 Task: Find connections with filter location Widnes with filter topic #Managerwith filter profile language English with filter current company Grow Your Staff with filter school Gauhati University with filter industry Wholesale Import and Export with filter service category User Experience Writing with filter keywords title Chief Information Officer (CIO)
Action: Mouse moved to (694, 92)
Screenshot: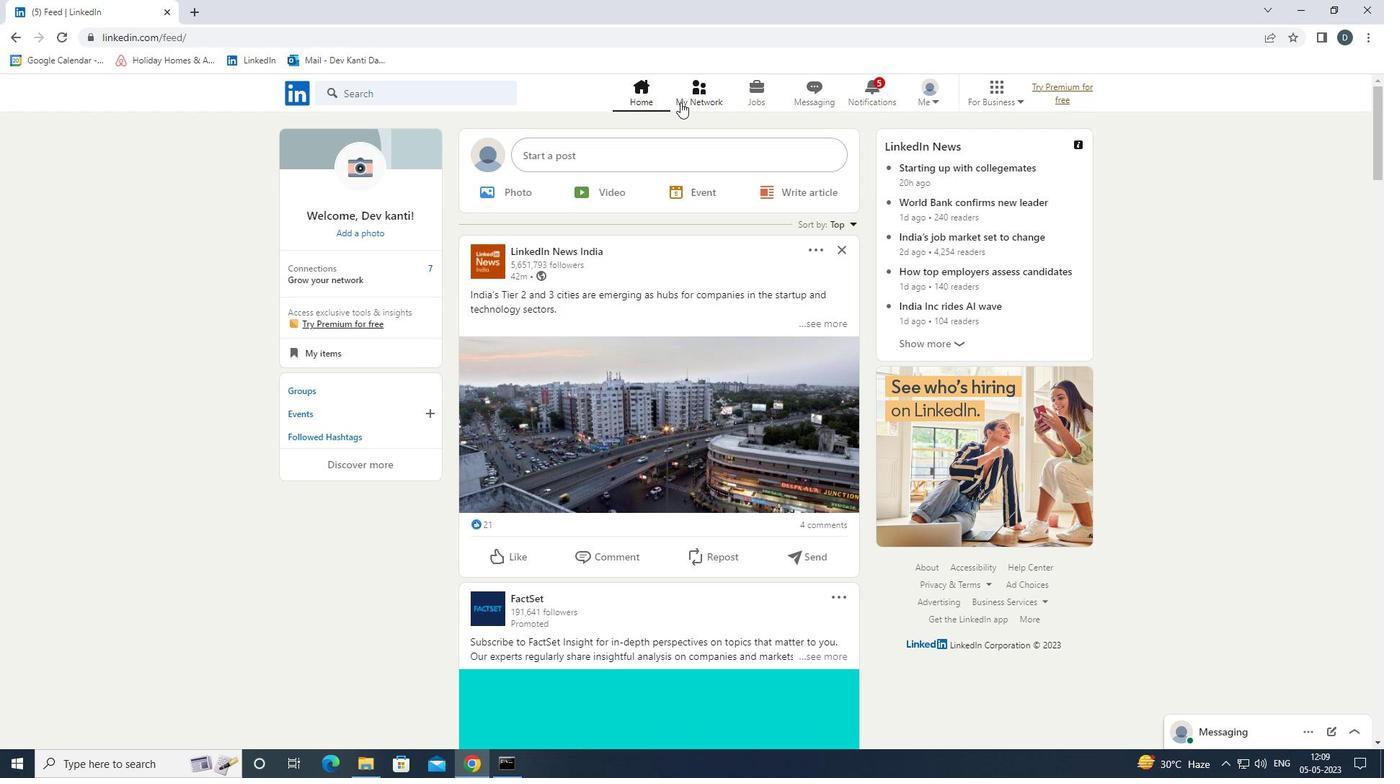 
Action: Mouse pressed left at (694, 92)
Screenshot: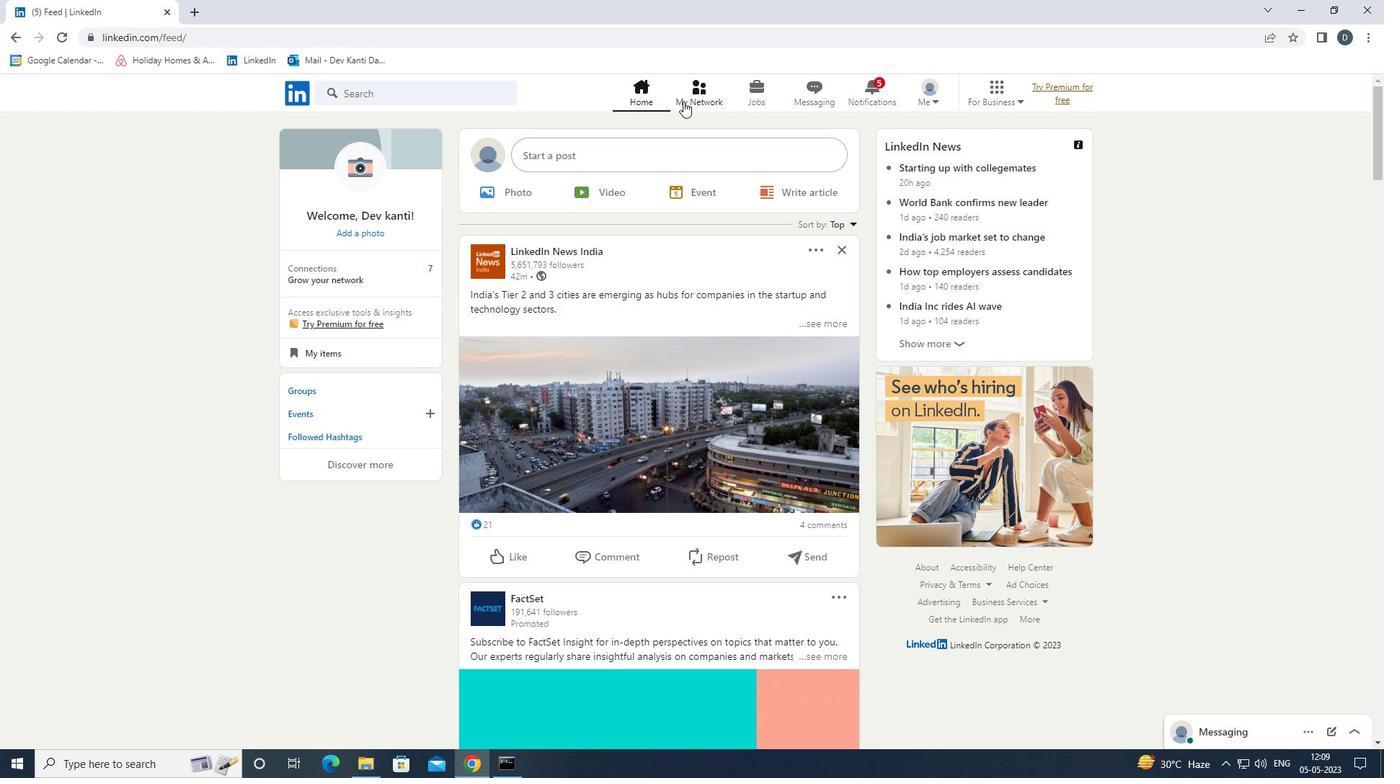 
Action: Mouse moved to (478, 170)
Screenshot: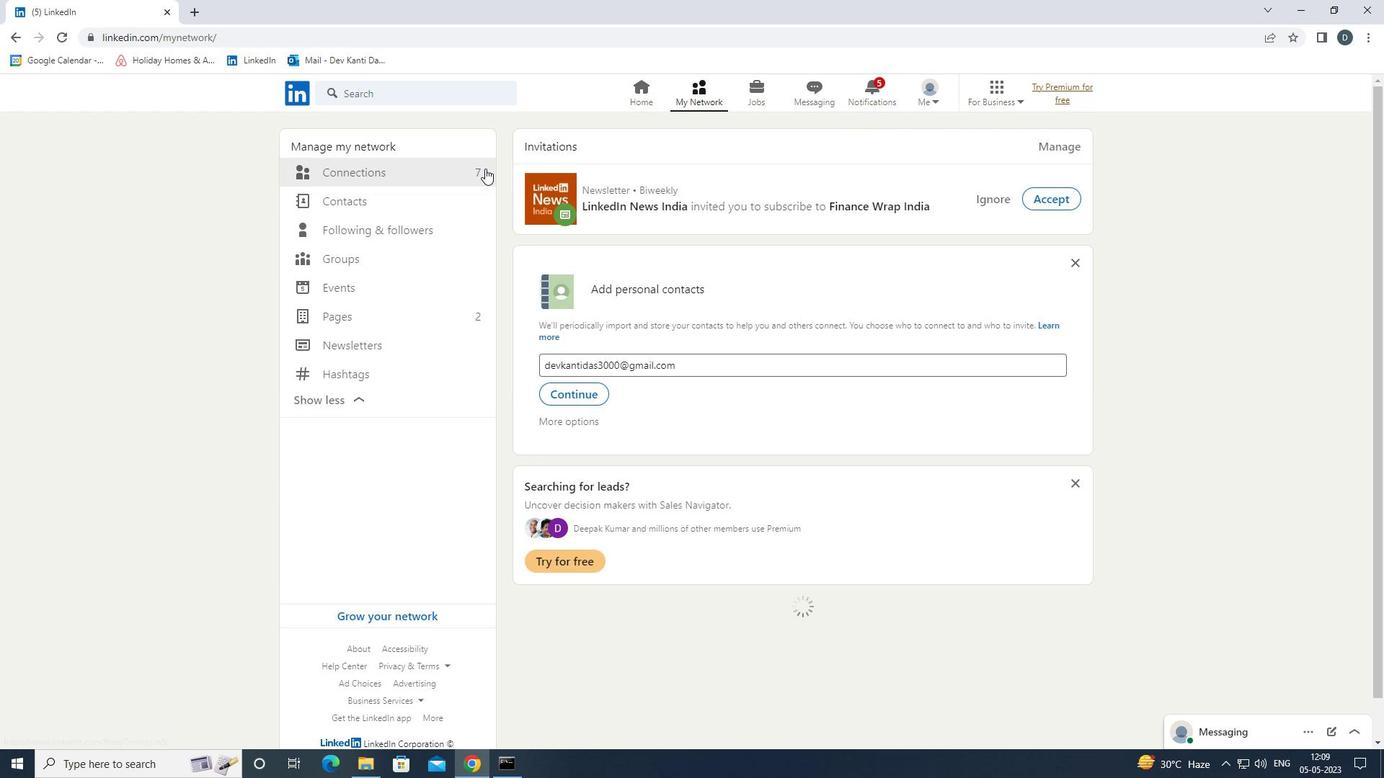 
Action: Mouse pressed left at (478, 170)
Screenshot: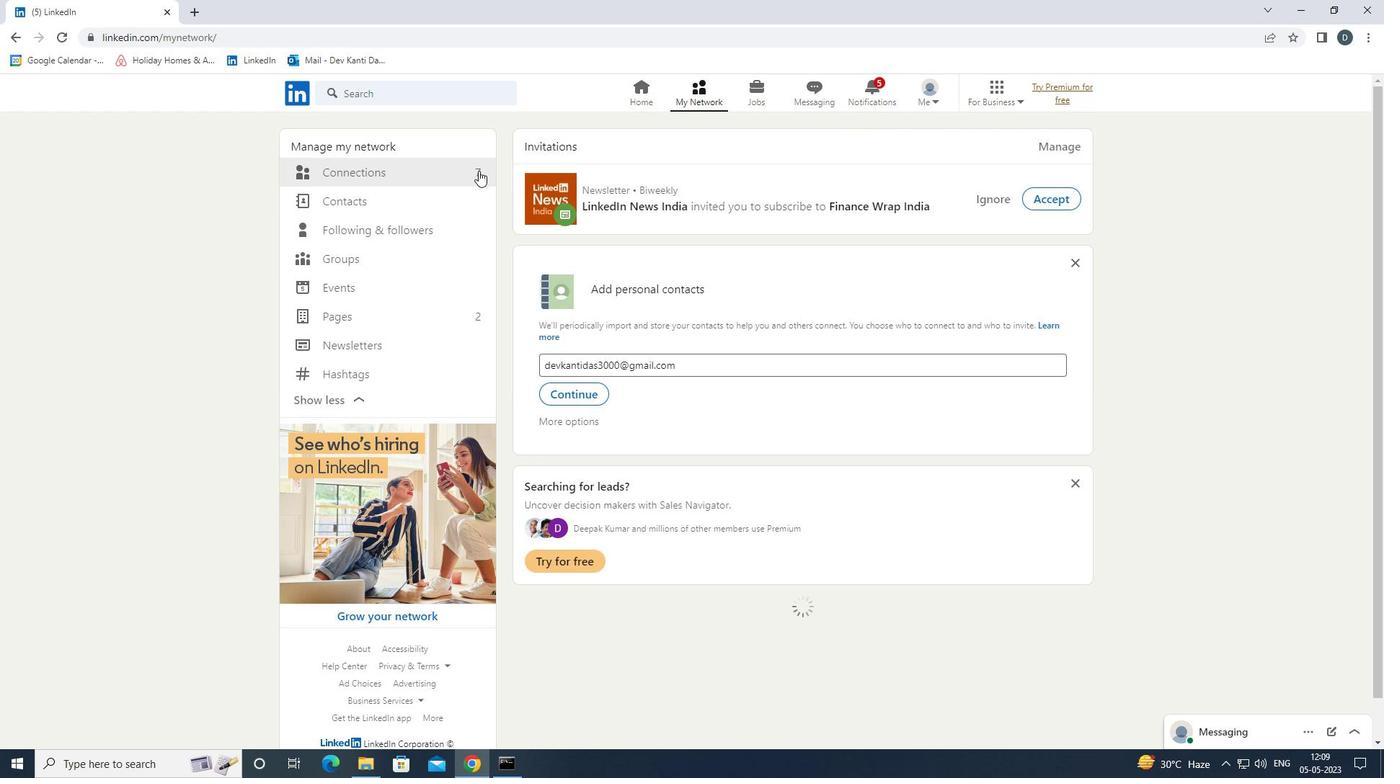 
Action: Mouse moved to (789, 177)
Screenshot: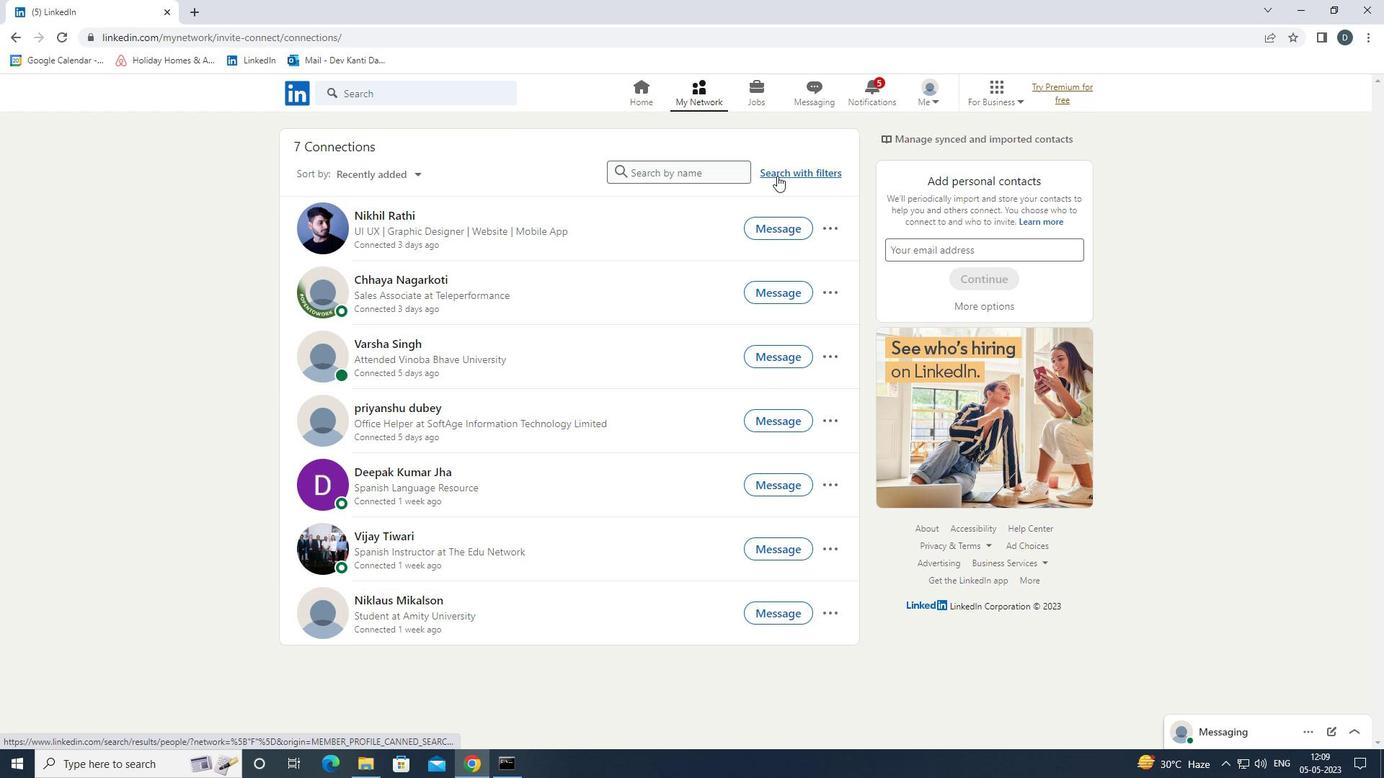 
Action: Mouse pressed left at (789, 177)
Screenshot: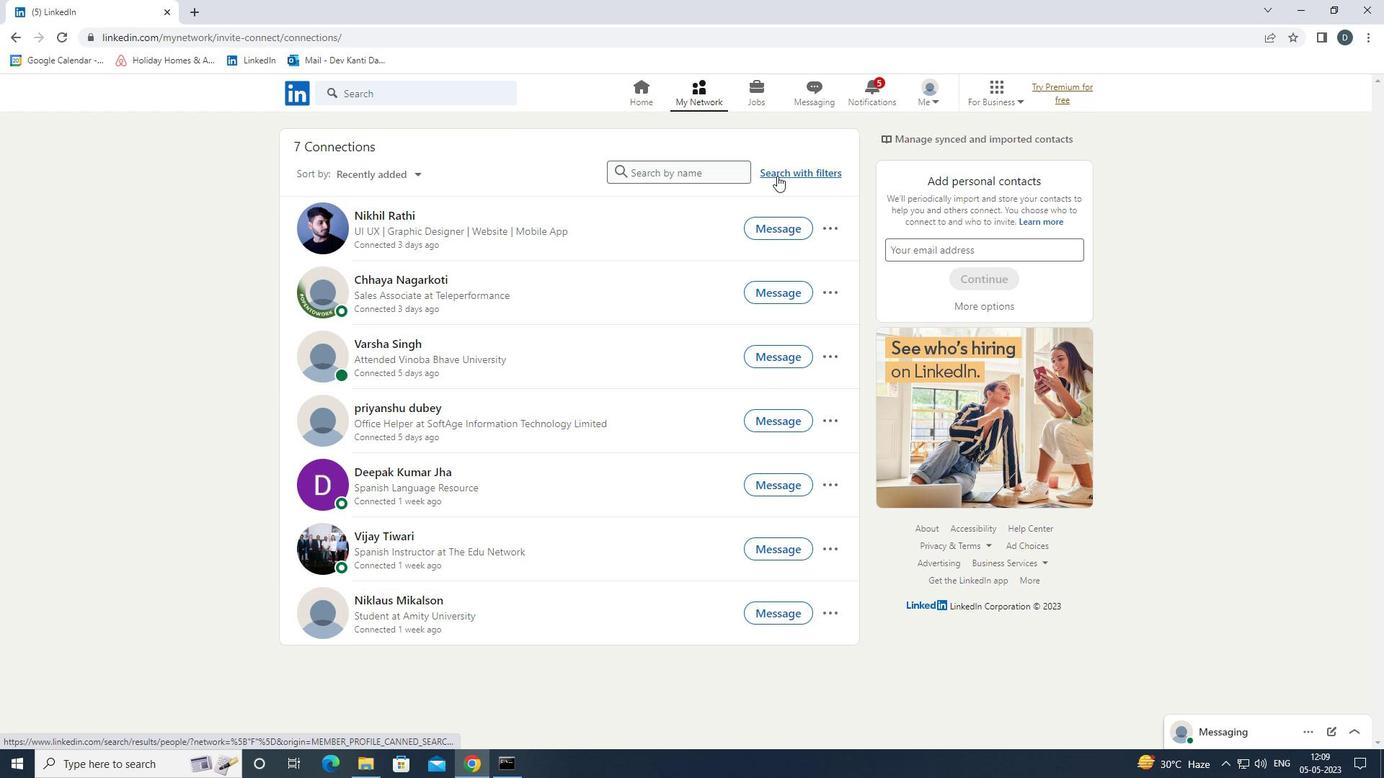 
Action: Mouse moved to (742, 136)
Screenshot: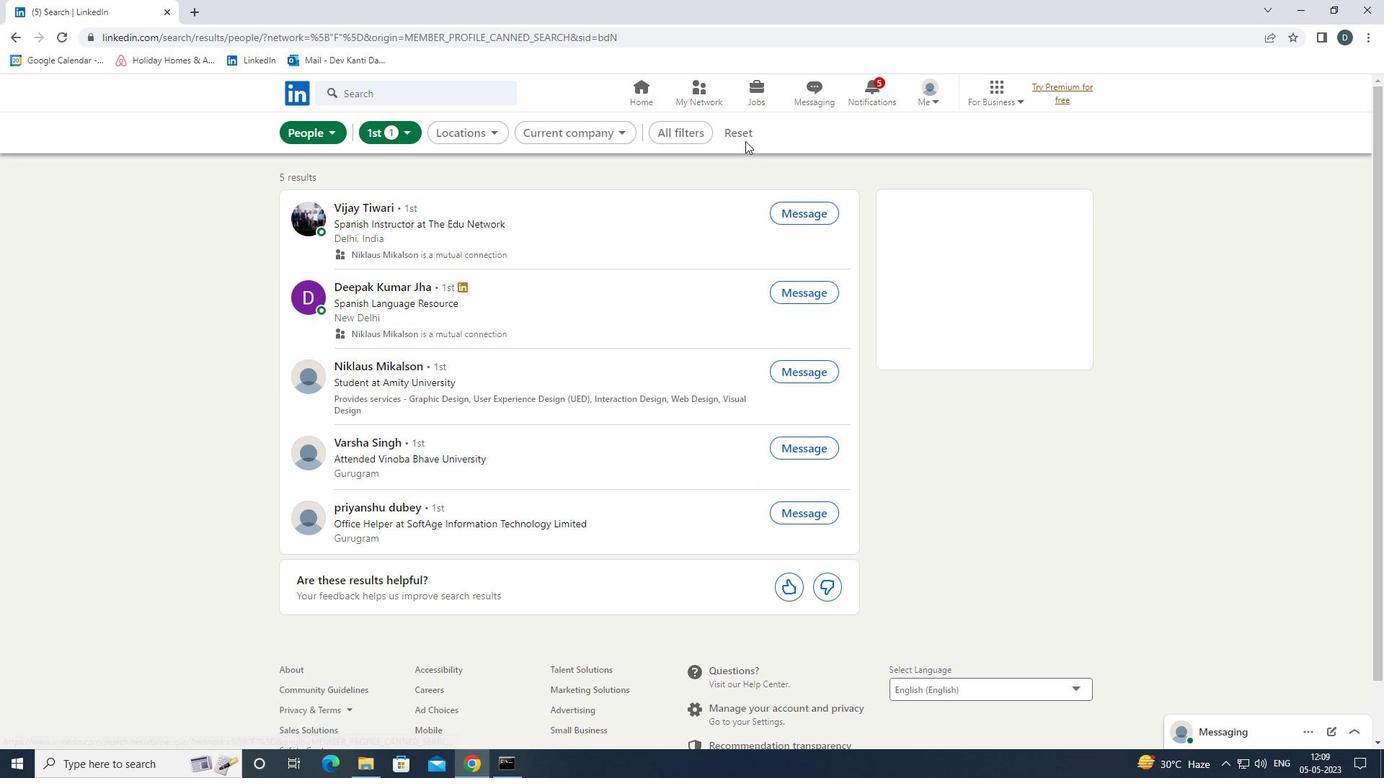 
Action: Mouse pressed left at (742, 136)
Screenshot: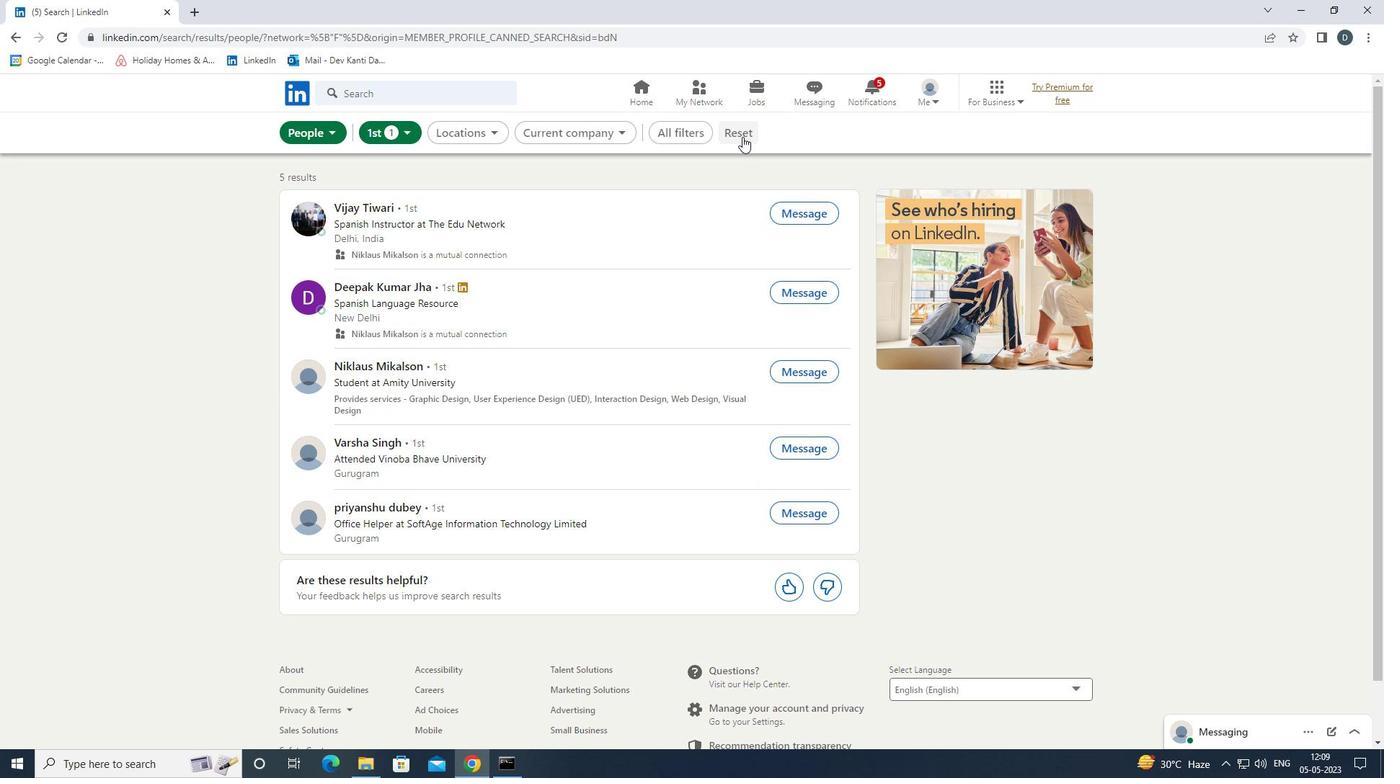 
Action: Mouse moved to (728, 131)
Screenshot: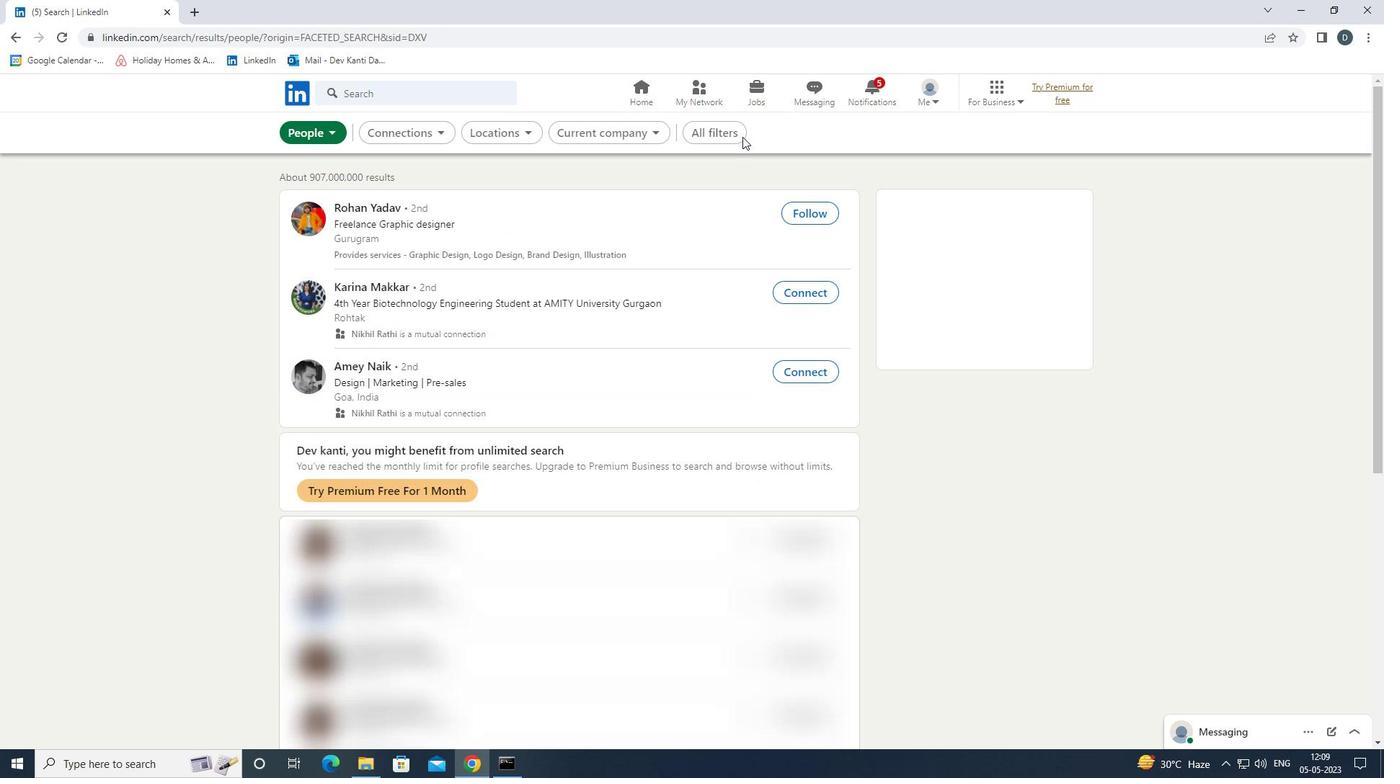 
Action: Mouse pressed left at (728, 131)
Screenshot: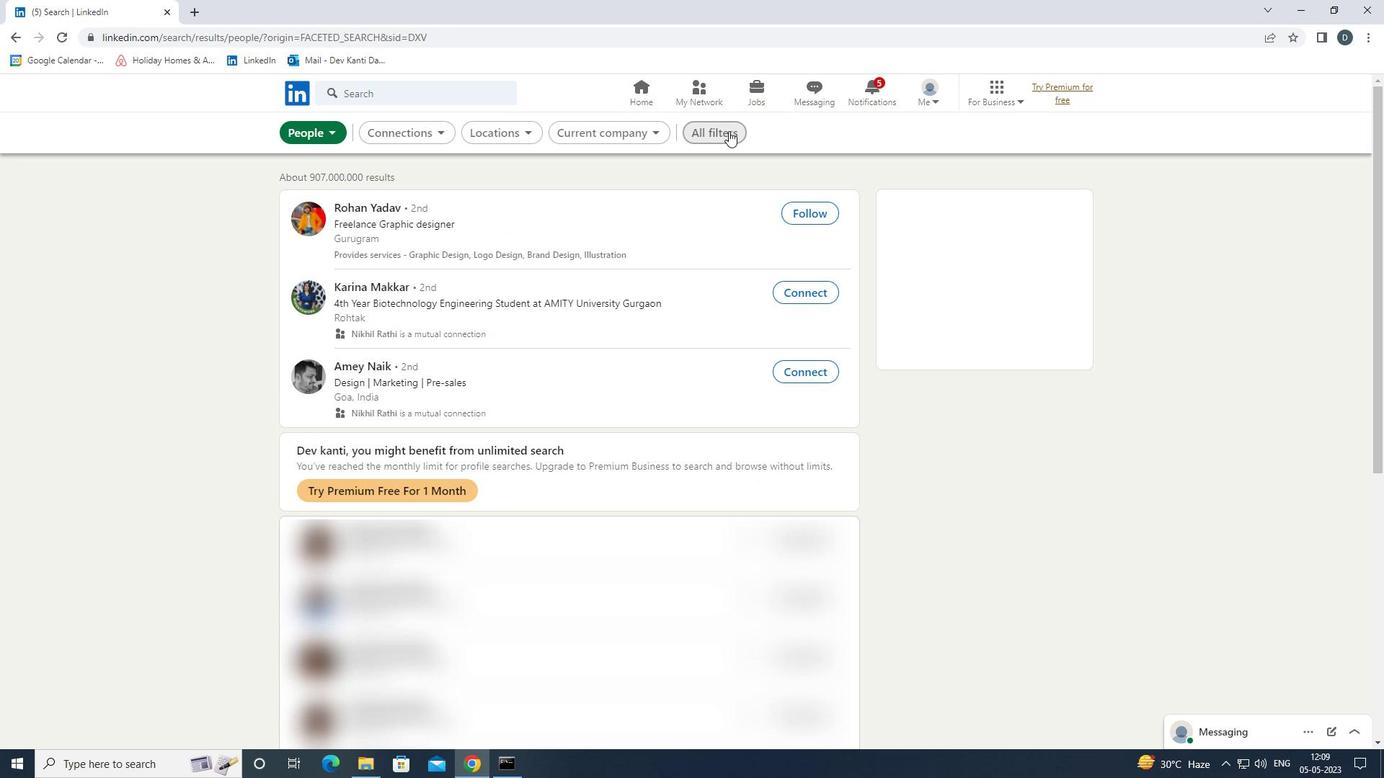 
Action: Mouse moved to (1163, 456)
Screenshot: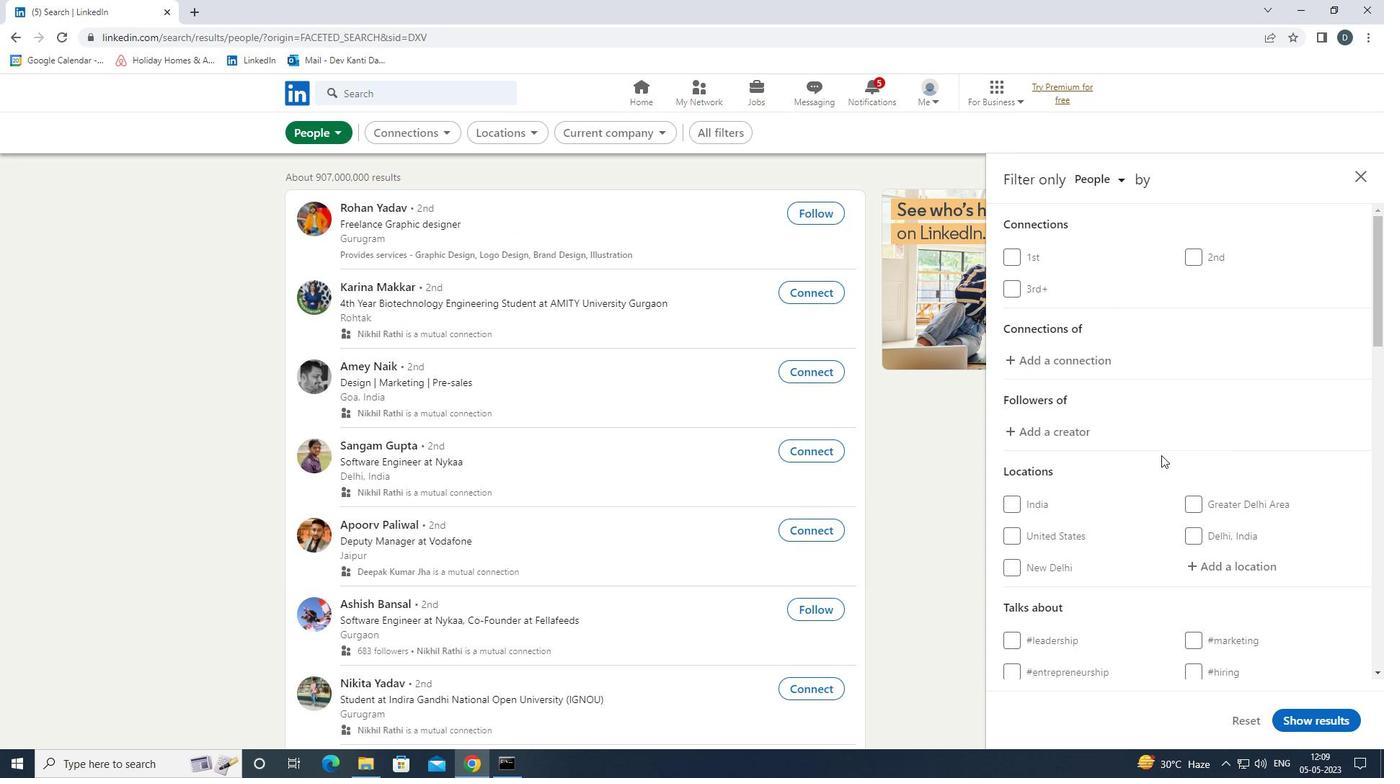 
Action: Mouse scrolled (1163, 455) with delta (0, 0)
Screenshot: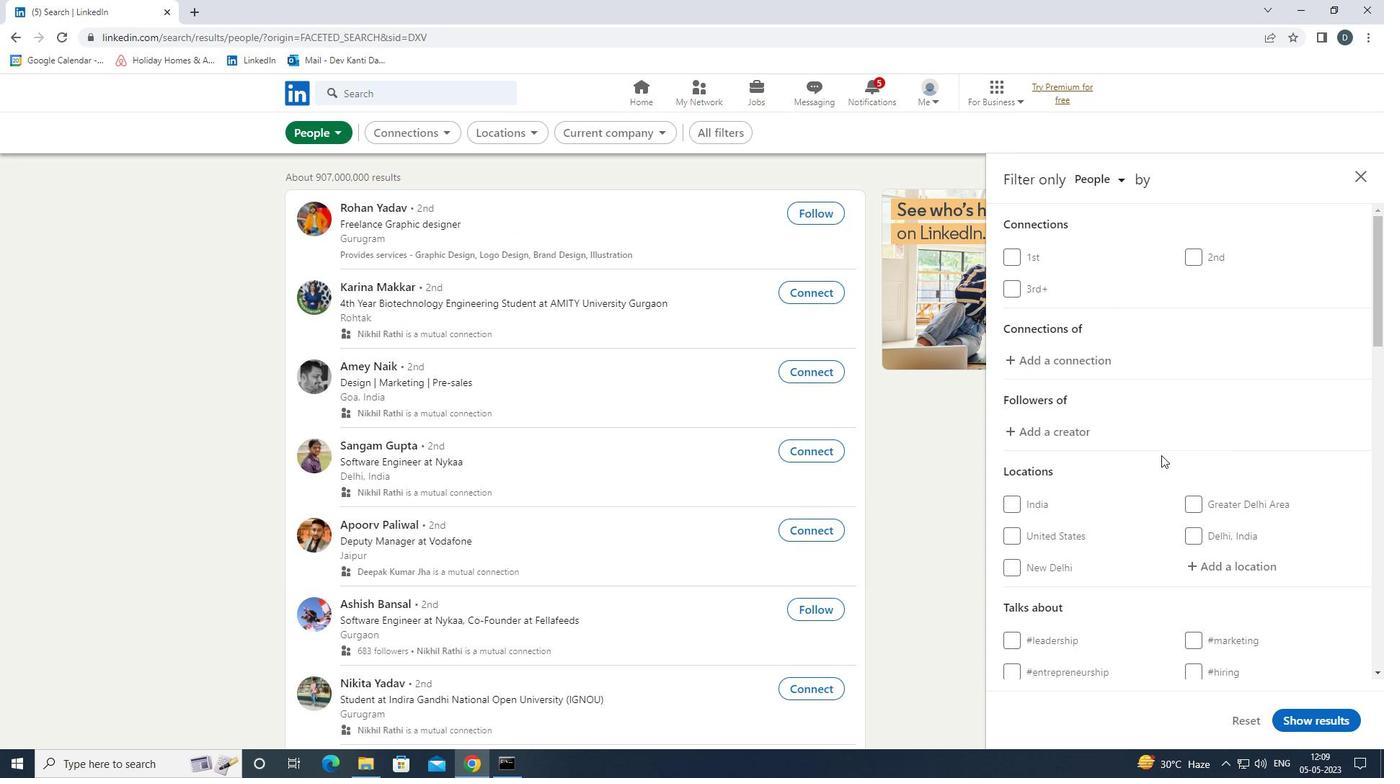 
Action: Mouse moved to (1216, 489)
Screenshot: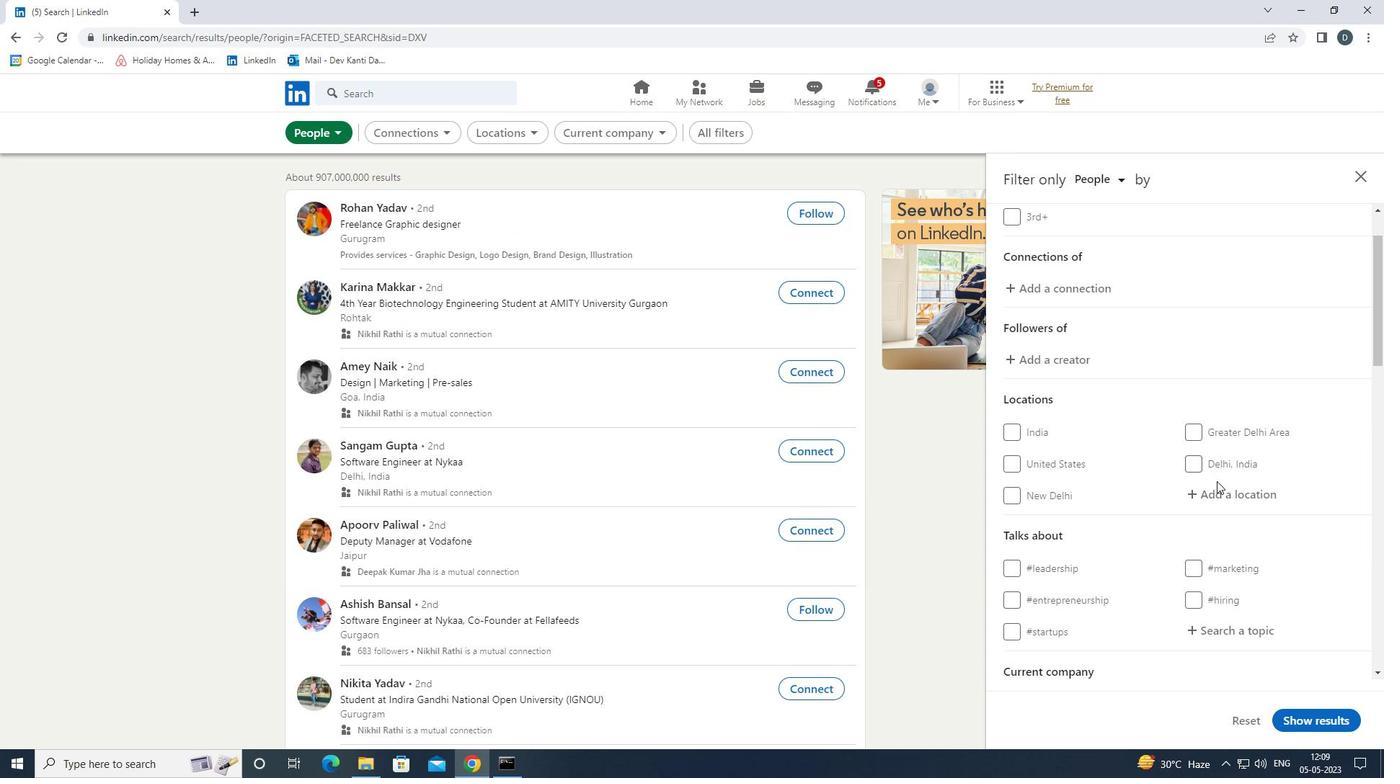 
Action: Mouse pressed left at (1216, 489)
Screenshot: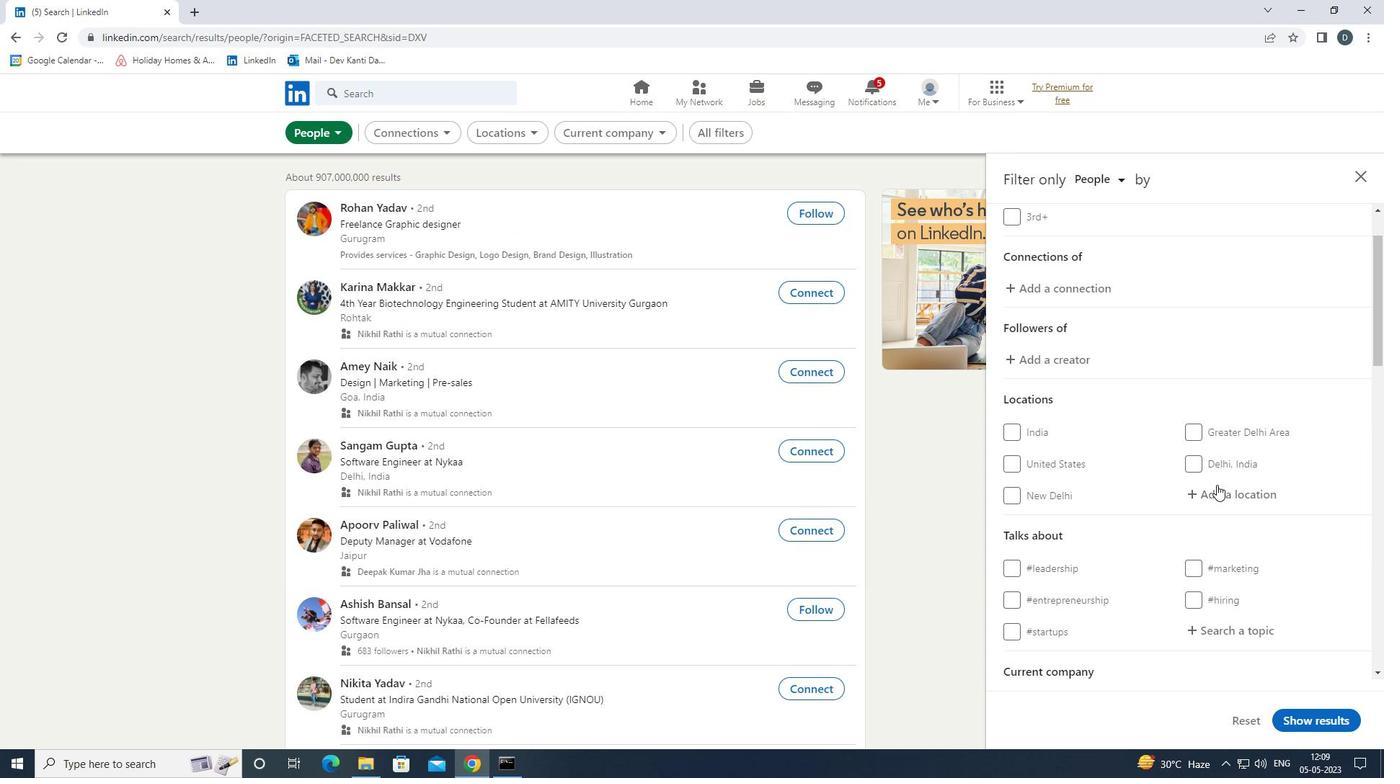 
Action: Key pressed <Key.shift>
Screenshot: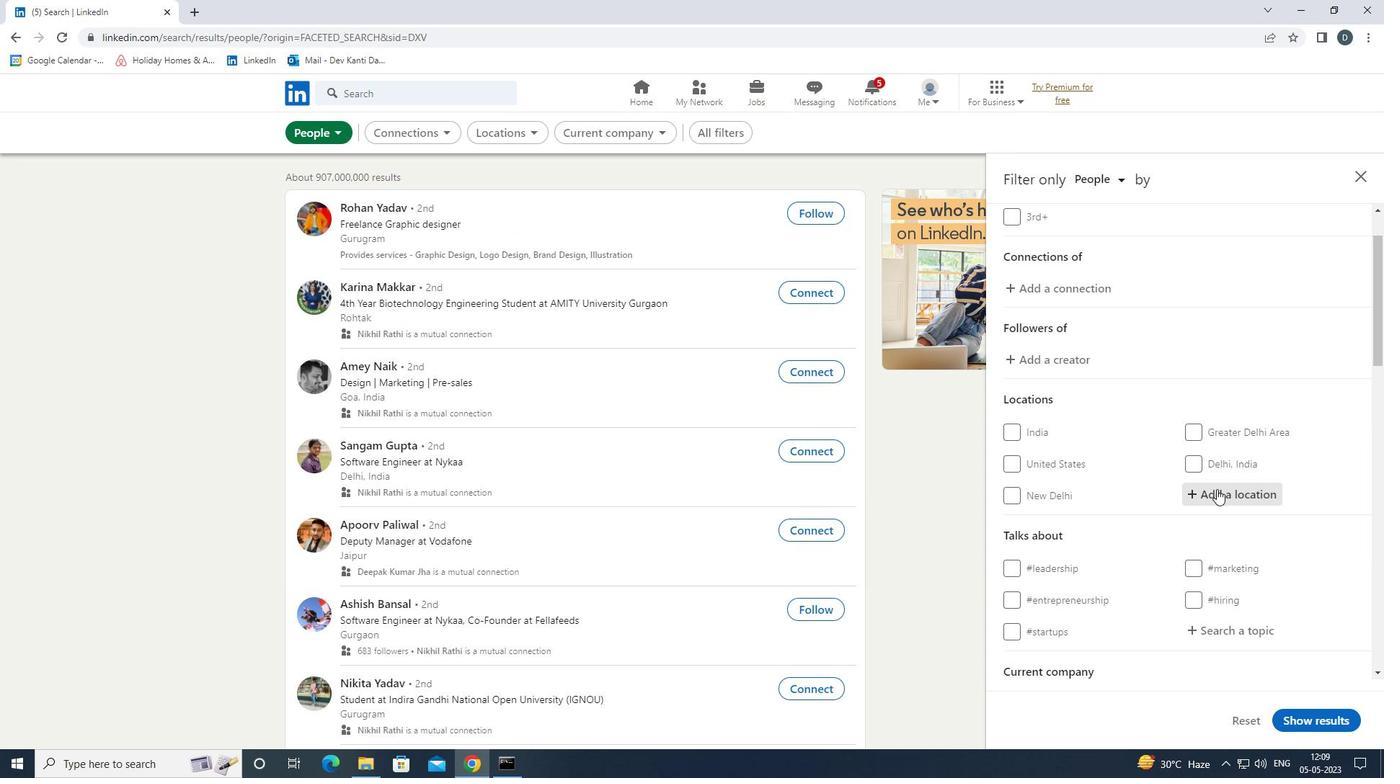 
Action: Mouse moved to (808, 473)
Screenshot: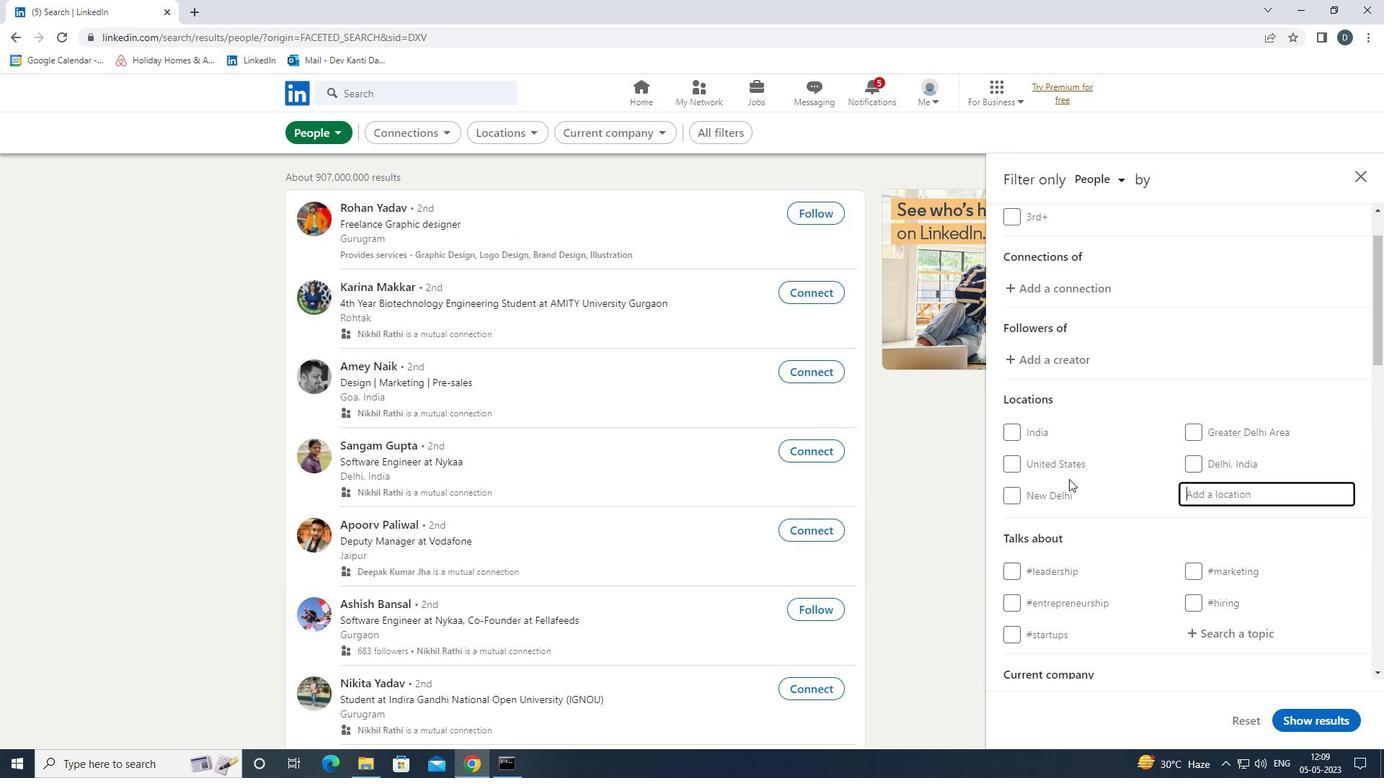 
Action: Key pressed WIDNES<Key.down><Key.down><Key.enter>
Screenshot: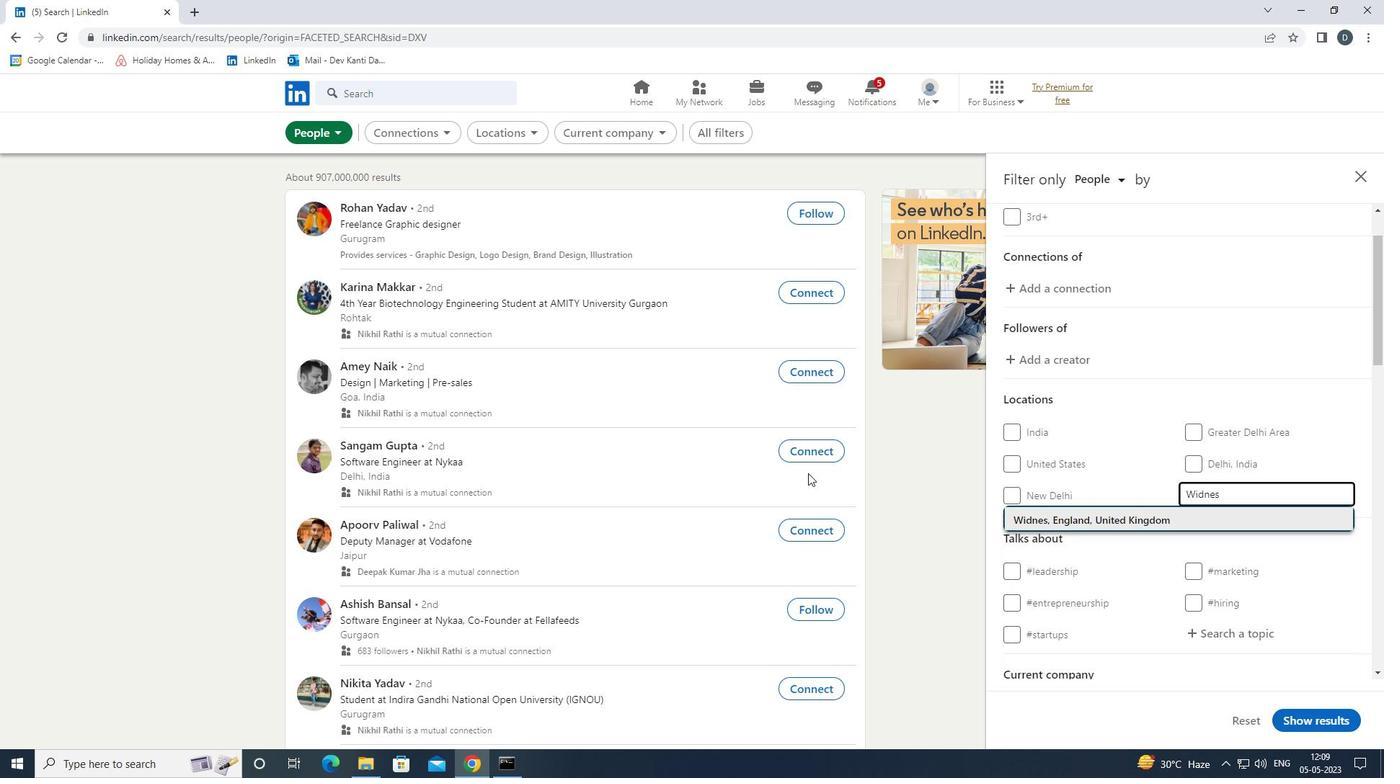 
Action: Mouse moved to (1360, 522)
Screenshot: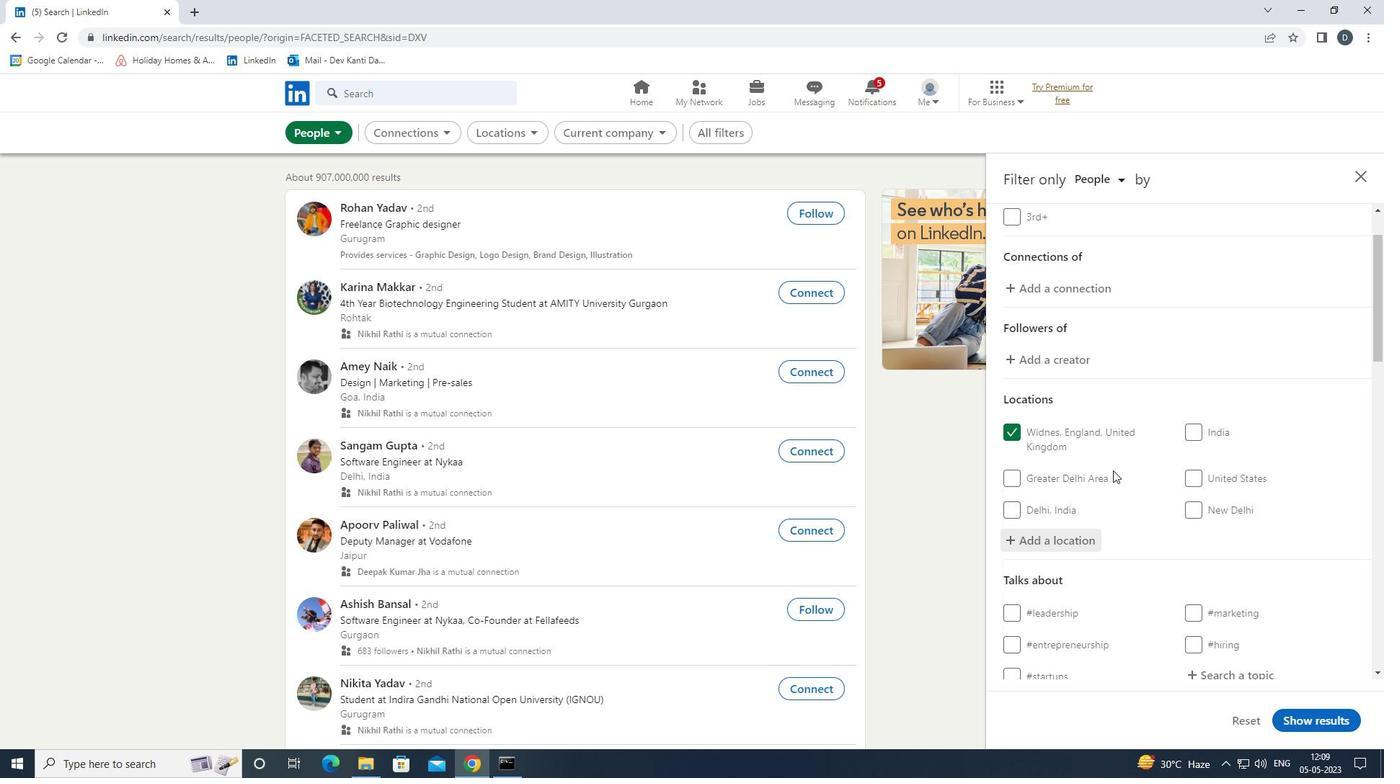
Action: Mouse scrolled (1360, 521) with delta (0, 0)
Screenshot: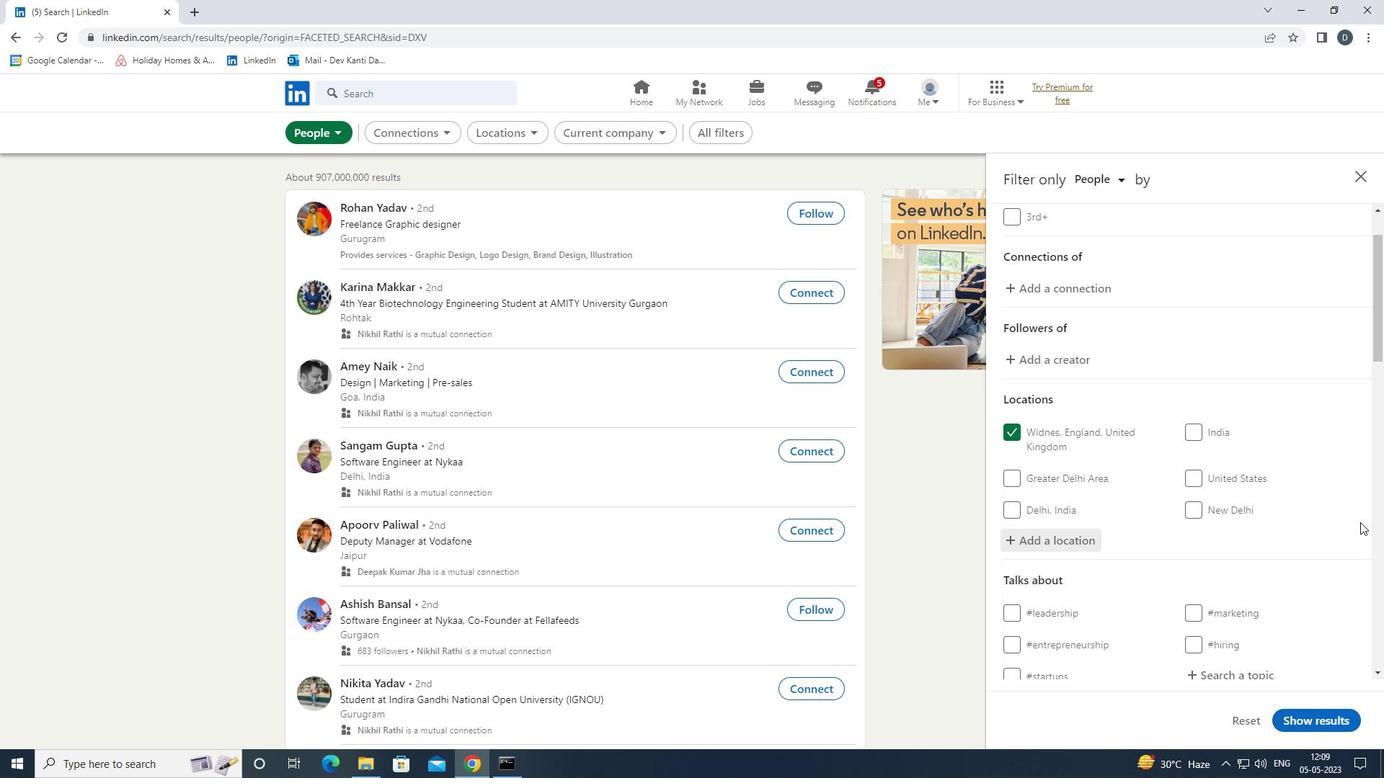 
Action: Mouse moved to (1360, 523)
Screenshot: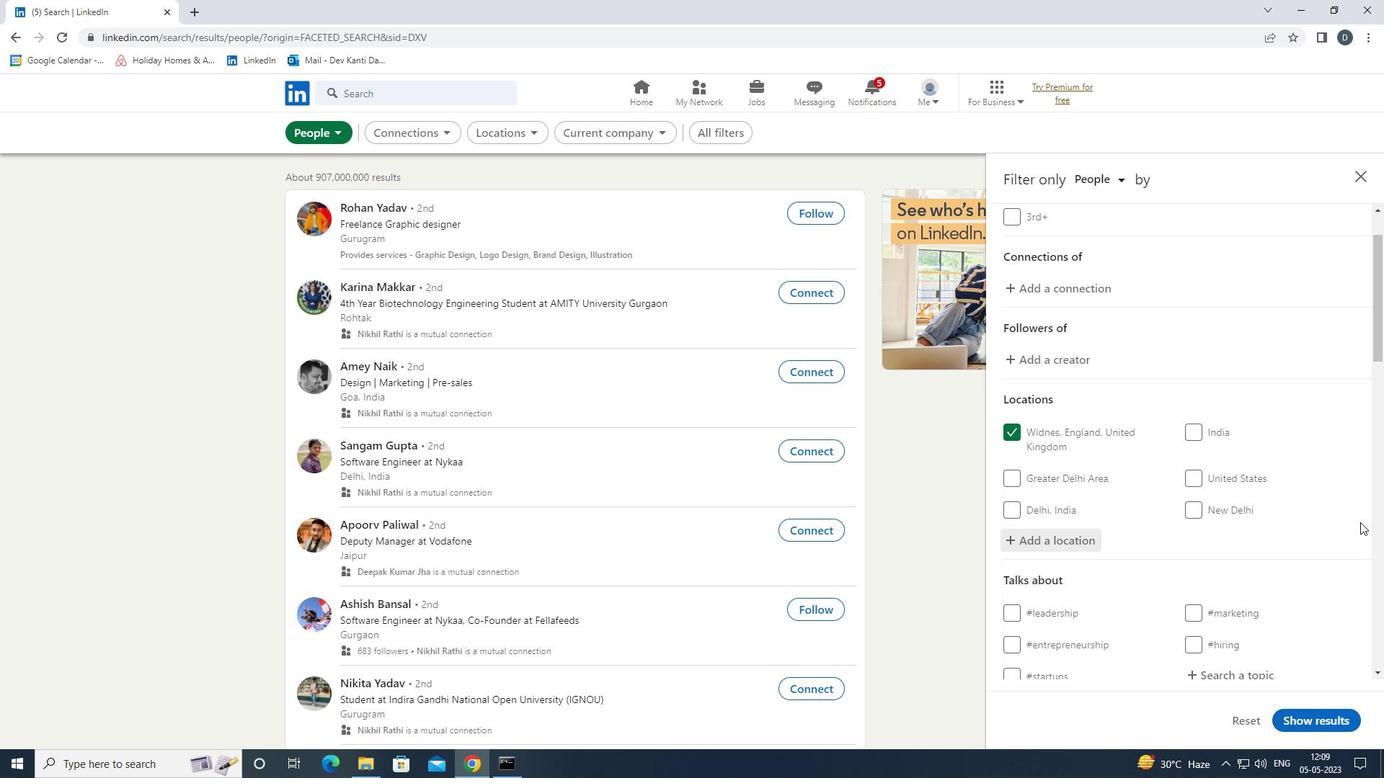 
Action: Mouse scrolled (1360, 522) with delta (0, 0)
Screenshot: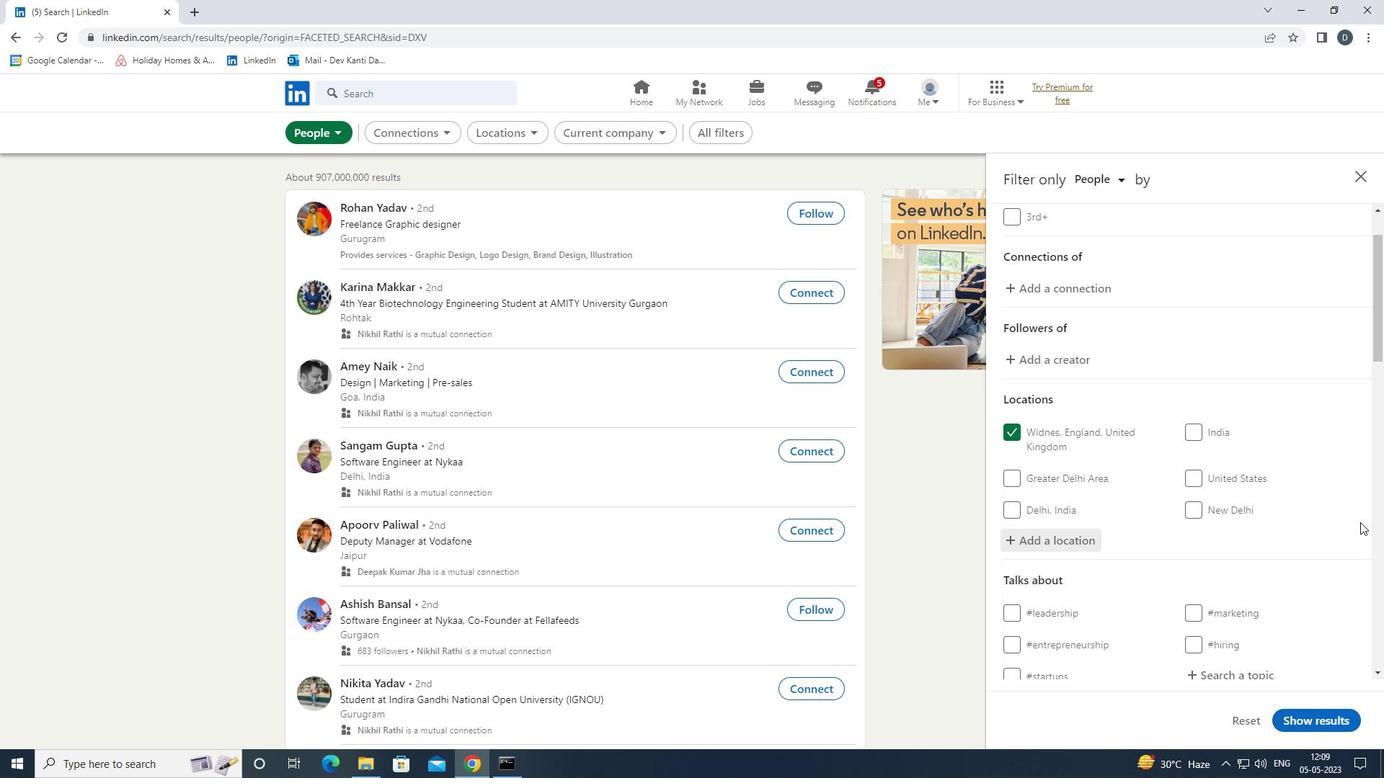 
Action: Mouse moved to (1341, 529)
Screenshot: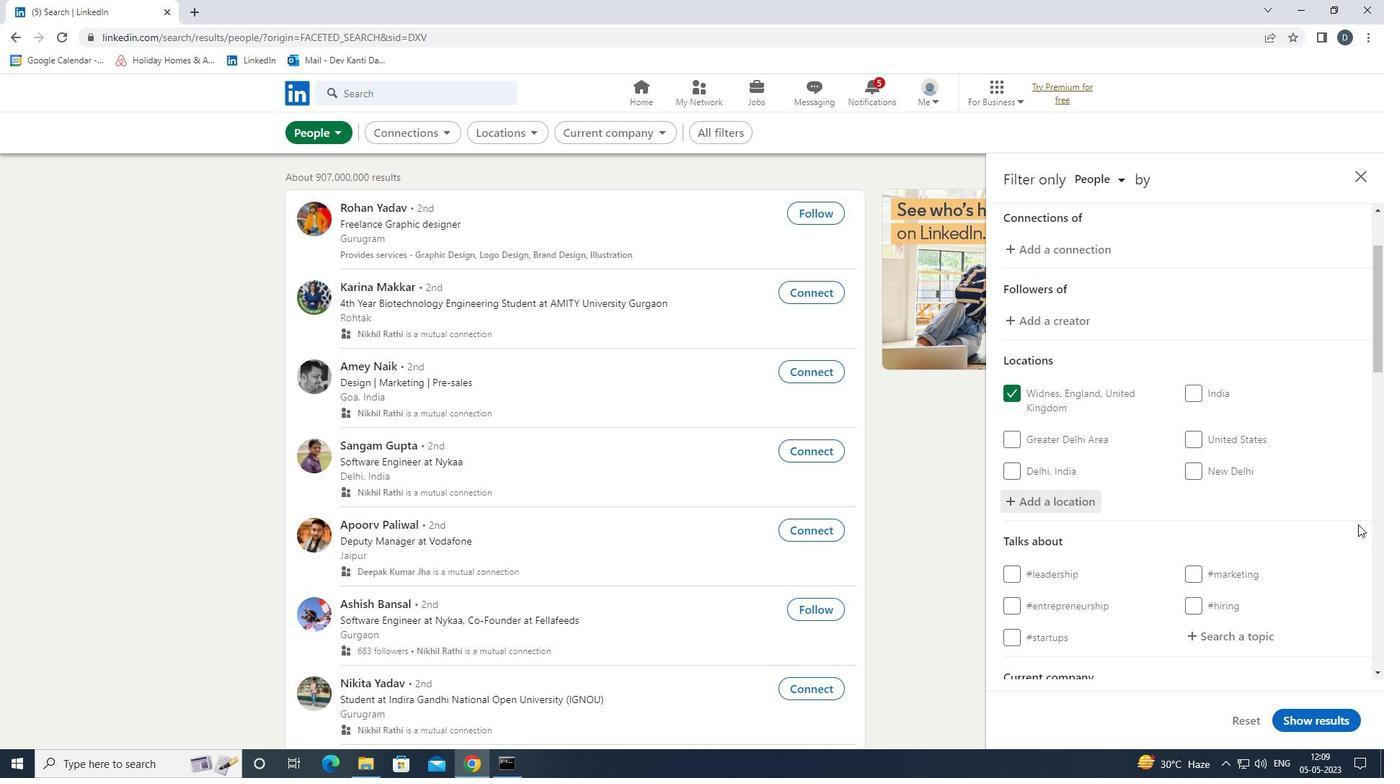 
Action: Mouse scrolled (1341, 528) with delta (0, 0)
Screenshot: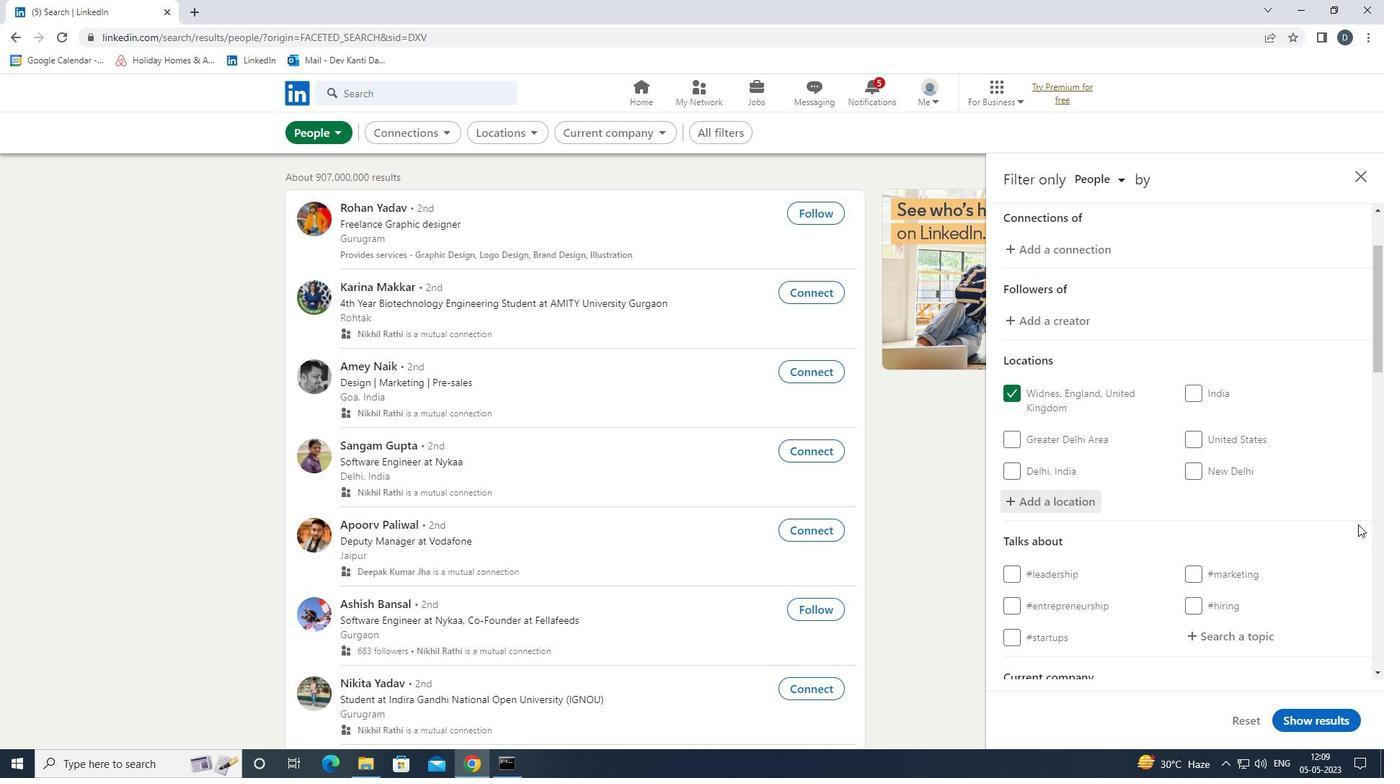 
Action: Mouse moved to (1330, 529)
Screenshot: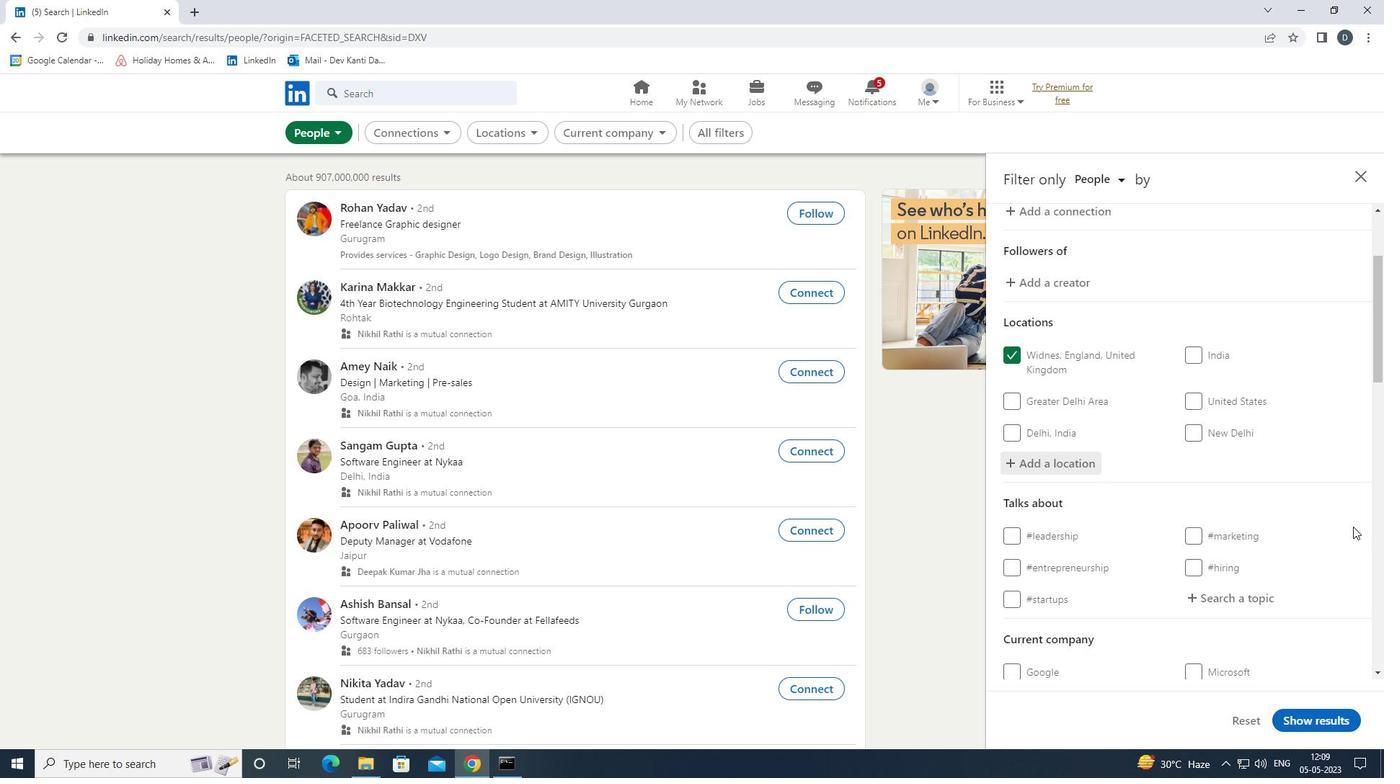
Action: Mouse scrolled (1330, 528) with delta (0, 0)
Screenshot: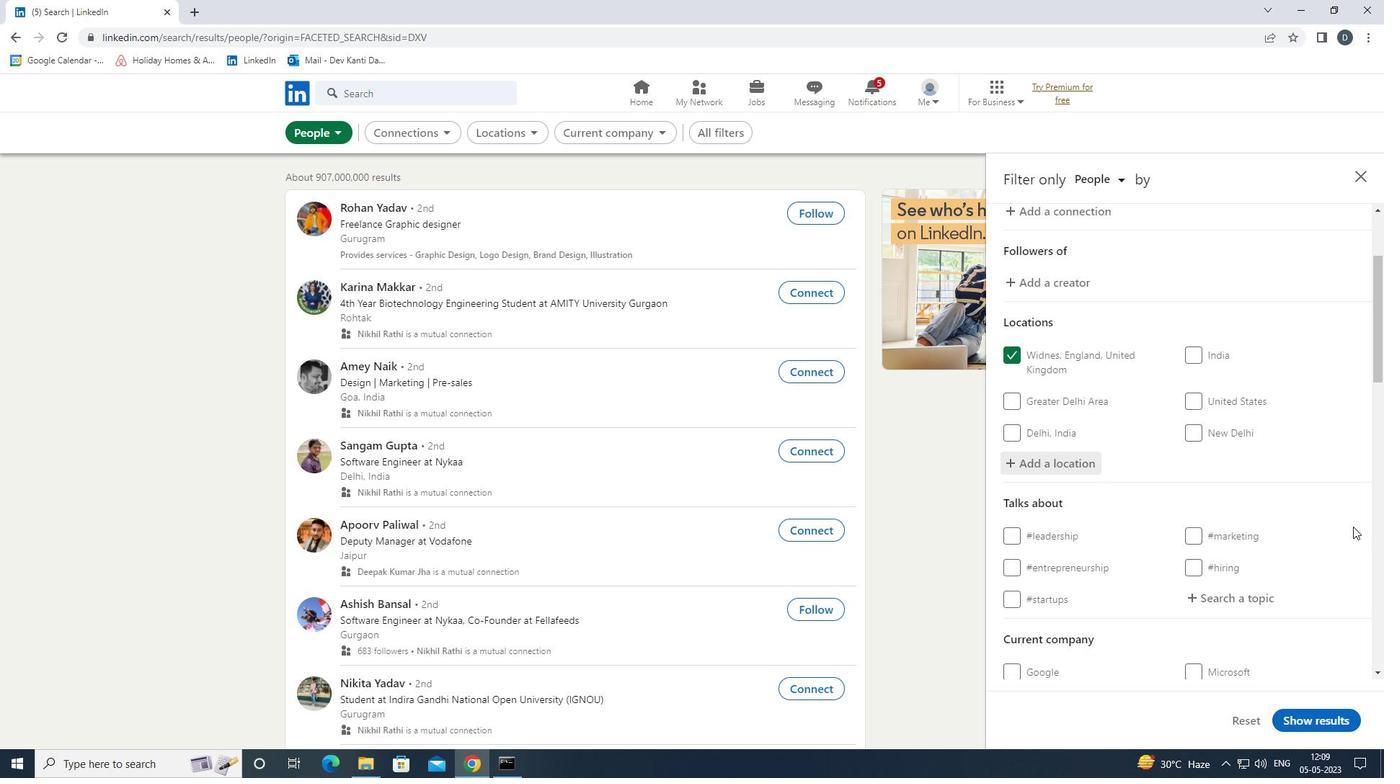 
Action: Mouse moved to (1245, 386)
Screenshot: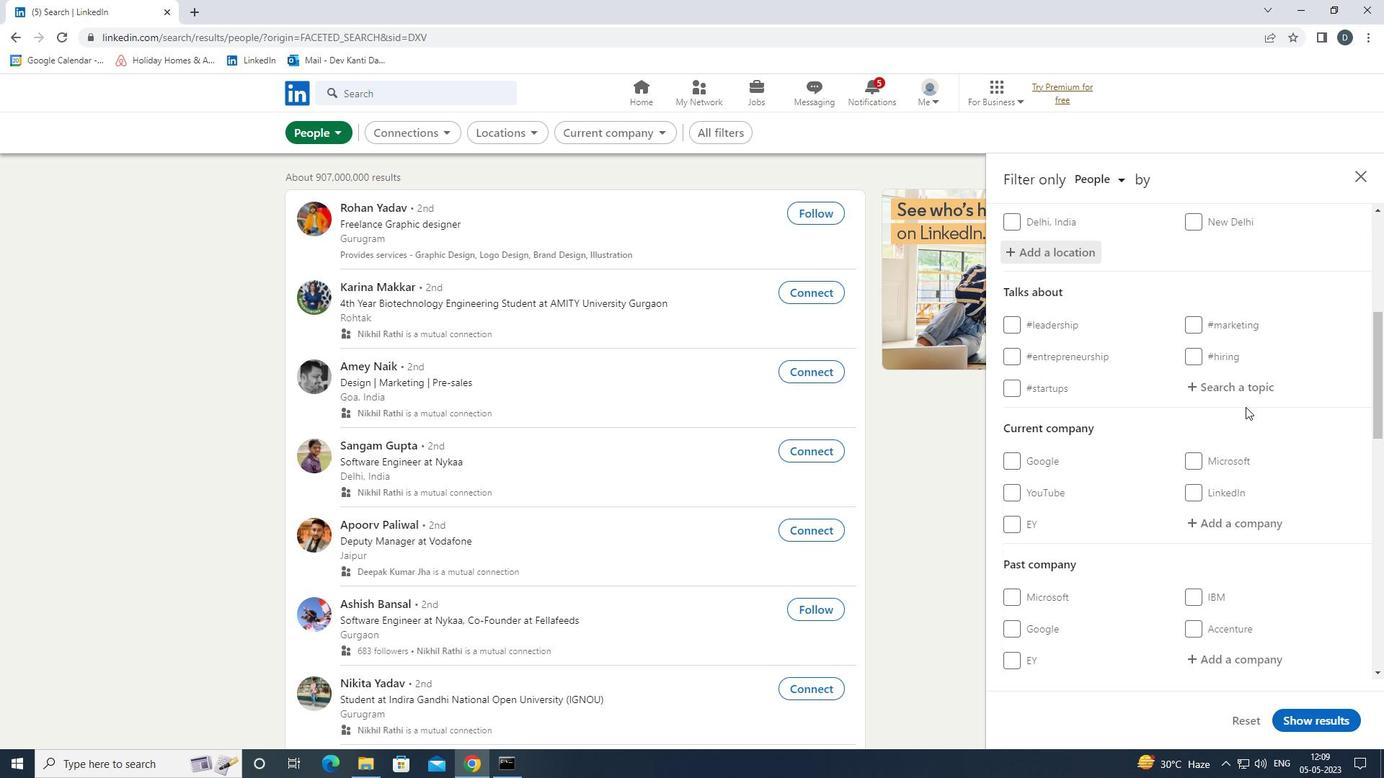 
Action: Mouse pressed left at (1245, 386)
Screenshot: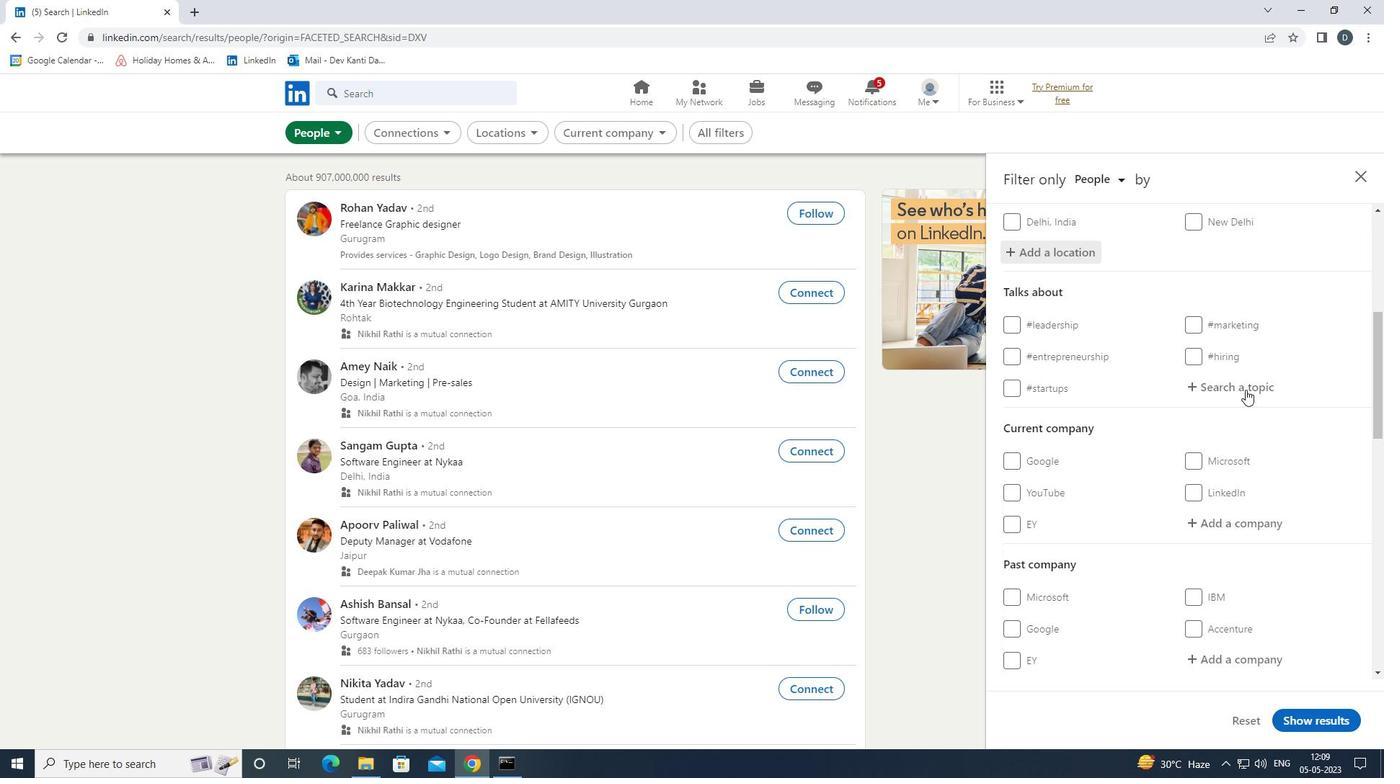 
Action: Key pressed MANAGER<Key.down><Key.down><Key.enter>
Screenshot: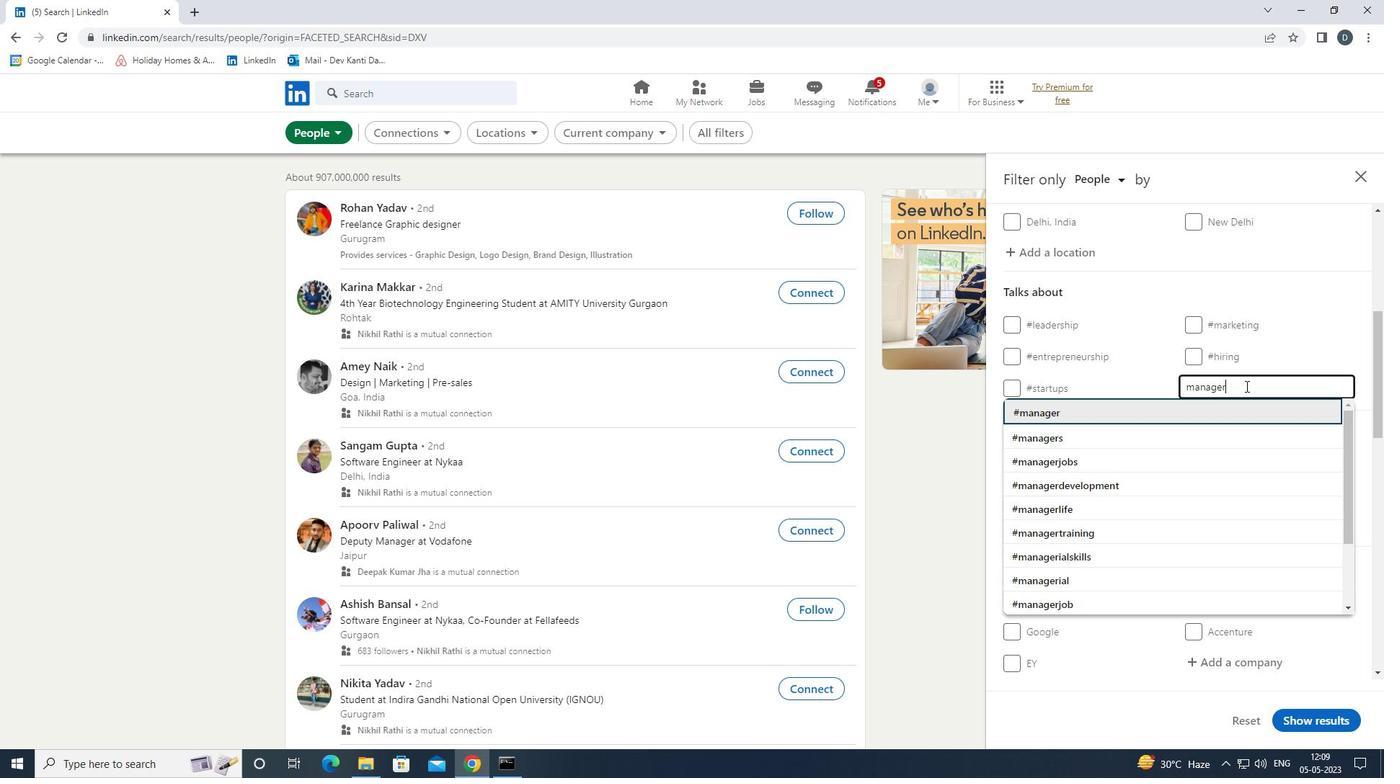 
Action: Mouse scrolled (1245, 385) with delta (0, 0)
Screenshot: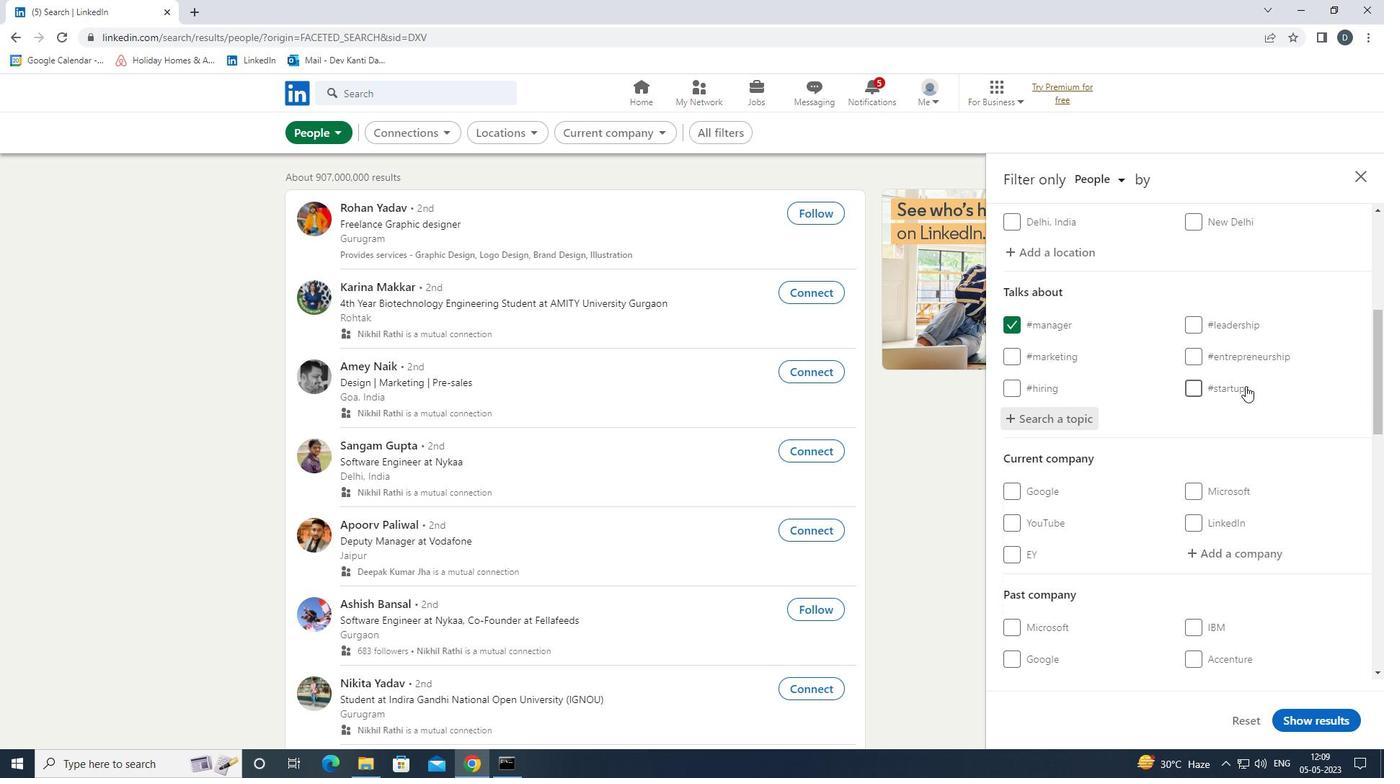 
Action: Mouse scrolled (1245, 385) with delta (0, 0)
Screenshot: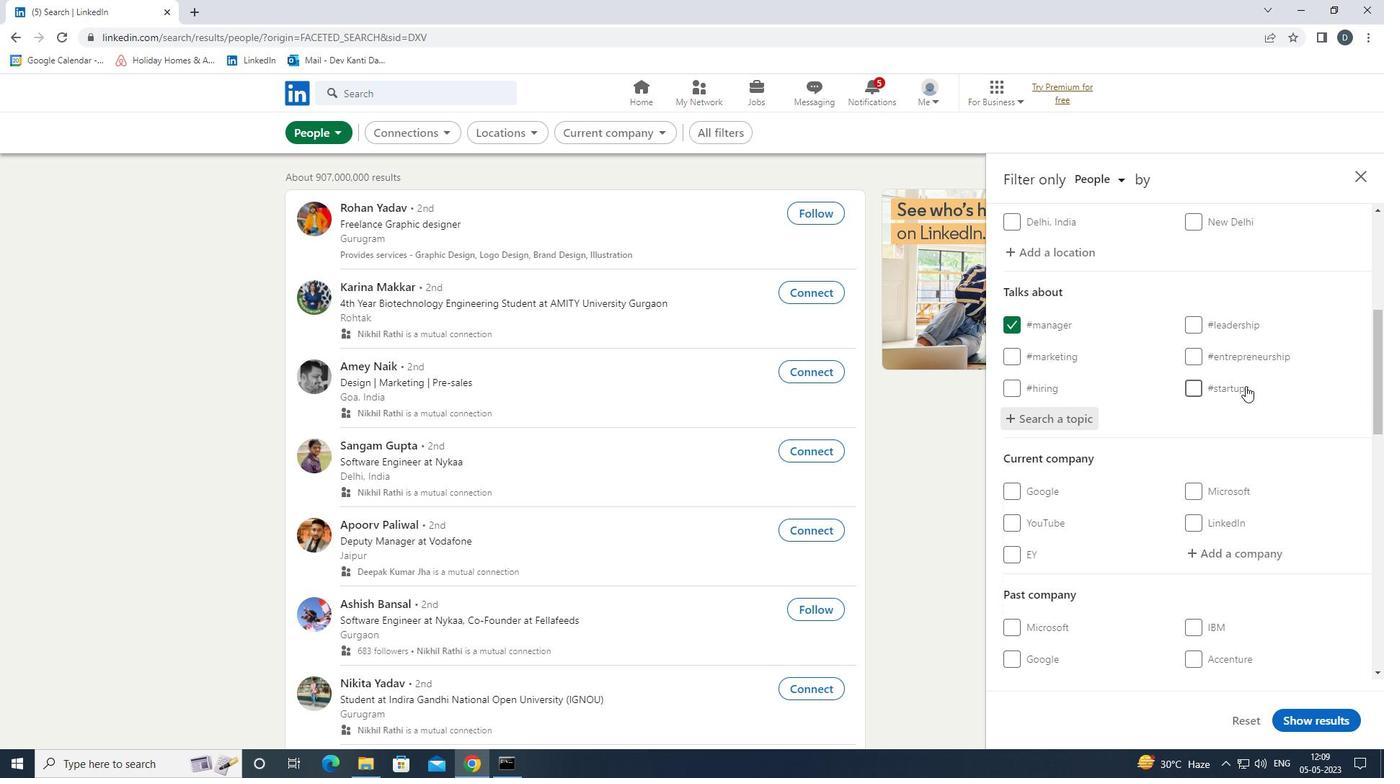 
Action: Mouse scrolled (1245, 385) with delta (0, 0)
Screenshot: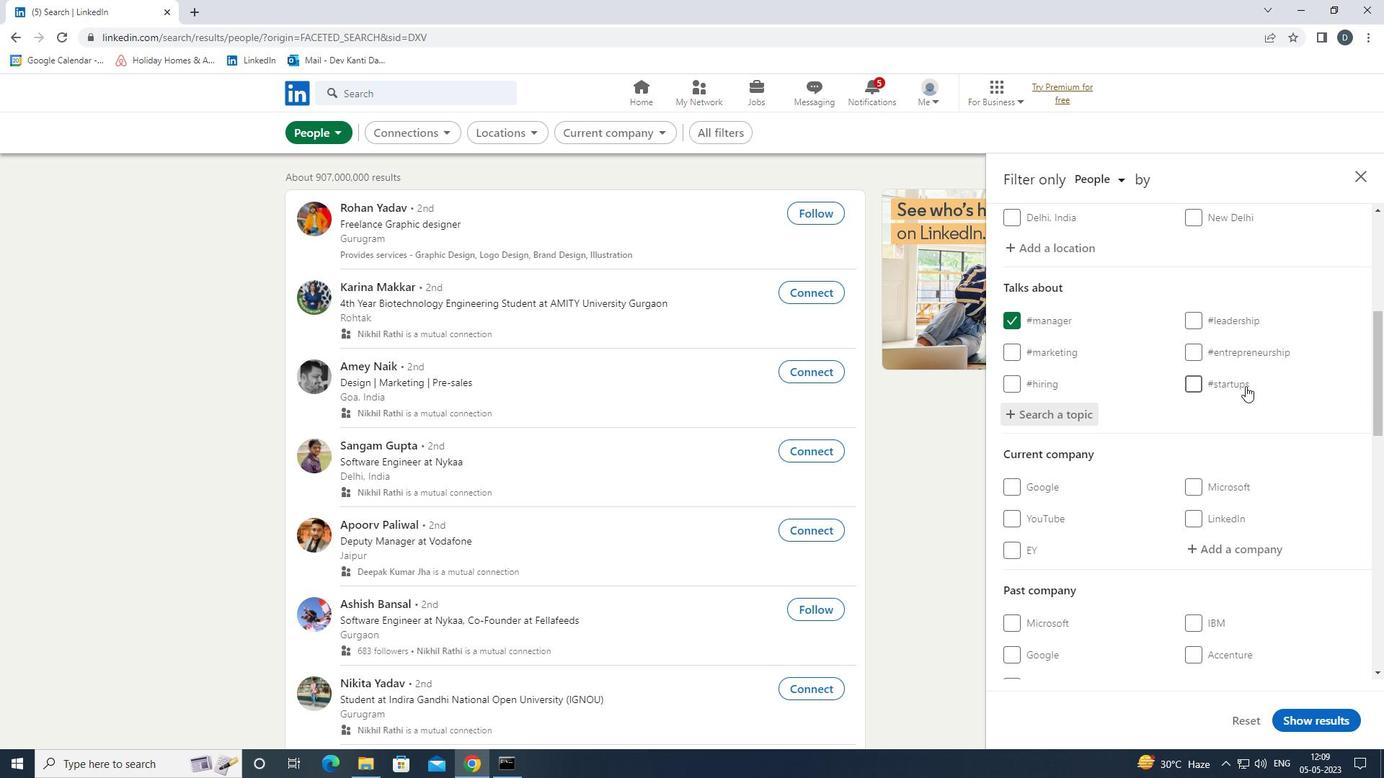 
Action: Mouse scrolled (1245, 385) with delta (0, 0)
Screenshot: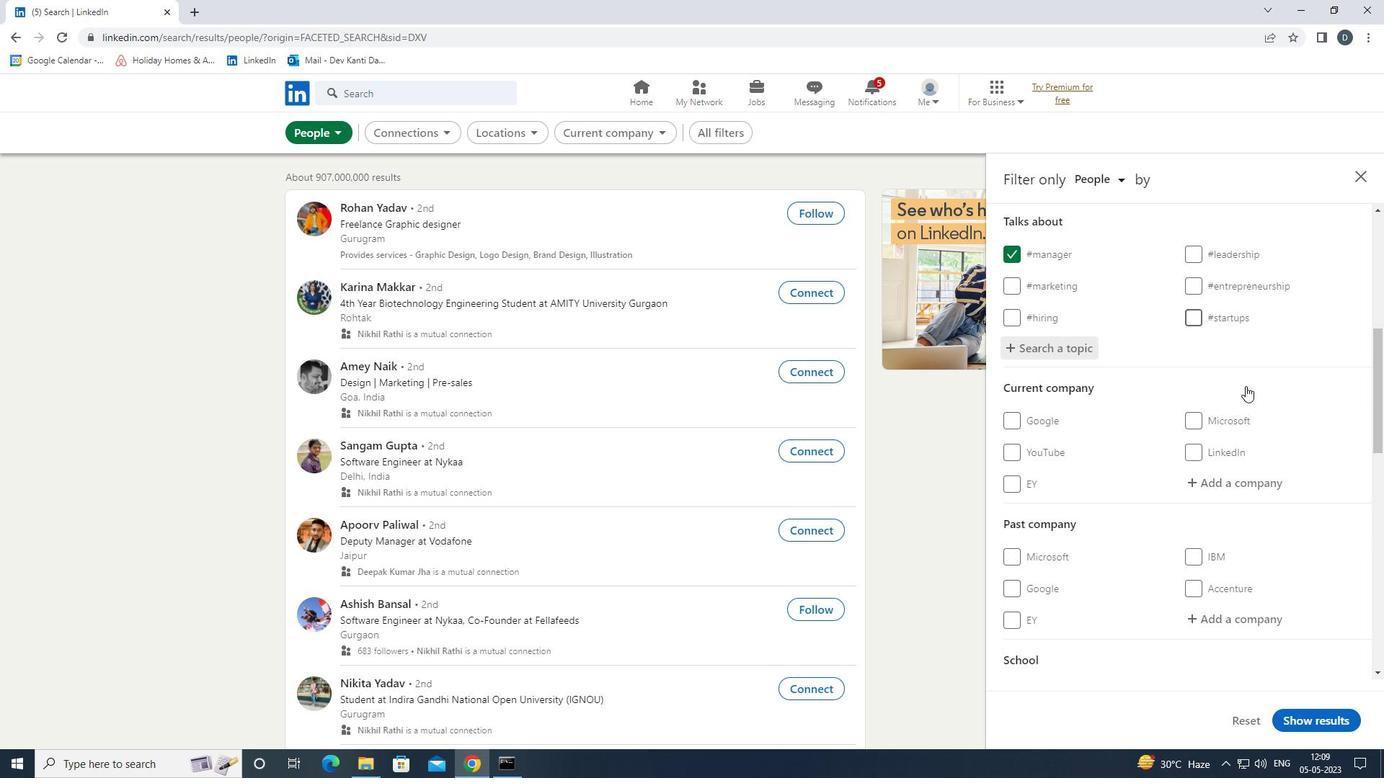 
Action: Mouse scrolled (1245, 385) with delta (0, 0)
Screenshot: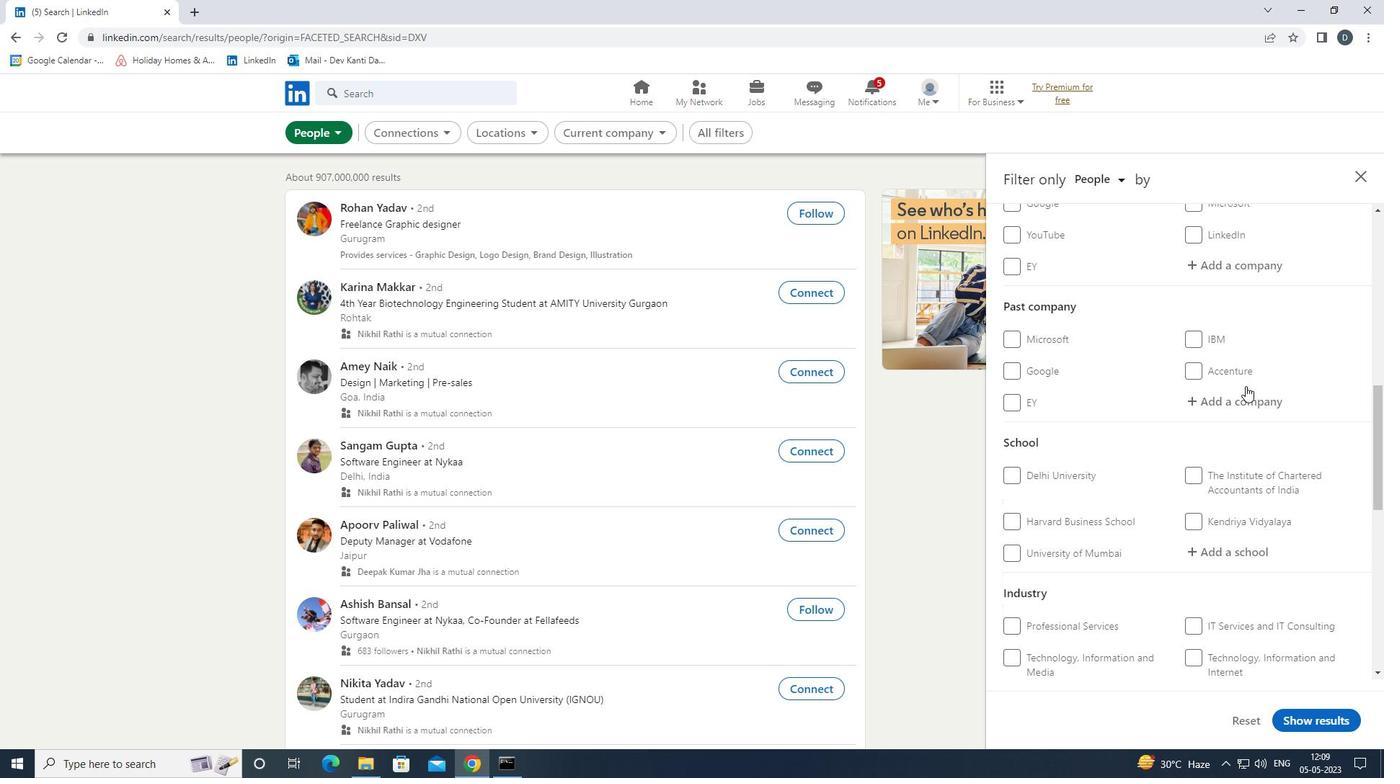 
Action: Mouse scrolled (1245, 385) with delta (0, 0)
Screenshot: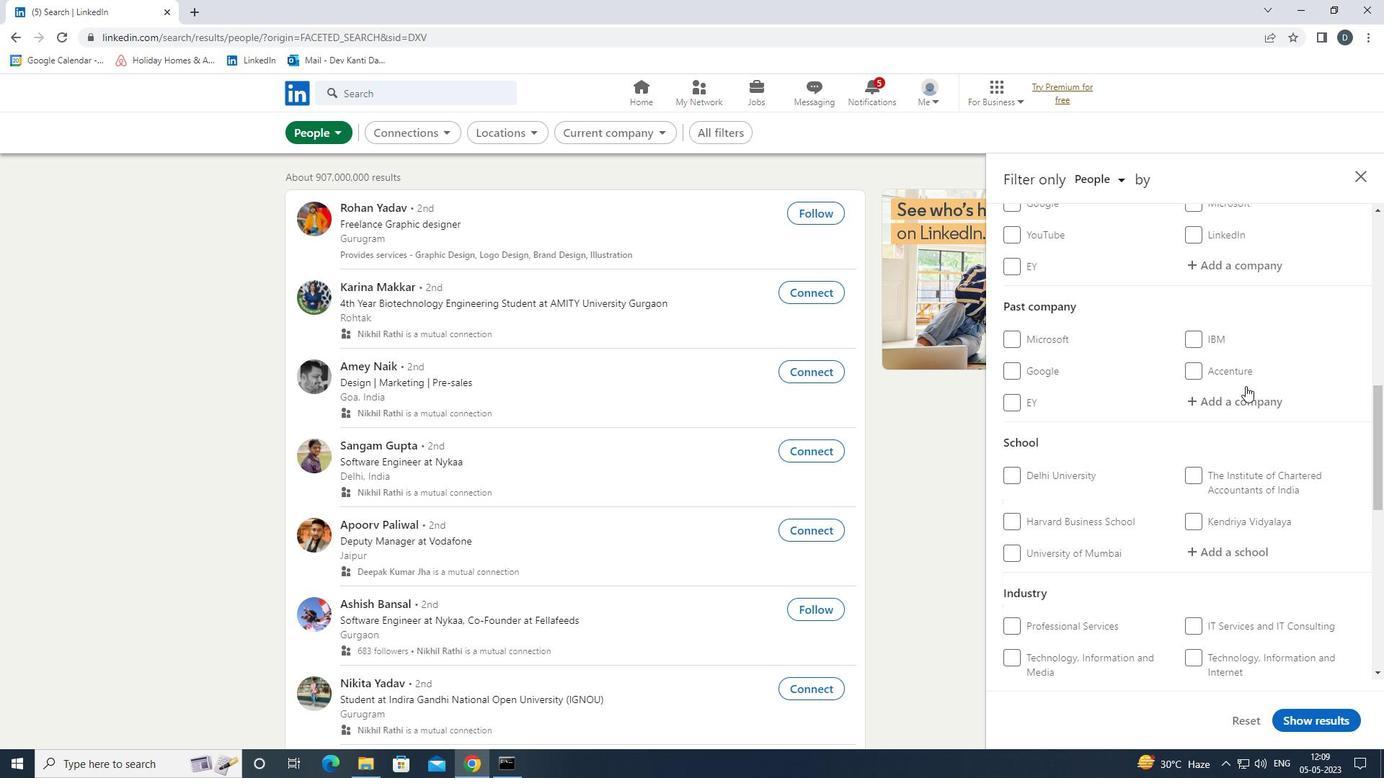 
Action: Mouse scrolled (1245, 385) with delta (0, 0)
Screenshot: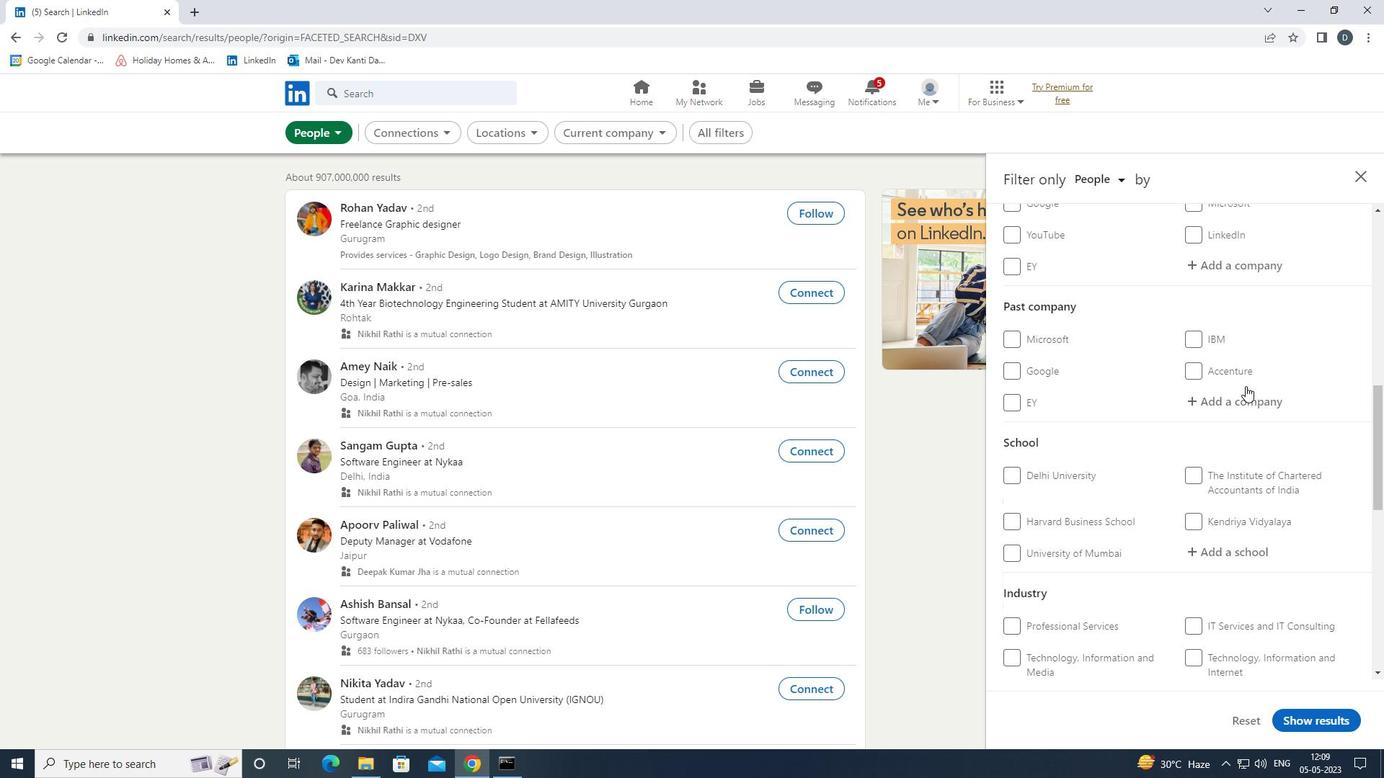 
Action: Mouse moved to (1244, 388)
Screenshot: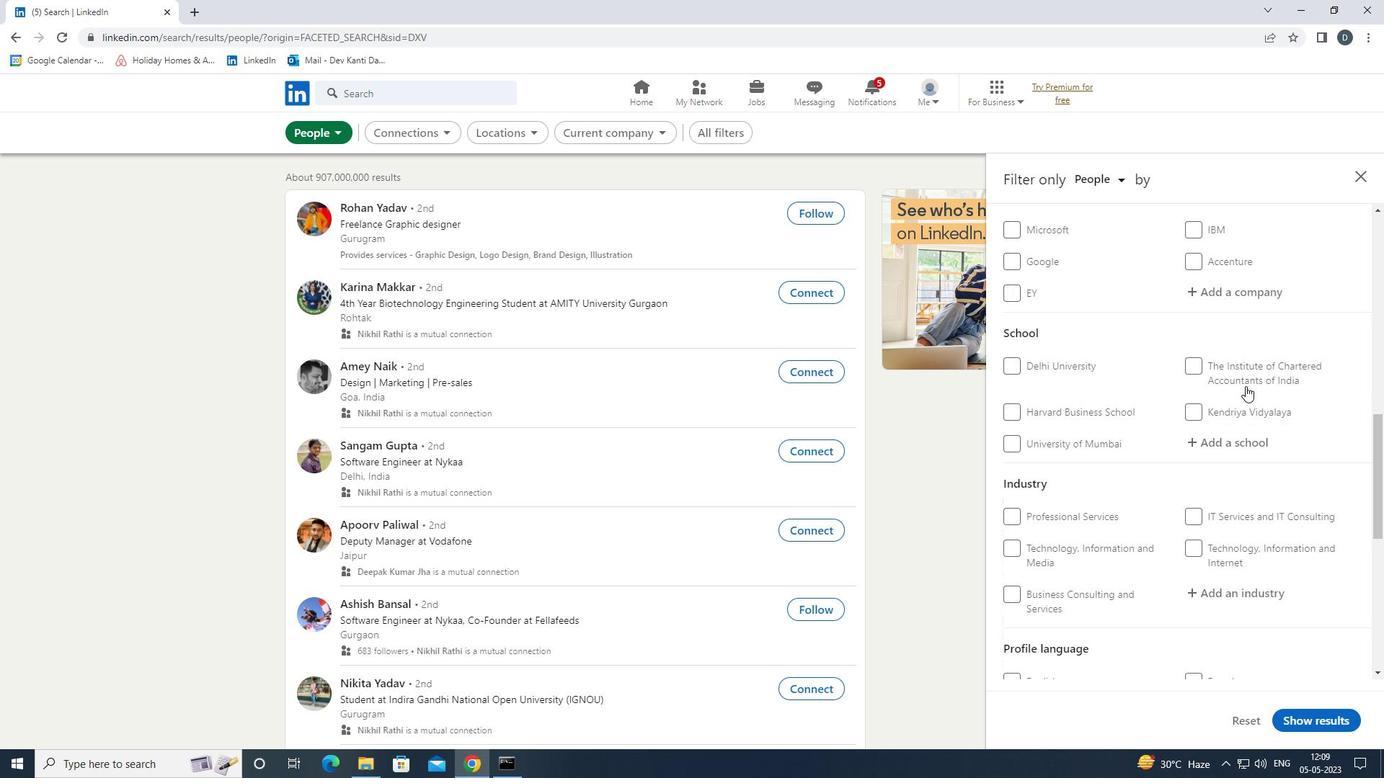 
Action: Mouse scrolled (1244, 387) with delta (0, 0)
Screenshot: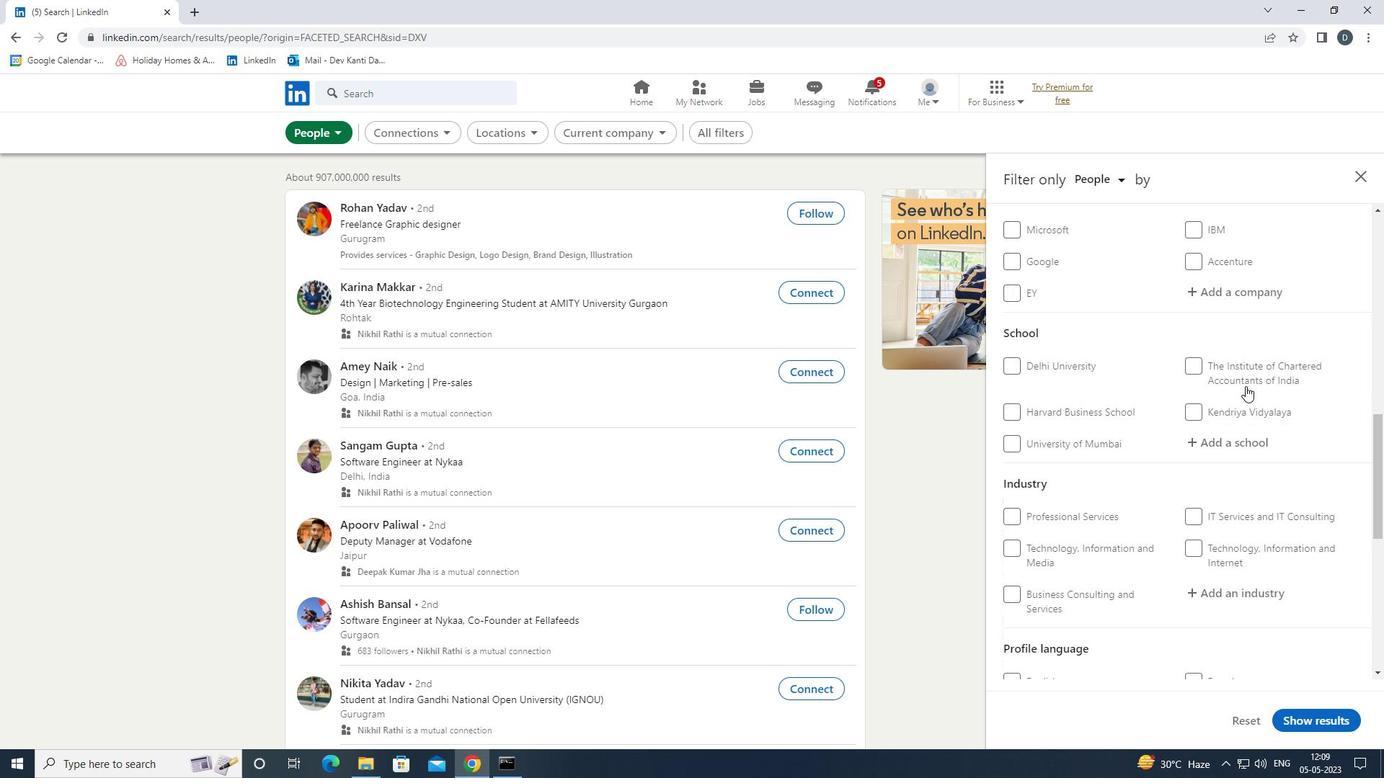 
Action: Mouse moved to (1046, 501)
Screenshot: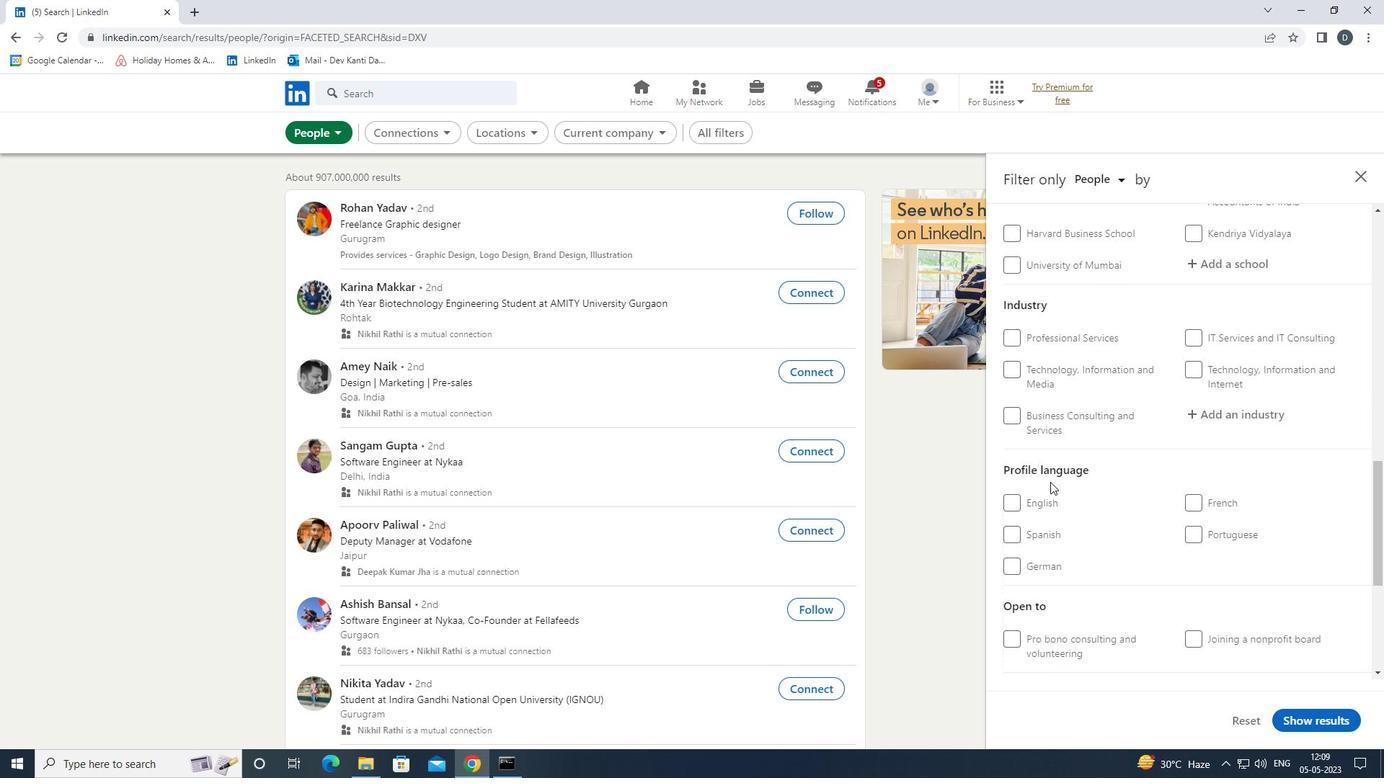 
Action: Mouse pressed left at (1046, 501)
Screenshot: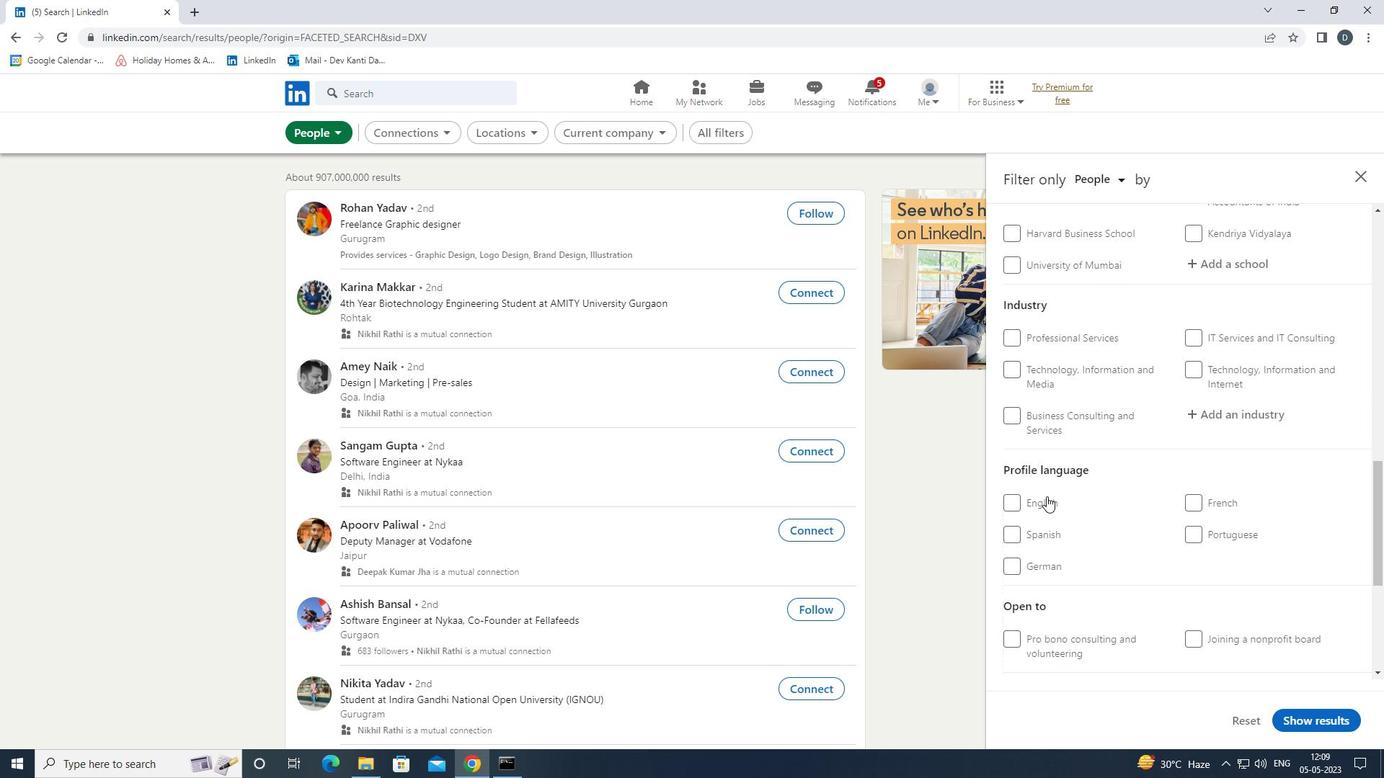 
Action: Mouse scrolled (1046, 501) with delta (0, 0)
Screenshot: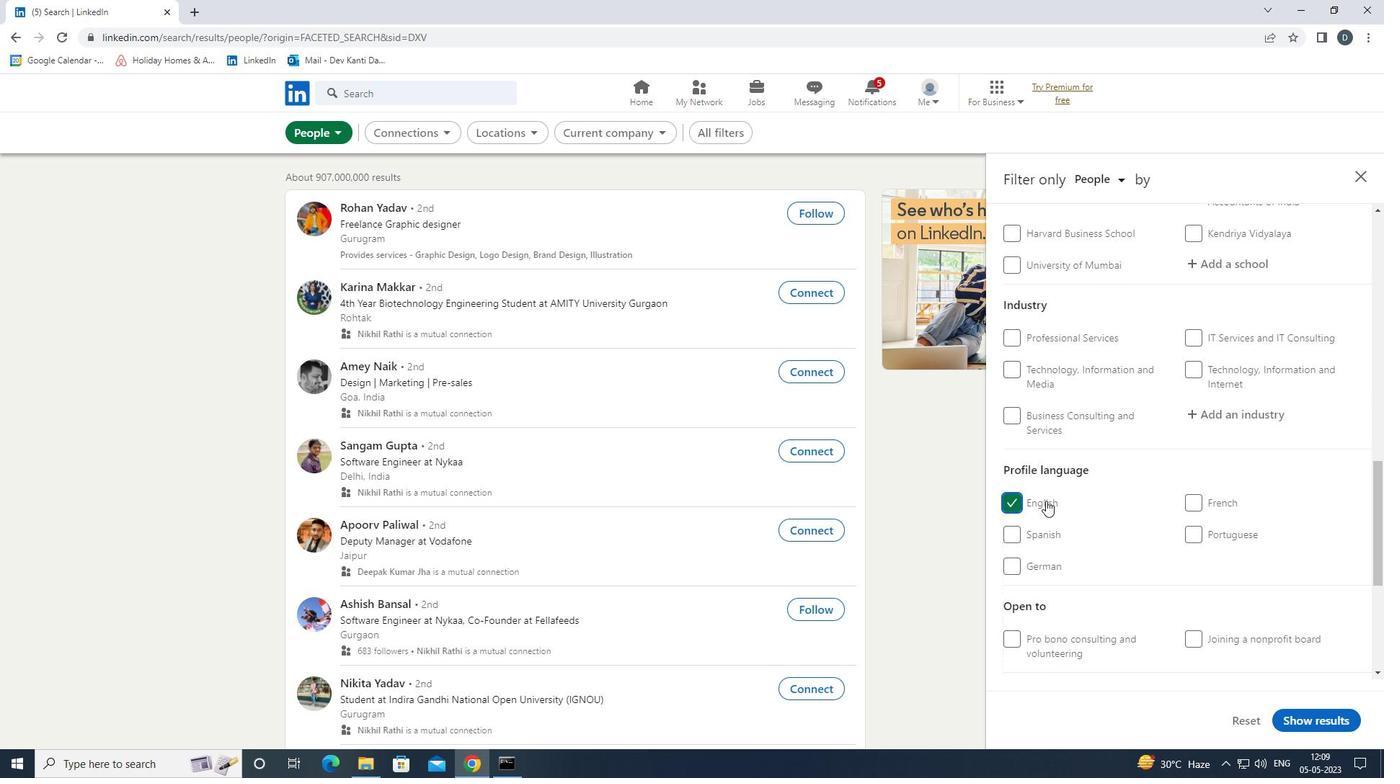 
Action: Mouse scrolled (1046, 501) with delta (0, 0)
Screenshot: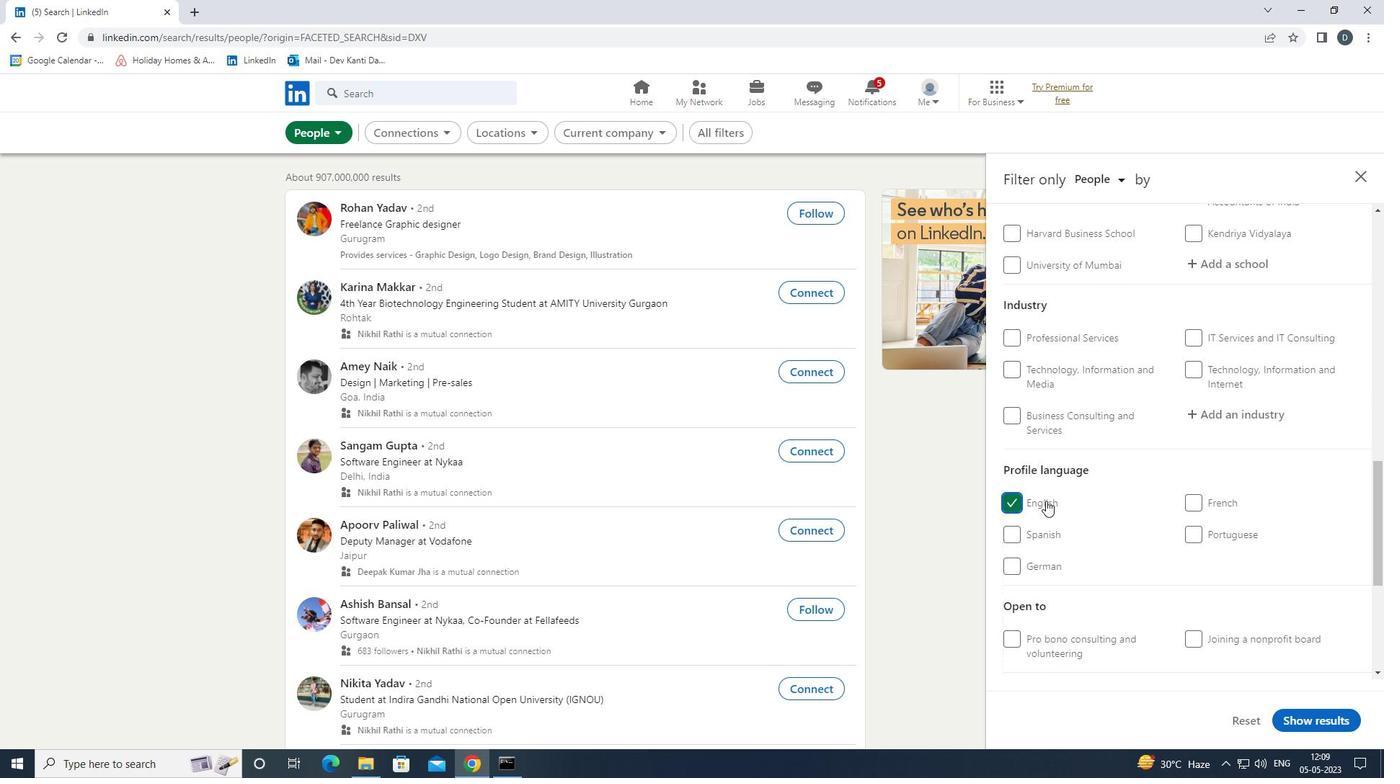 
Action: Mouse scrolled (1046, 501) with delta (0, 0)
Screenshot: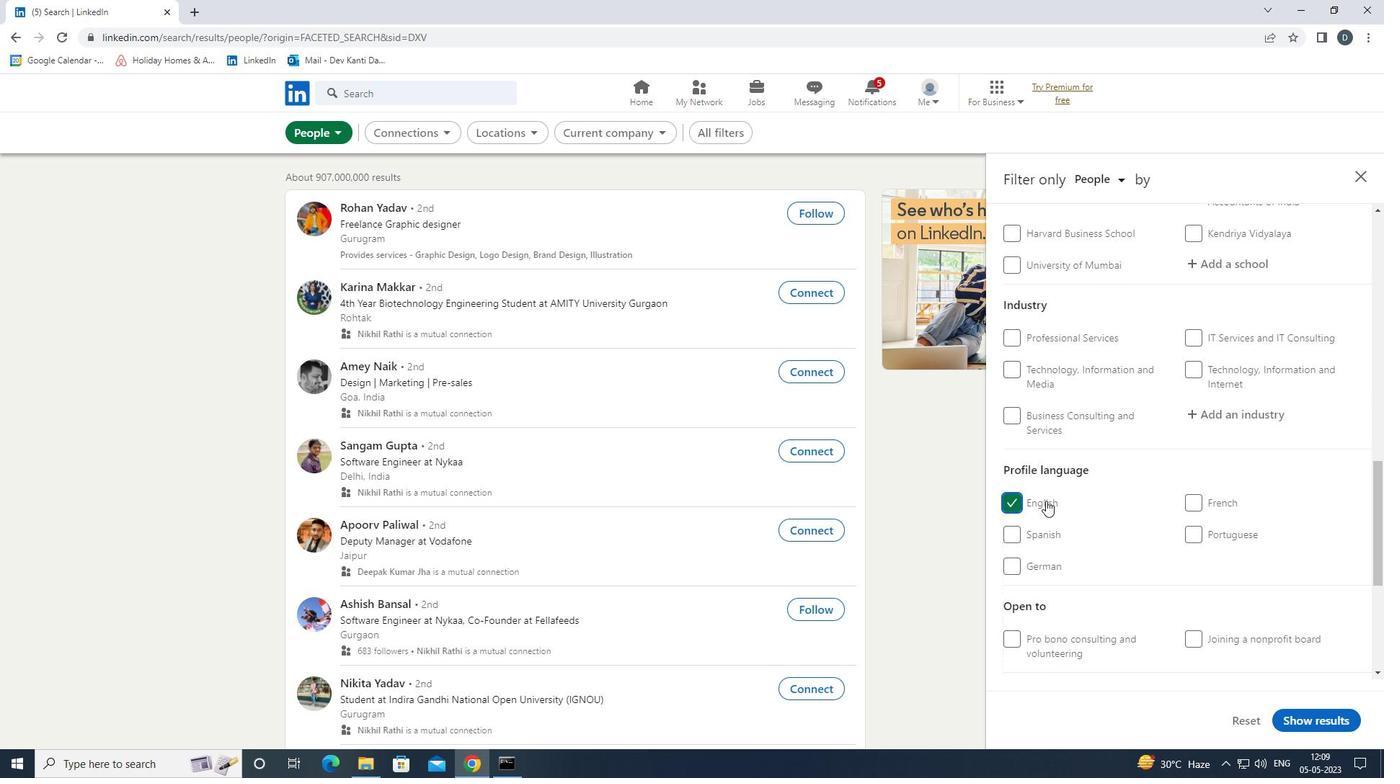 
Action: Mouse scrolled (1046, 501) with delta (0, 0)
Screenshot: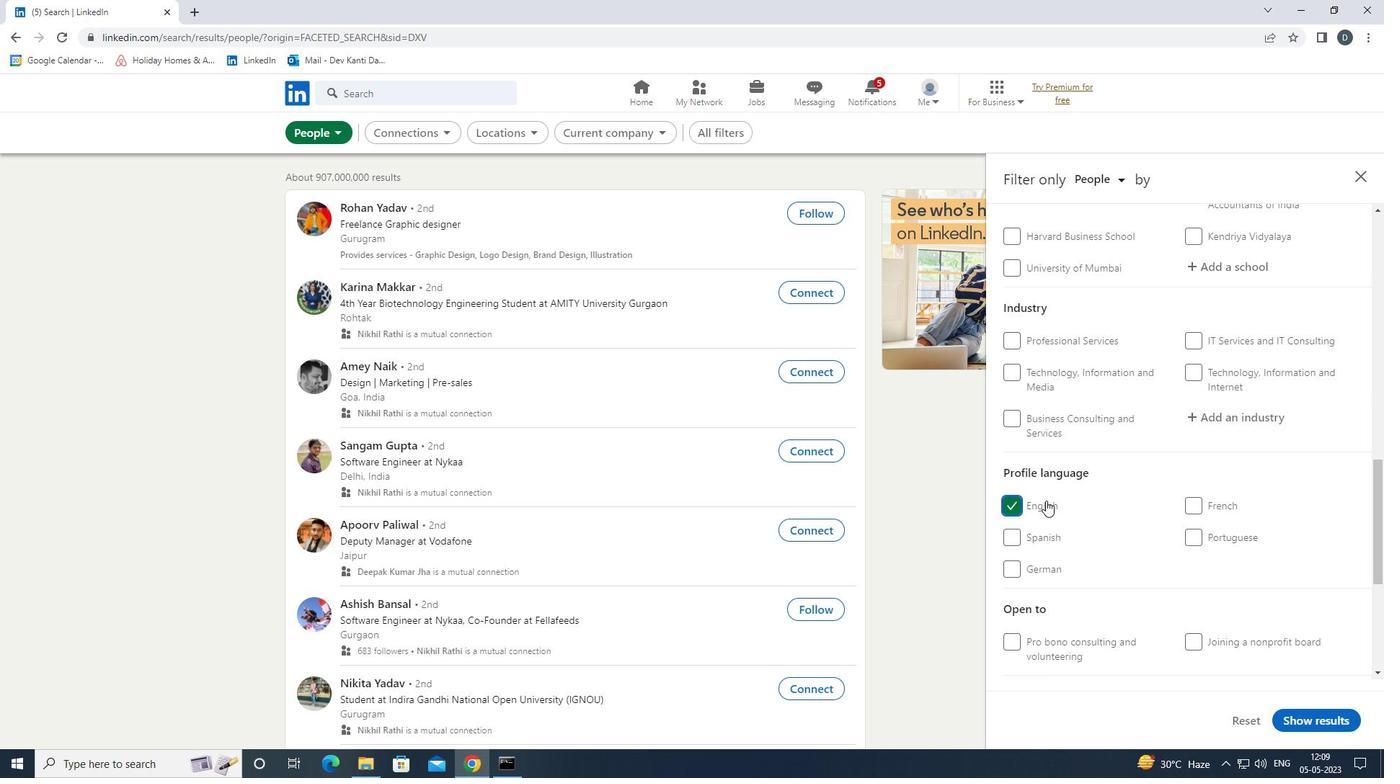 
Action: Mouse scrolled (1046, 501) with delta (0, 0)
Screenshot: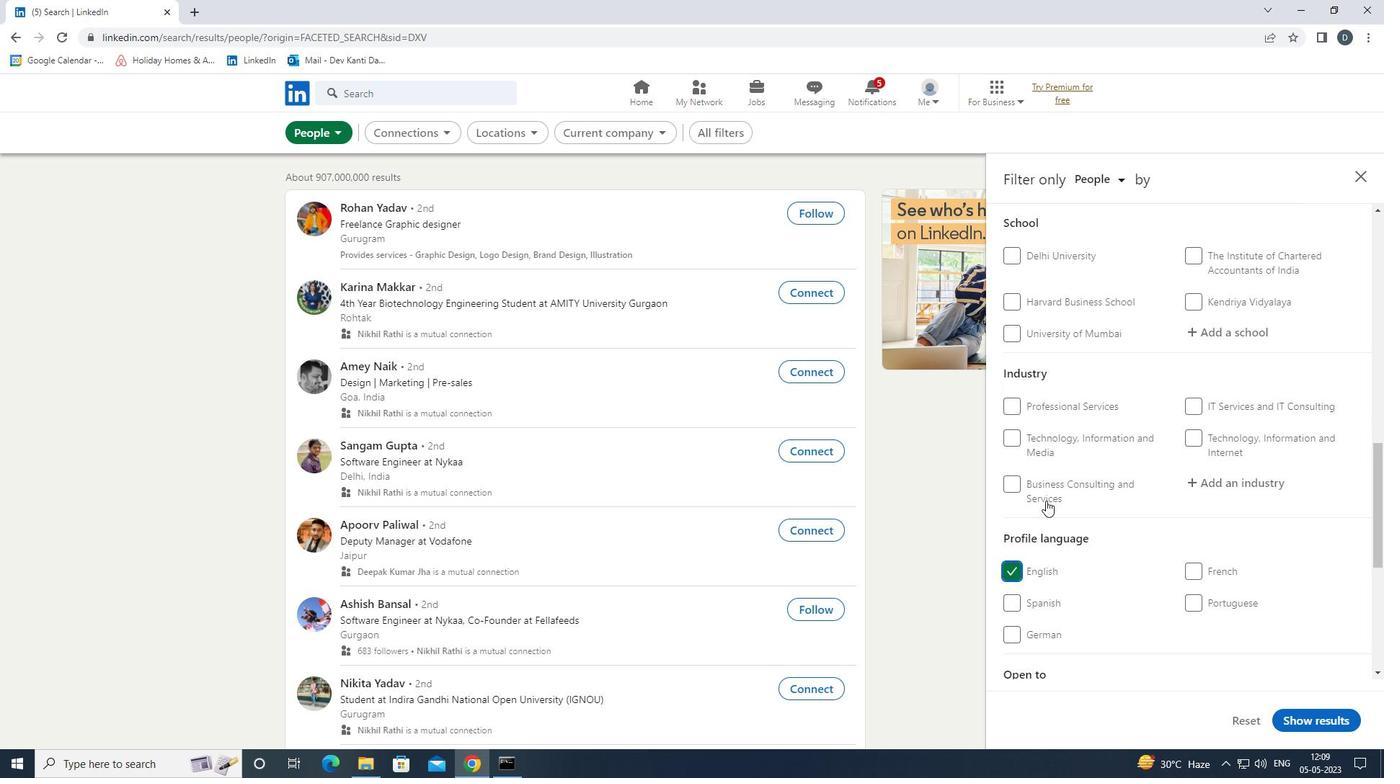 
Action: Mouse scrolled (1046, 501) with delta (0, 0)
Screenshot: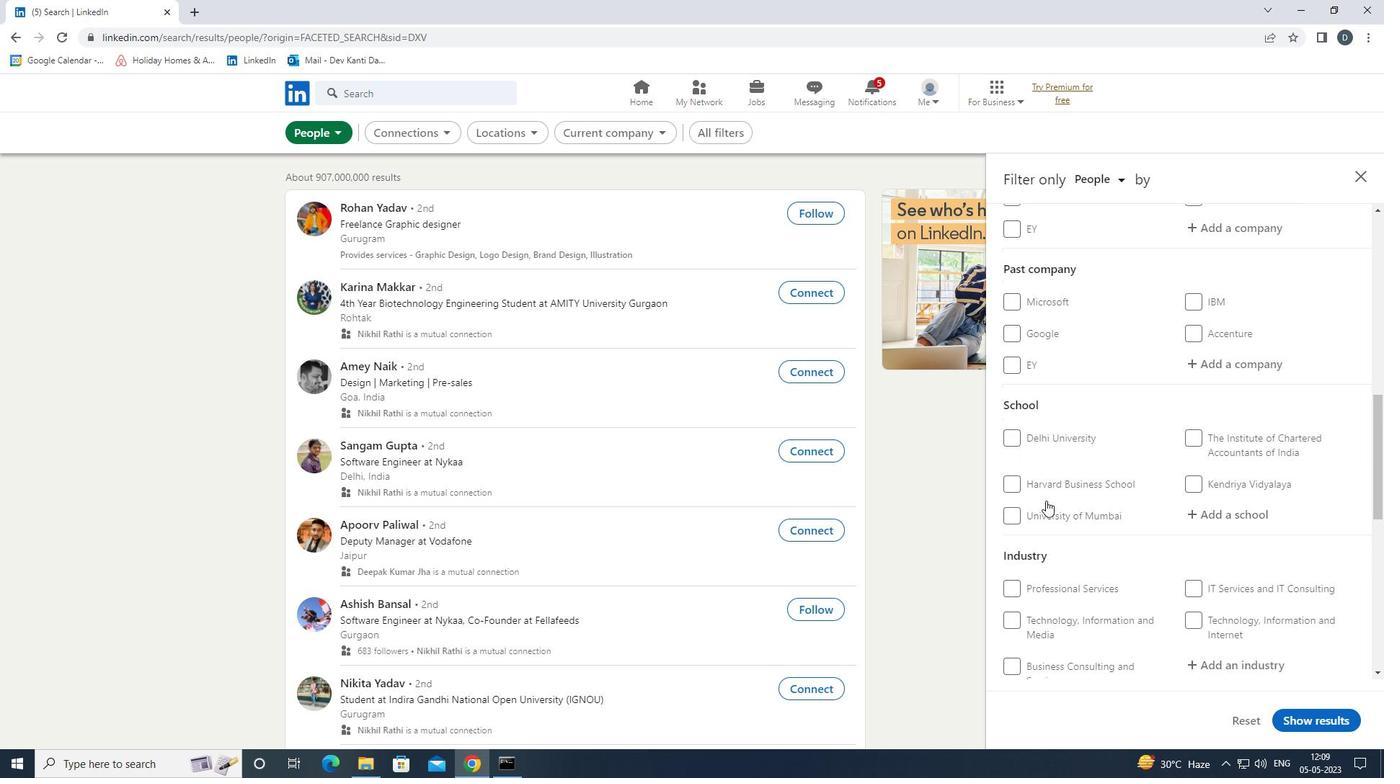 
Action: Mouse moved to (1208, 408)
Screenshot: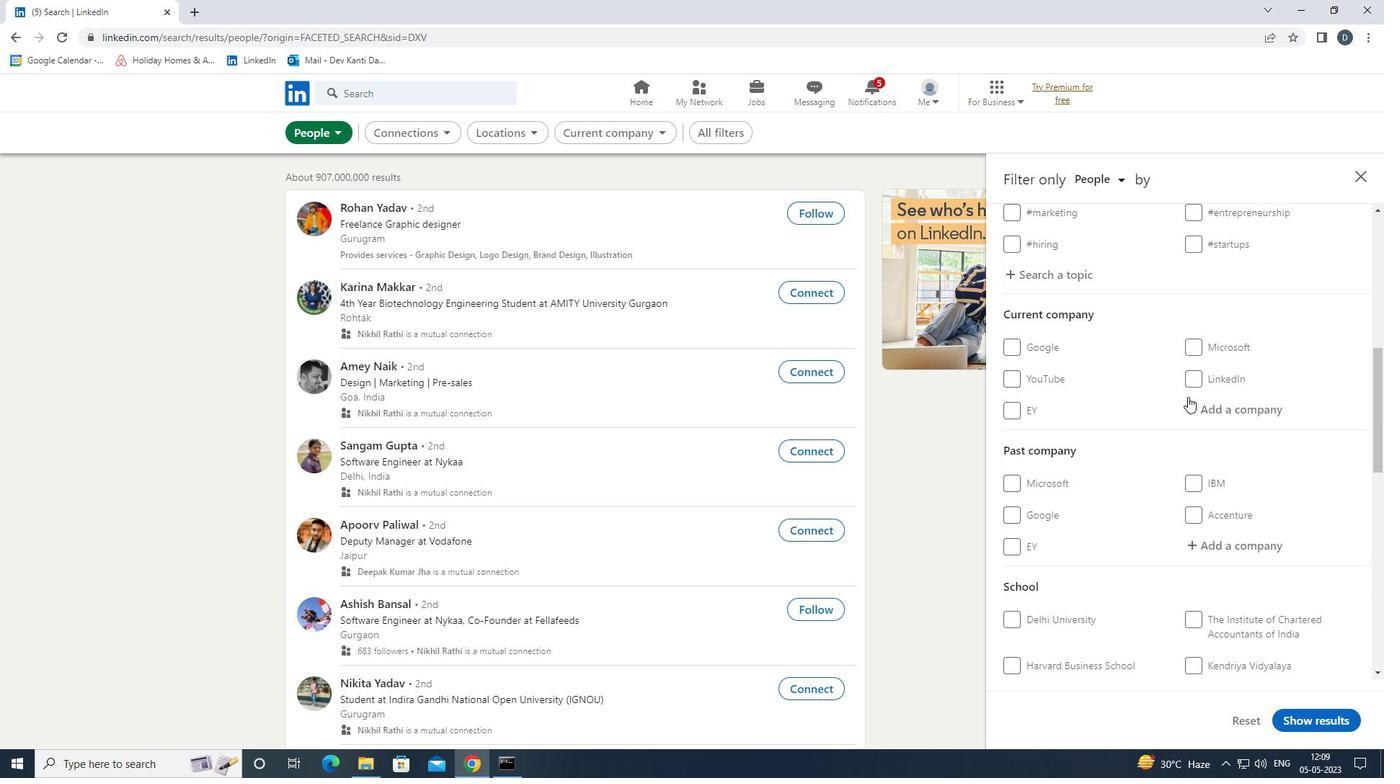 
Action: Mouse pressed left at (1208, 408)
Screenshot: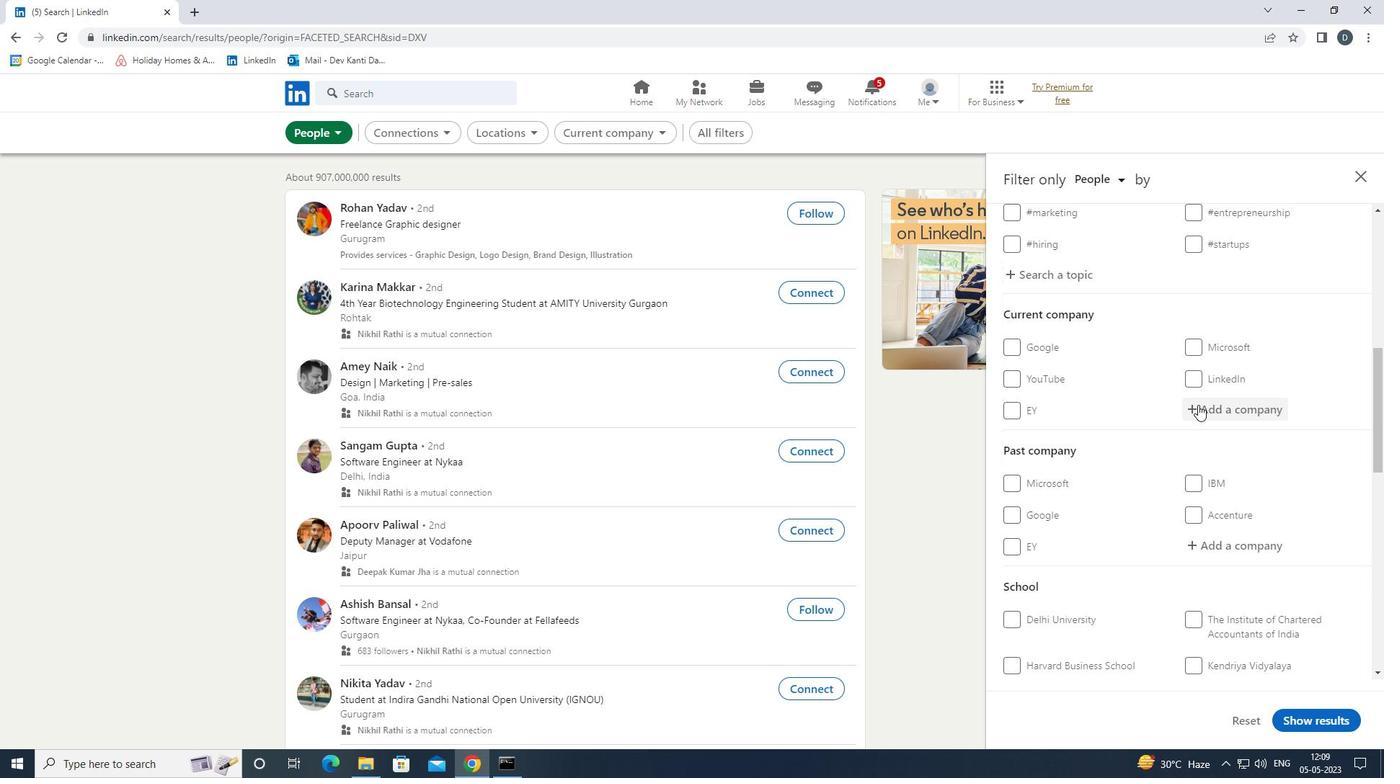 
Action: Mouse moved to (1046, 363)
Screenshot: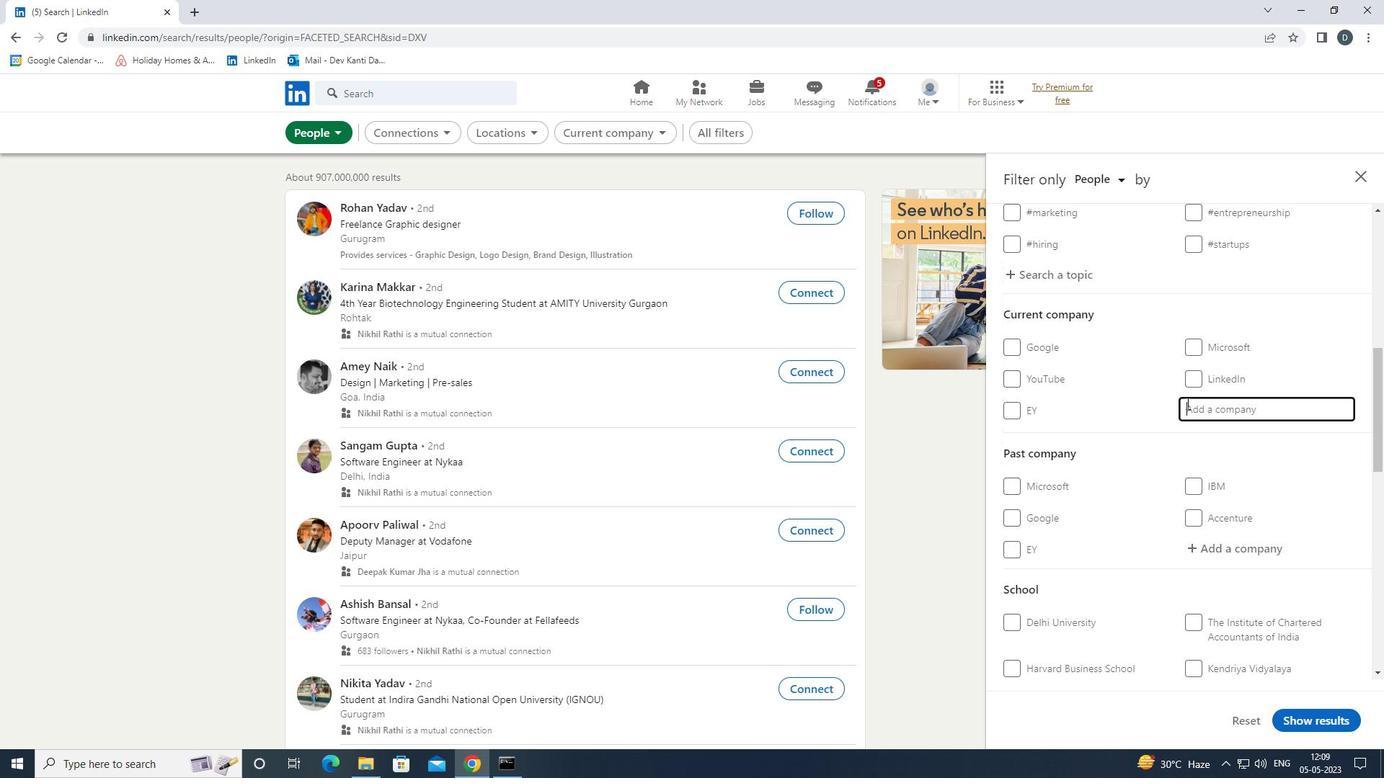
Action: Key pressed <Key.shift>GROW<Key.space><Key.shift>YOUR<Key.space><Key.shift>STAFF<Key.down><Key.enter>
Screenshot: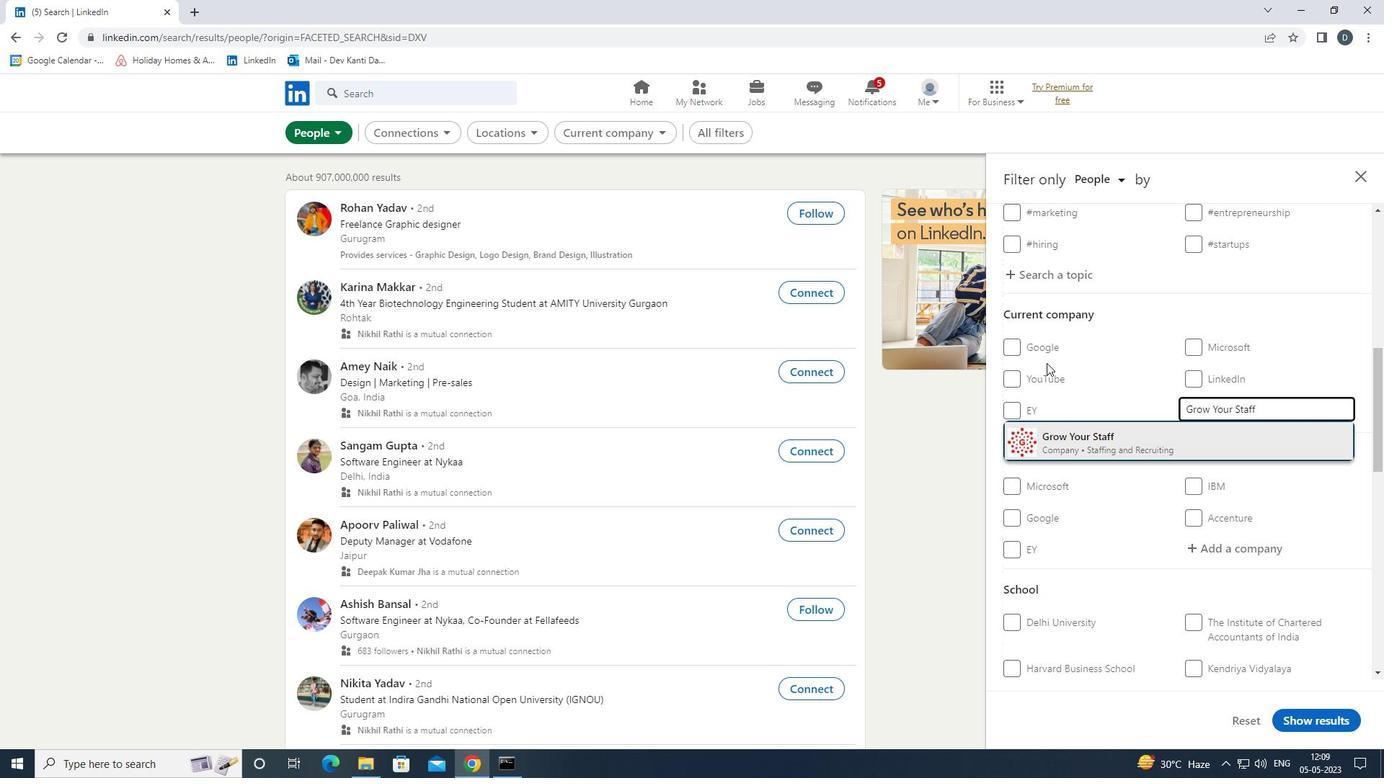 
Action: Mouse moved to (1168, 394)
Screenshot: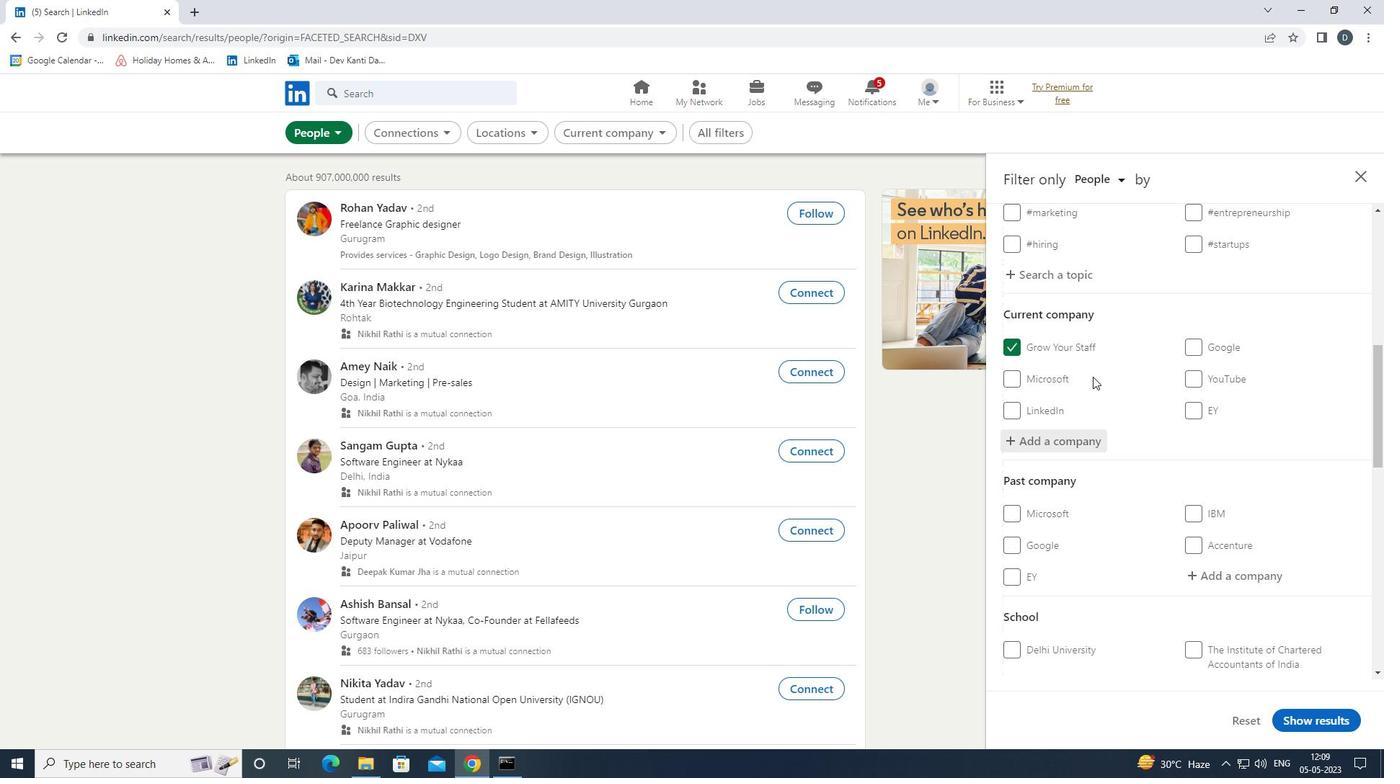 
Action: Mouse scrolled (1168, 393) with delta (0, 0)
Screenshot: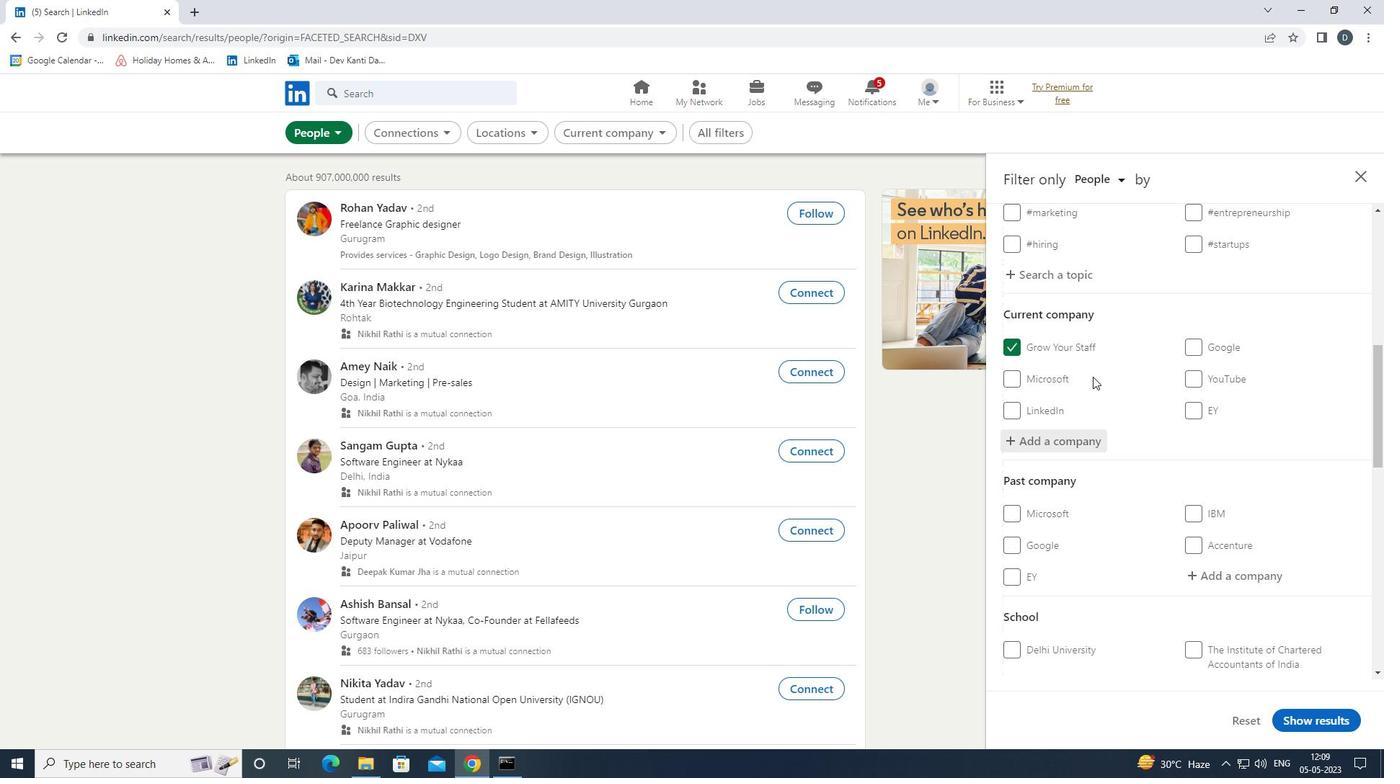 
Action: Mouse moved to (1186, 397)
Screenshot: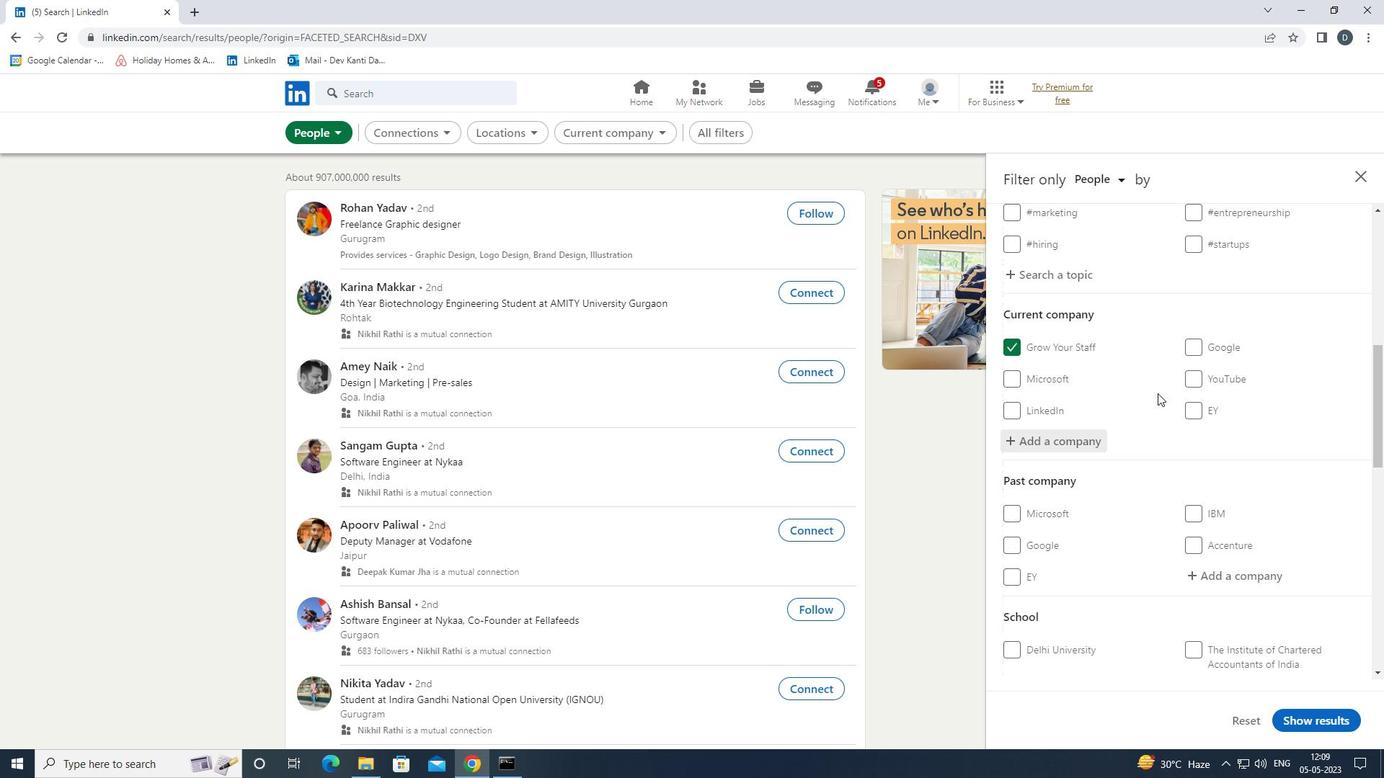 
Action: Mouse scrolled (1186, 396) with delta (0, 0)
Screenshot: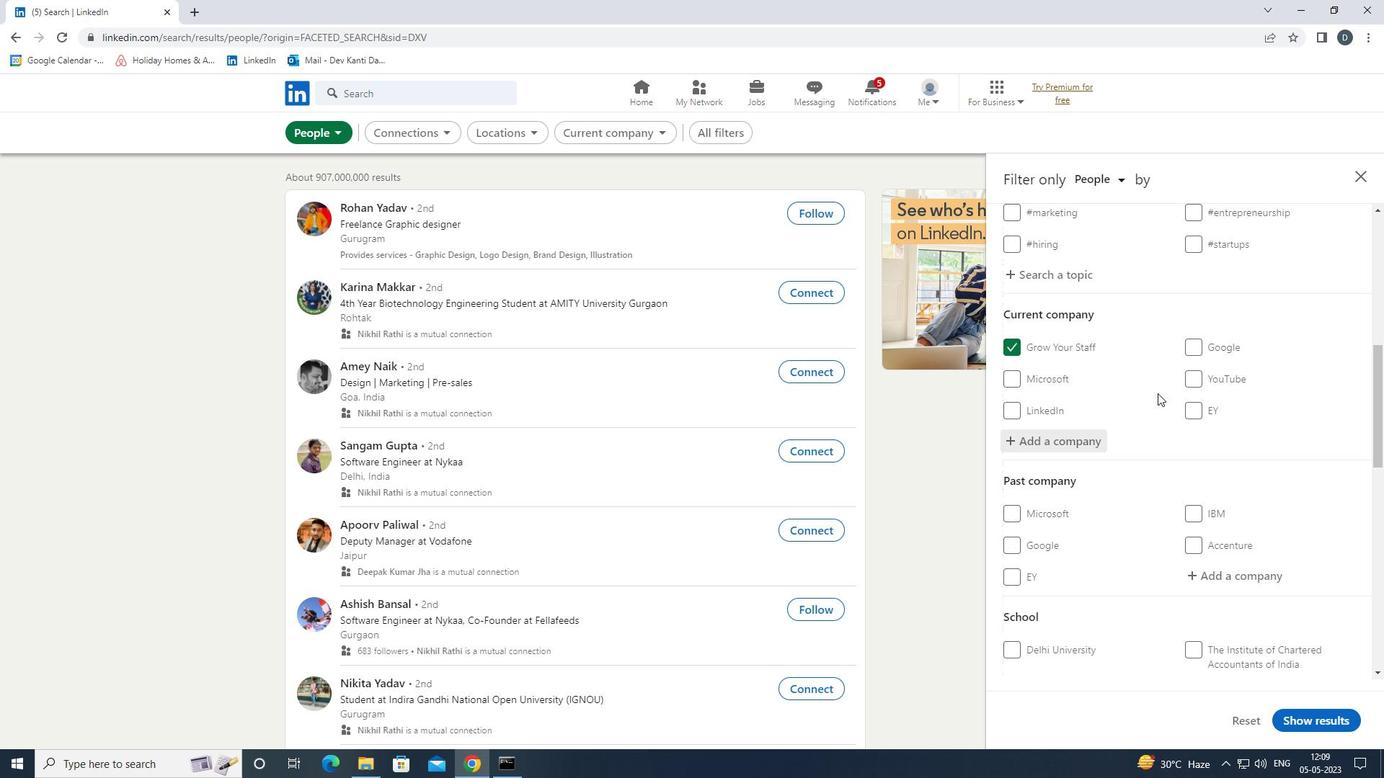 
Action: Mouse moved to (1190, 399)
Screenshot: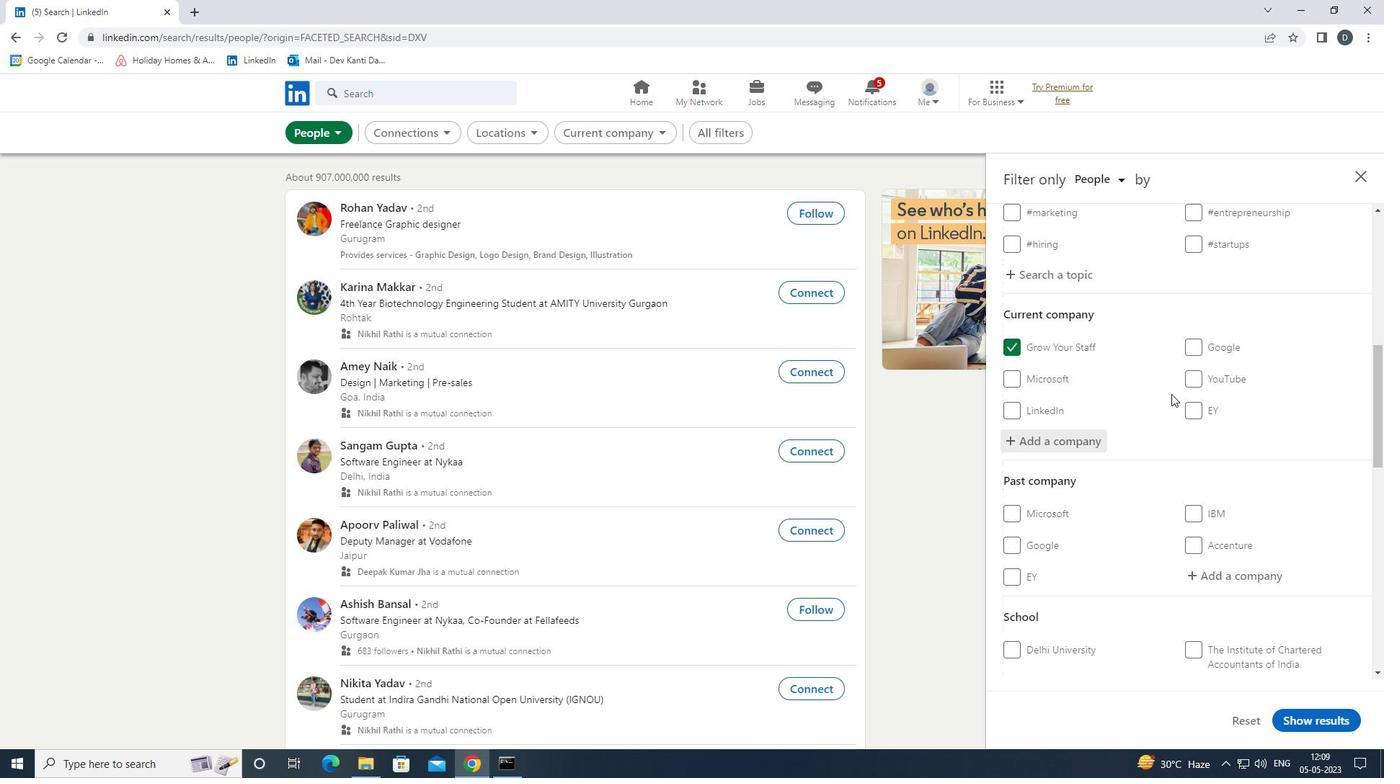 
Action: Mouse scrolled (1190, 398) with delta (0, 0)
Screenshot: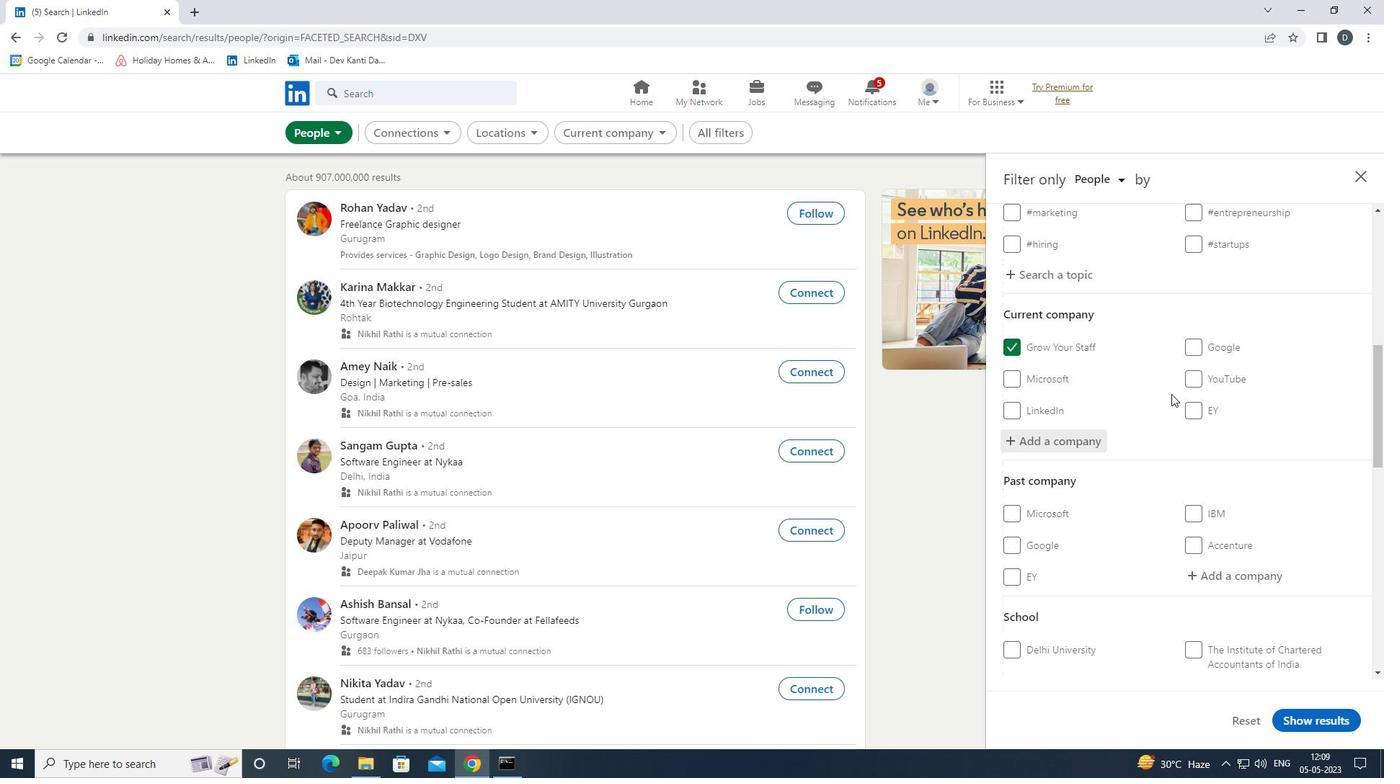 
Action: Mouse moved to (1192, 399)
Screenshot: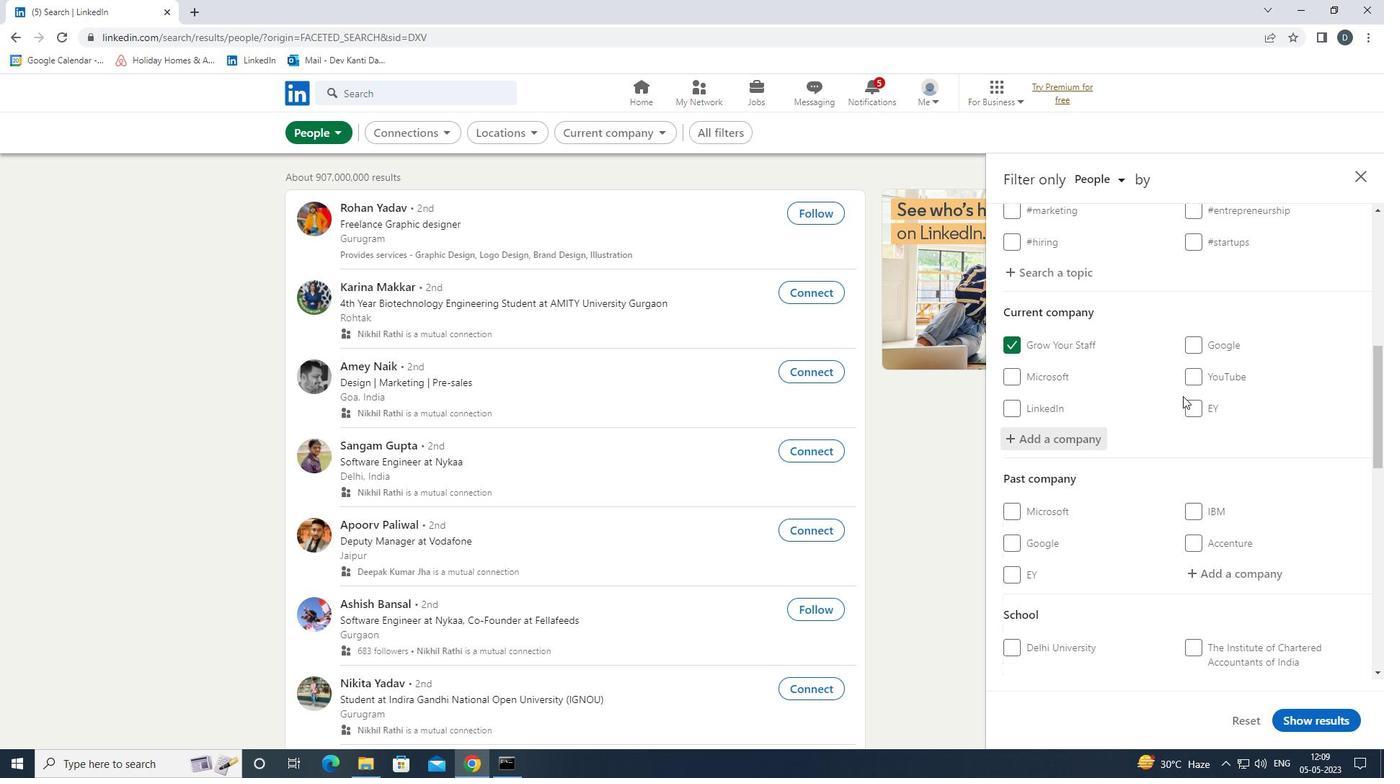 
Action: Mouse scrolled (1192, 398) with delta (0, 0)
Screenshot: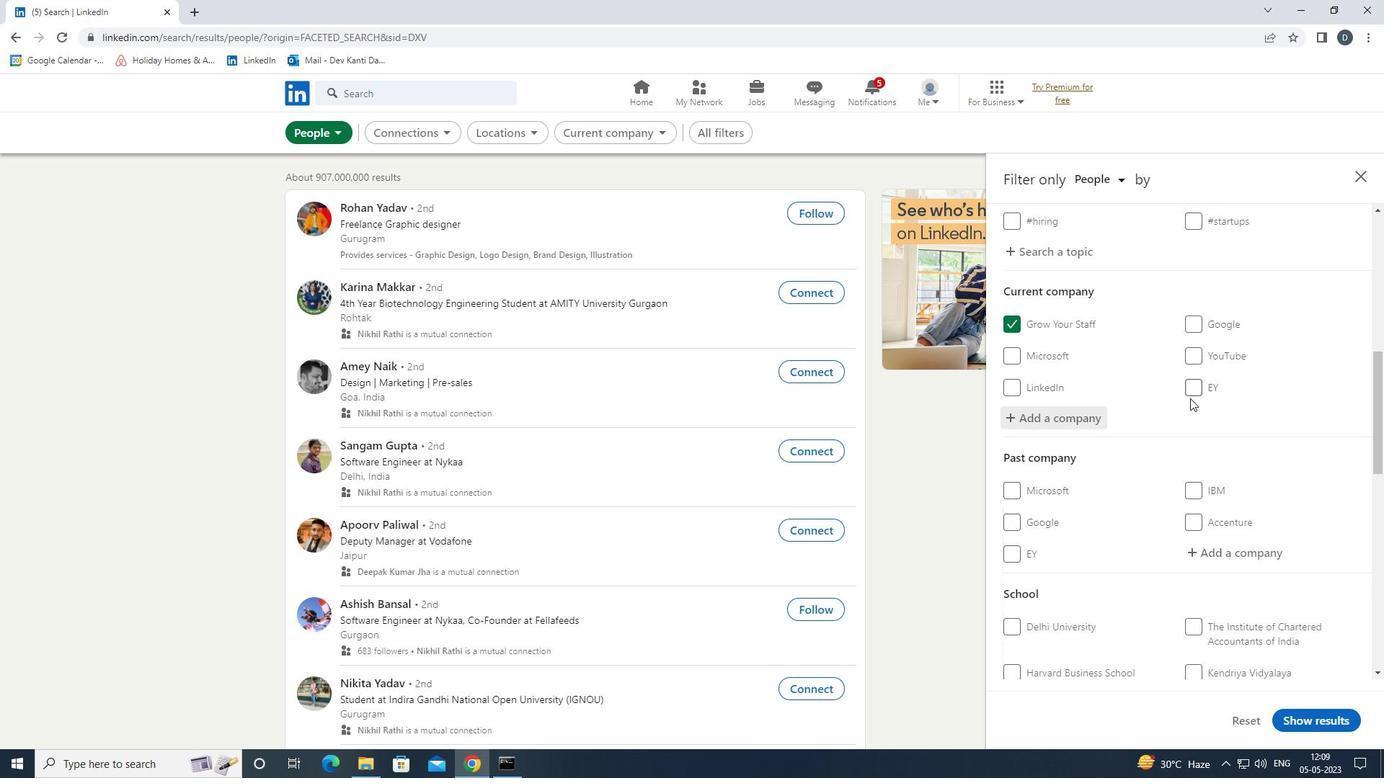 
Action: Mouse moved to (1242, 446)
Screenshot: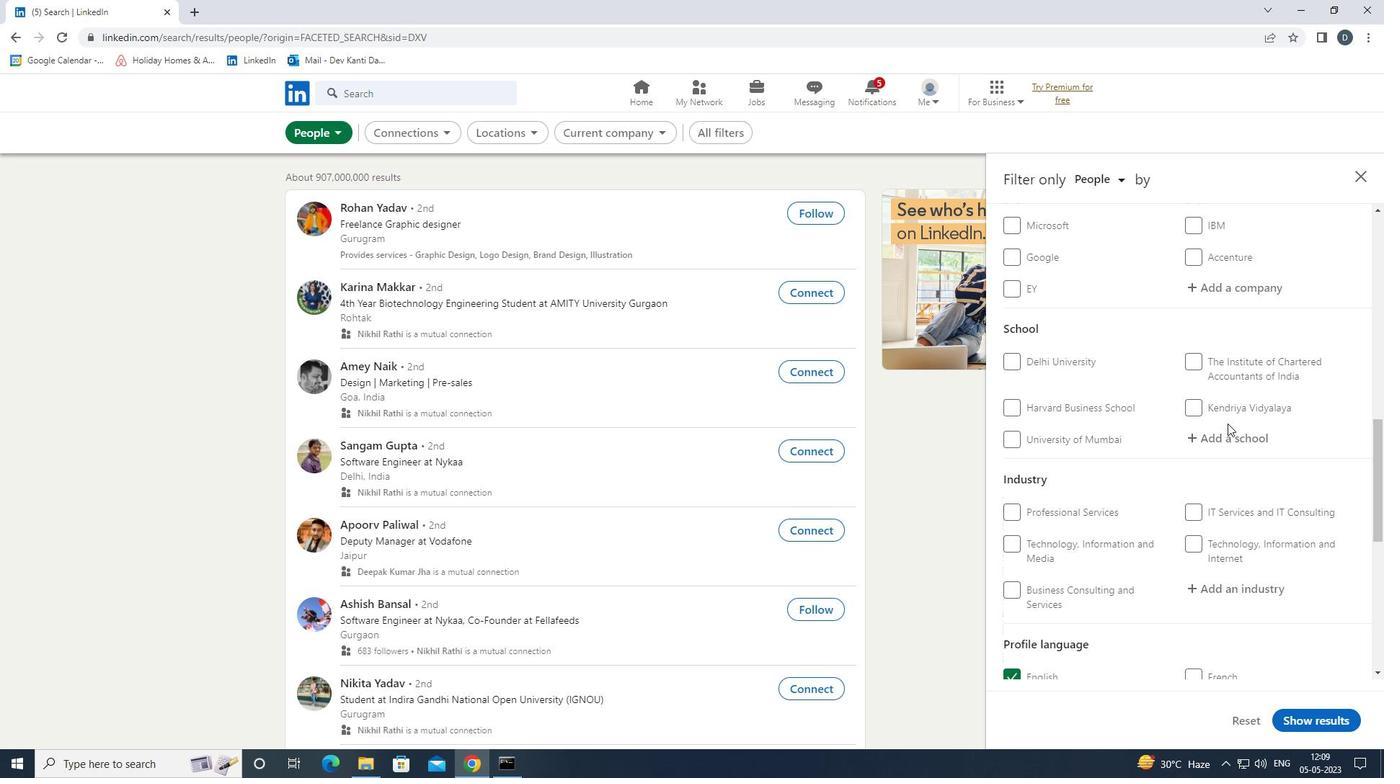 
Action: Mouse pressed left at (1242, 446)
Screenshot: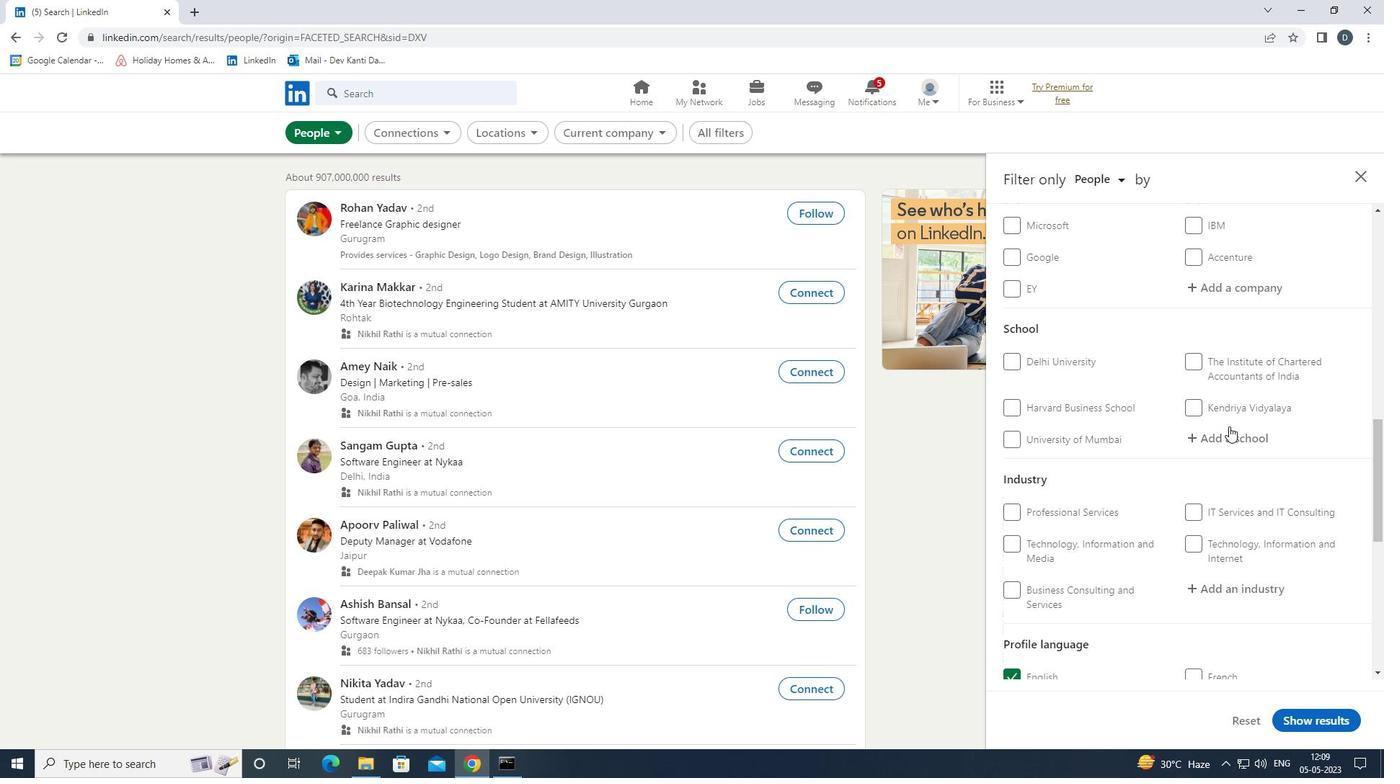 
Action: Mouse moved to (1156, 408)
Screenshot: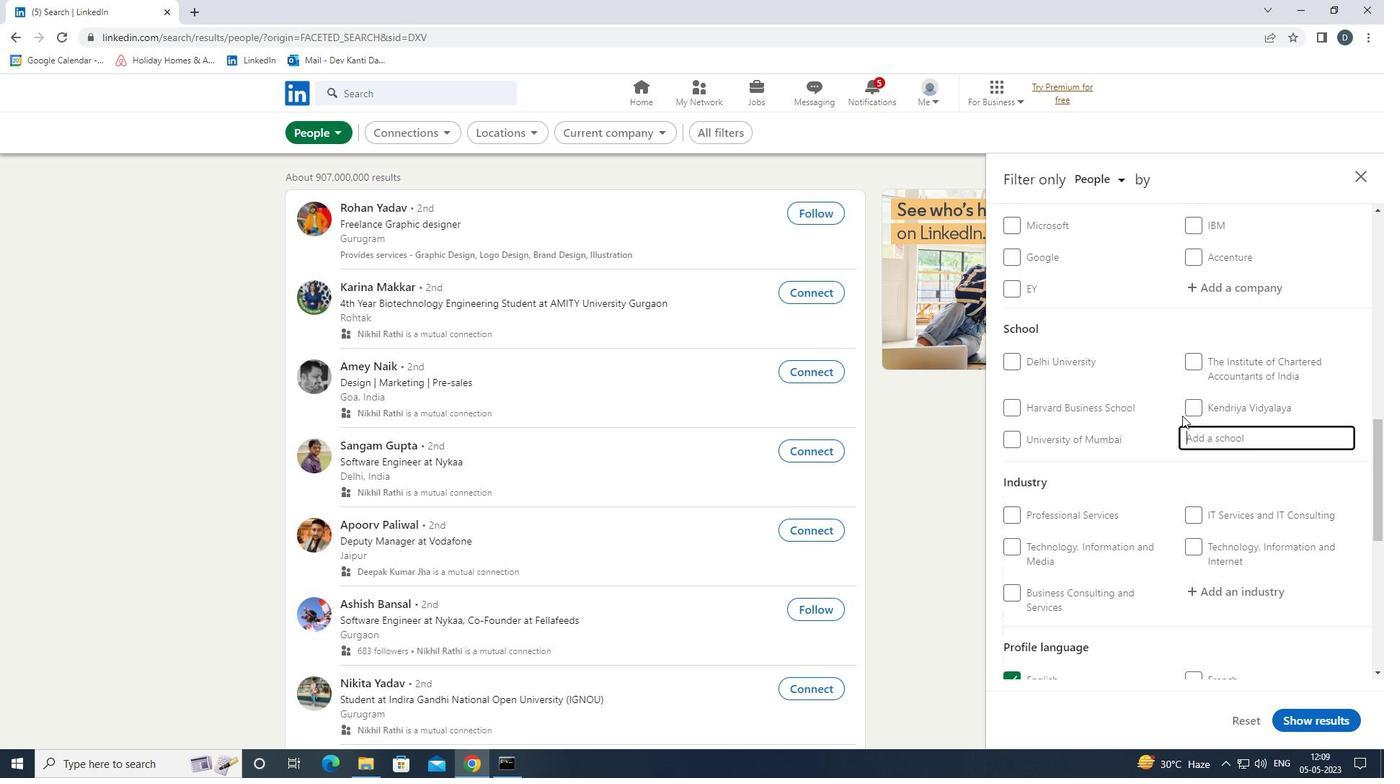
Action: Key pressed <Key.shift><Key.shift><Key.shift><Key.shift><Key.shift><Key.shift><Key.shift><Key.shift><Key.shift><Key.shift><Key.shift>GAUHATI<Key.space><Key.shift>UNIVERSI<Key.down><Key.enter>
Screenshot: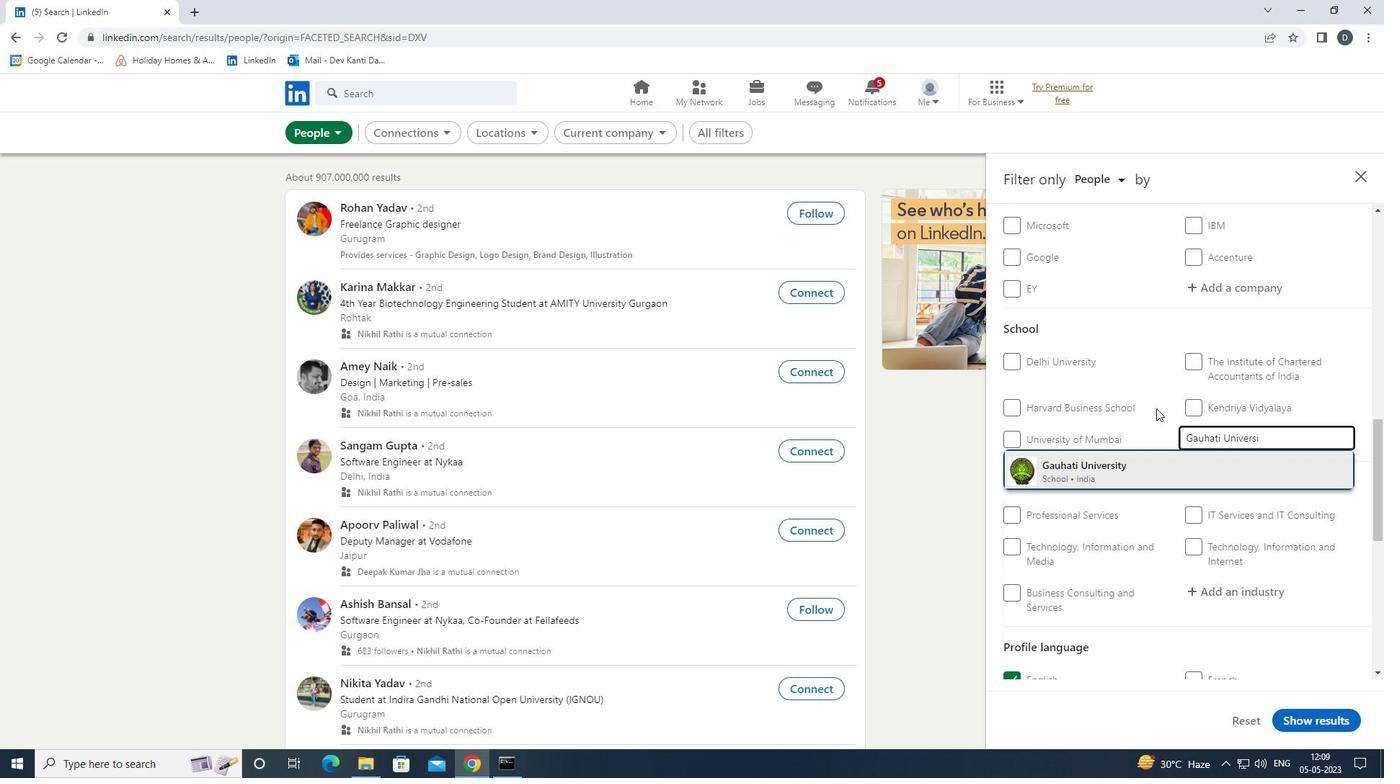 
Action: Mouse moved to (1209, 352)
Screenshot: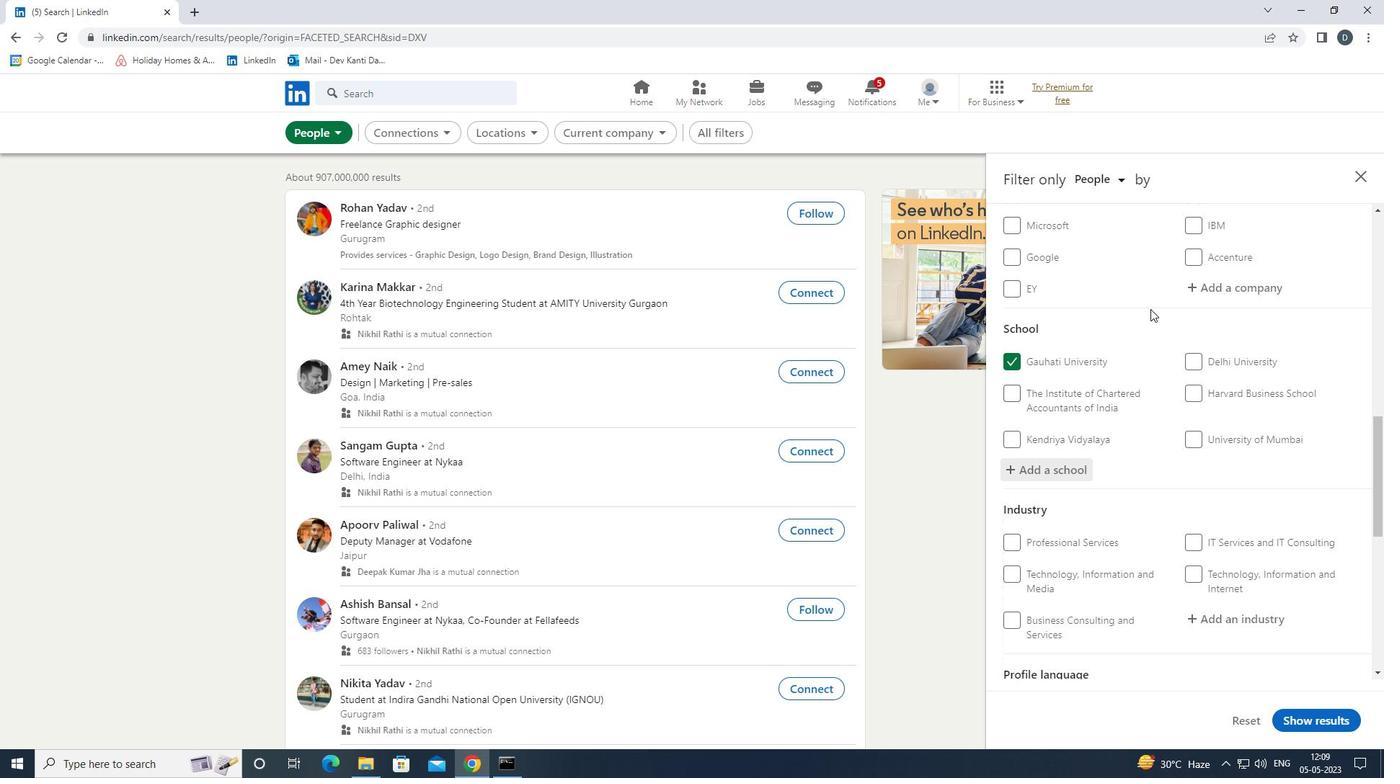 
Action: Mouse scrolled (1209, 351) with delta (0, 0)
Screenshot: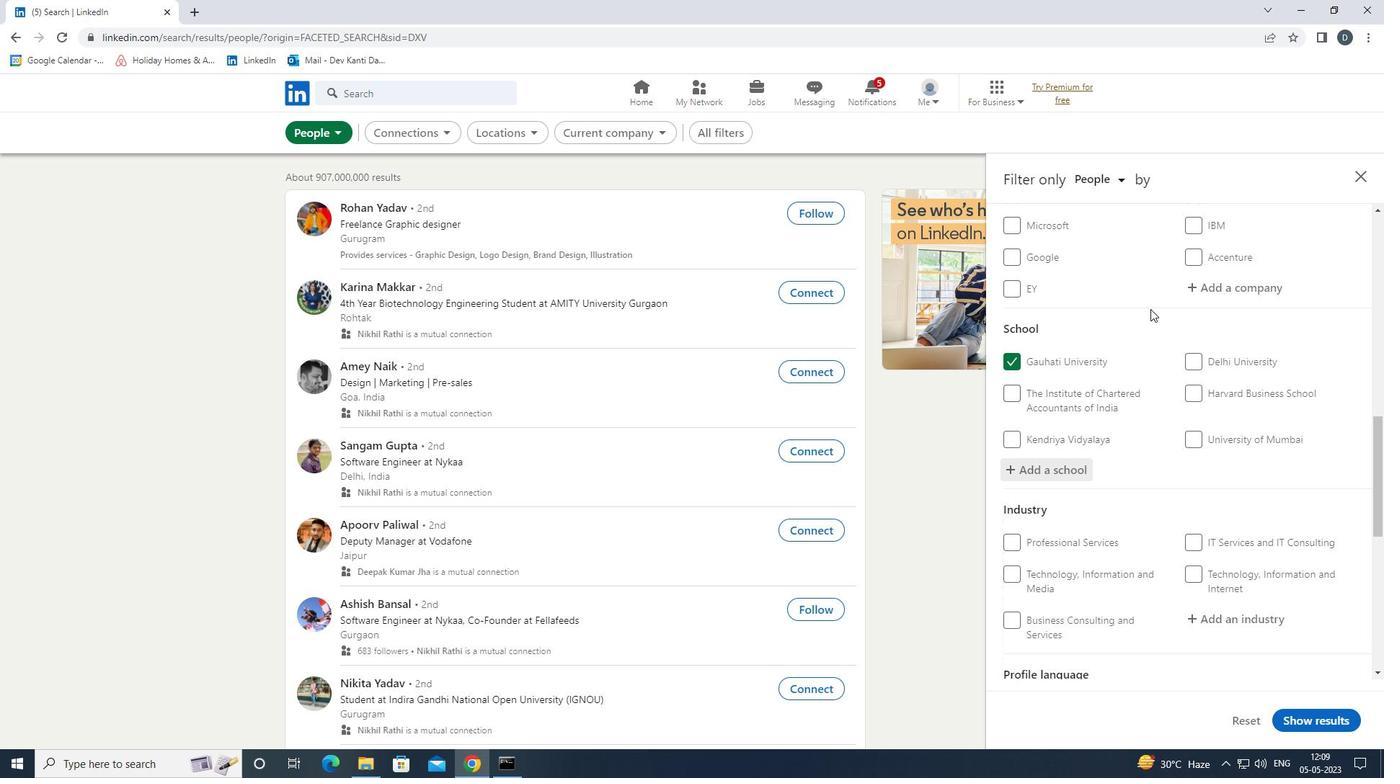 
Action: Mouse moved to (1220, 376)
Screenshot: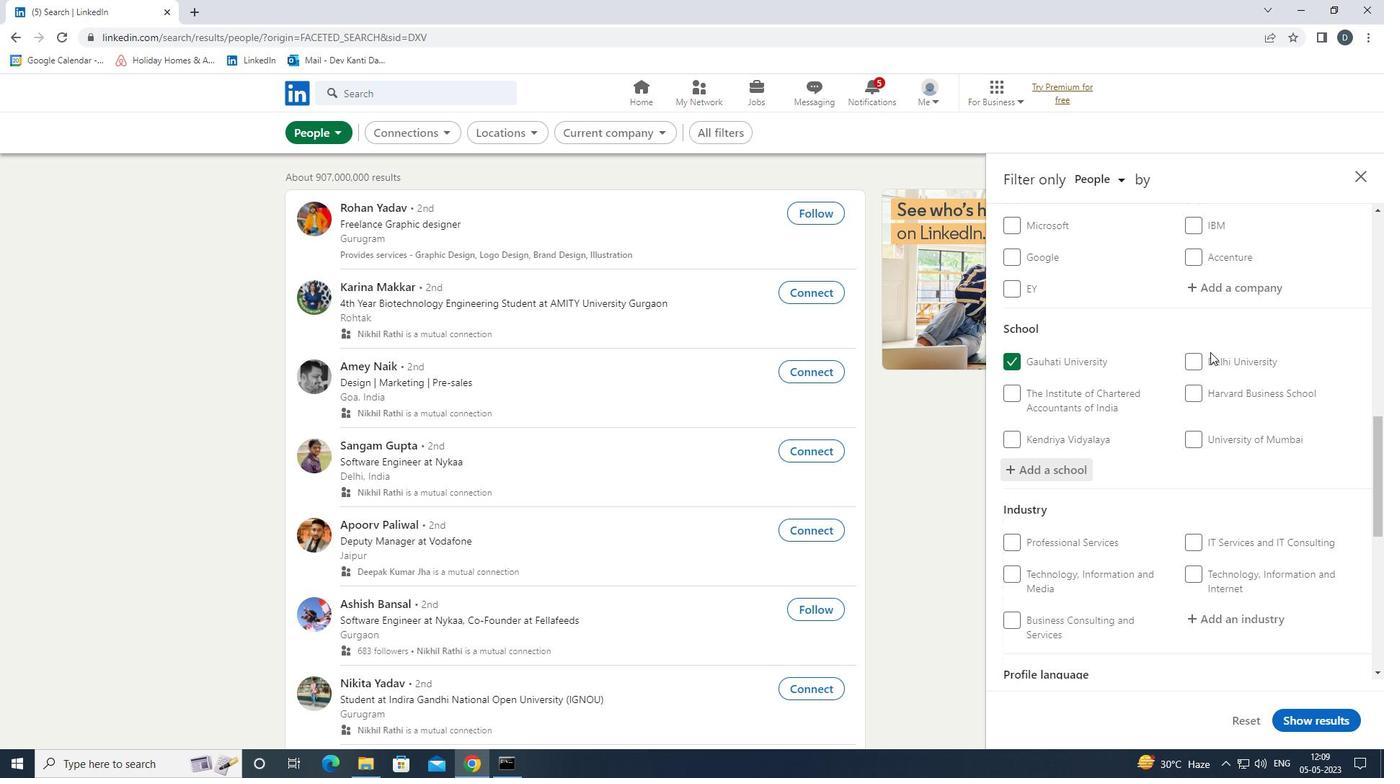
Action: Mouse scrolled (1220, 375) with delta (0, 0)
Screenshot: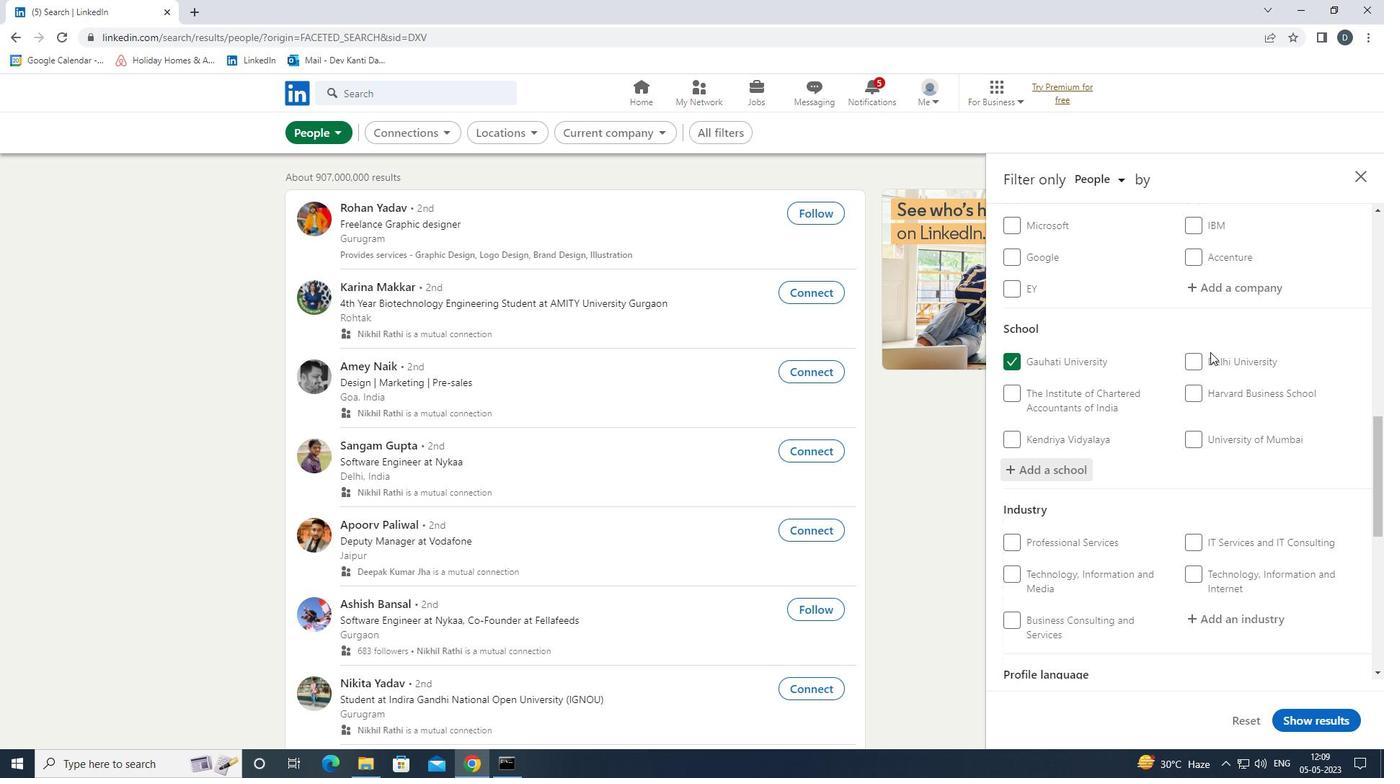
Action: Mouse moved to (1231, 405)
Screenshot: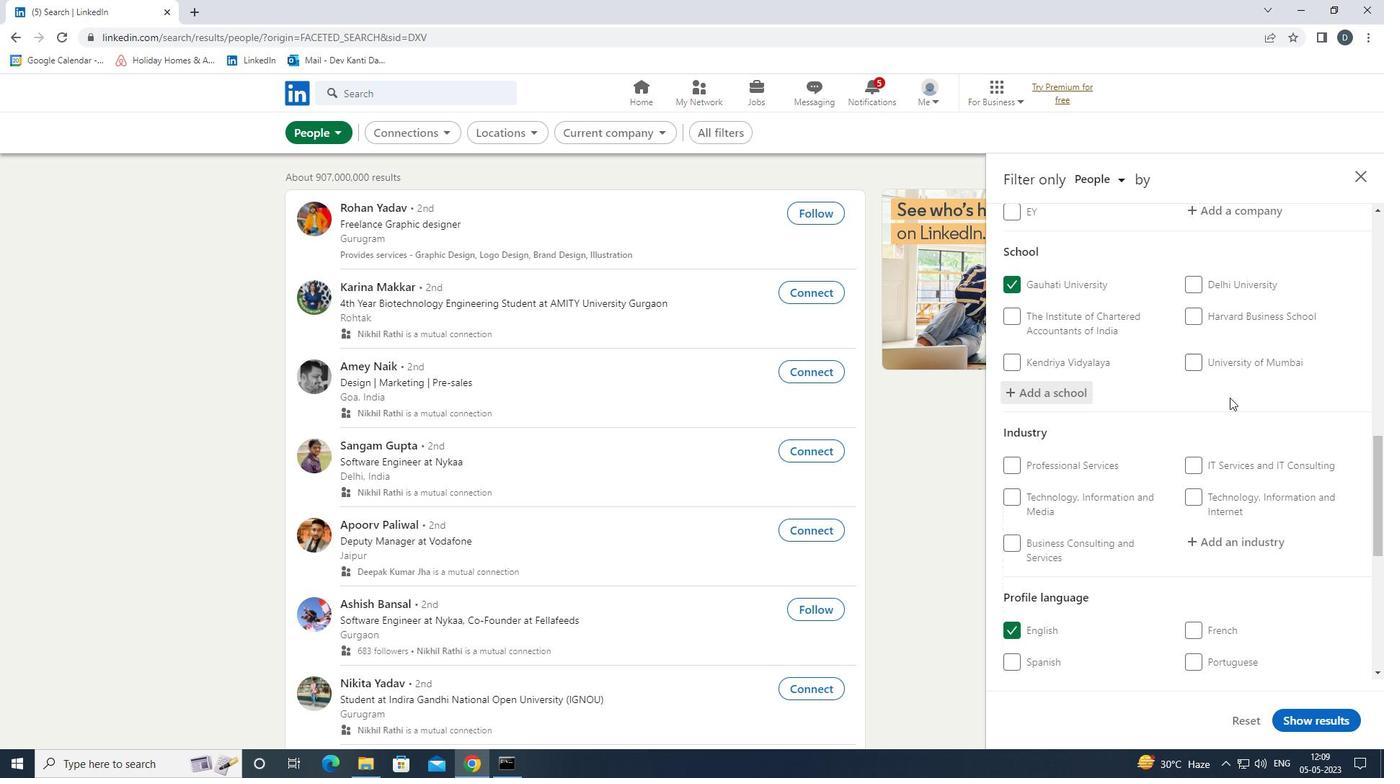 
Action: Mouse scrolled (1231, 405) with delta (0, 0)
Screenshot: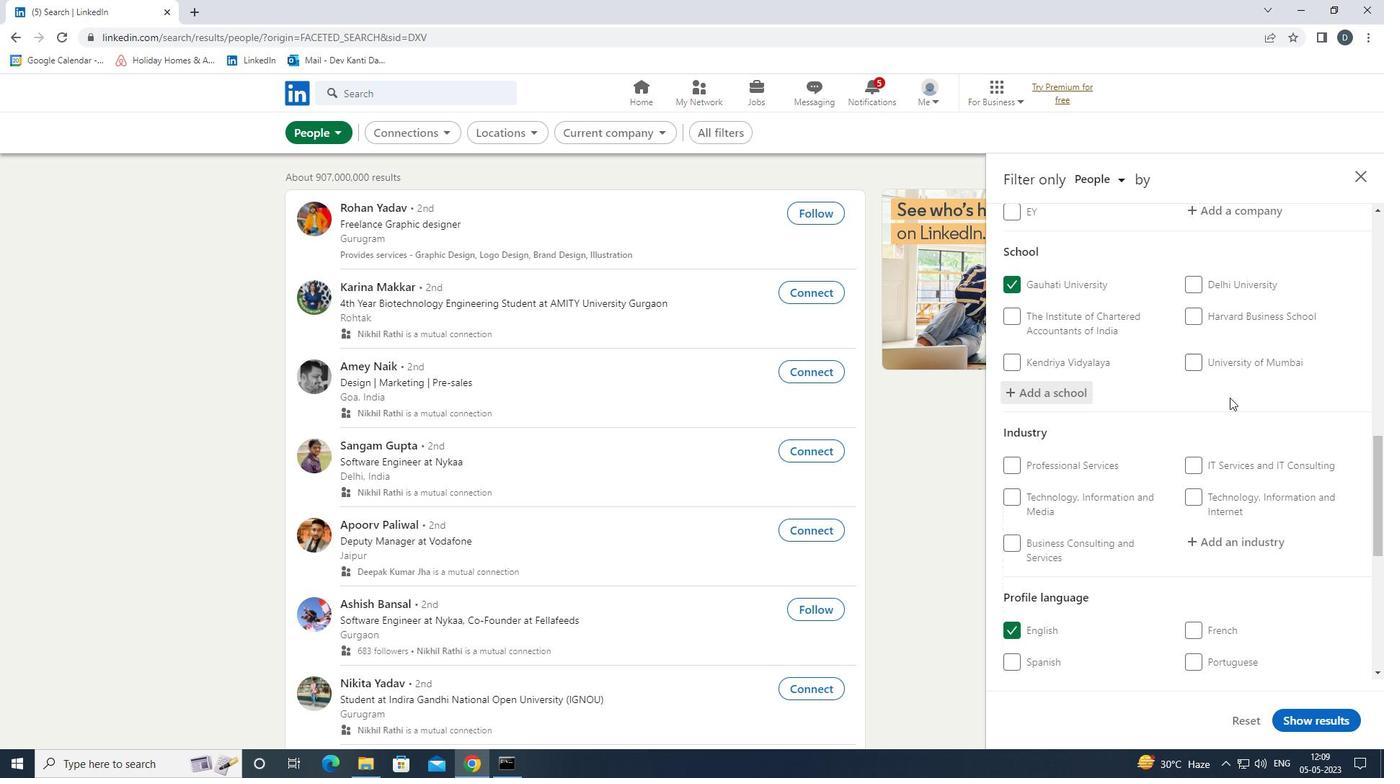 
Action: Mouse moved to (1240, 405)
Screenshot: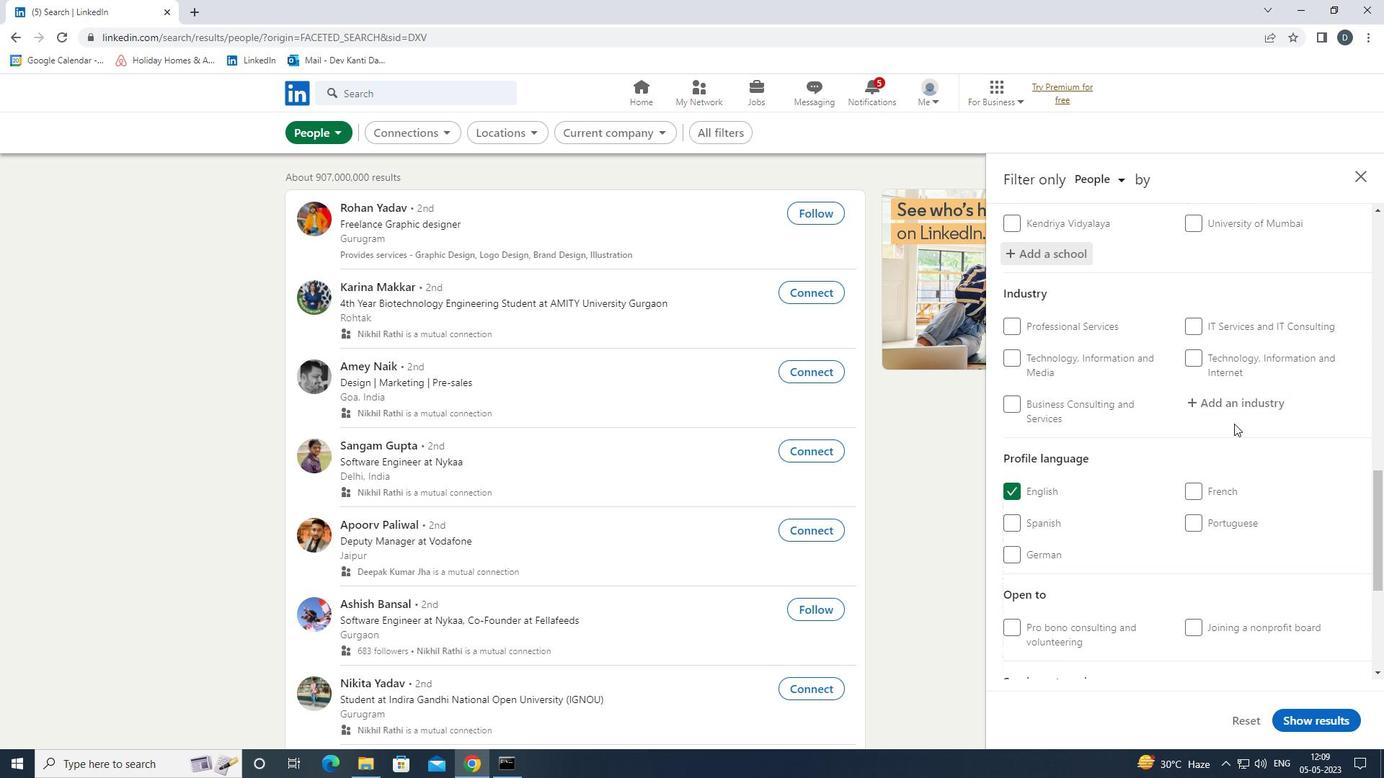 
Action: Mouse pressed left at (1240, 405)
Screenshot: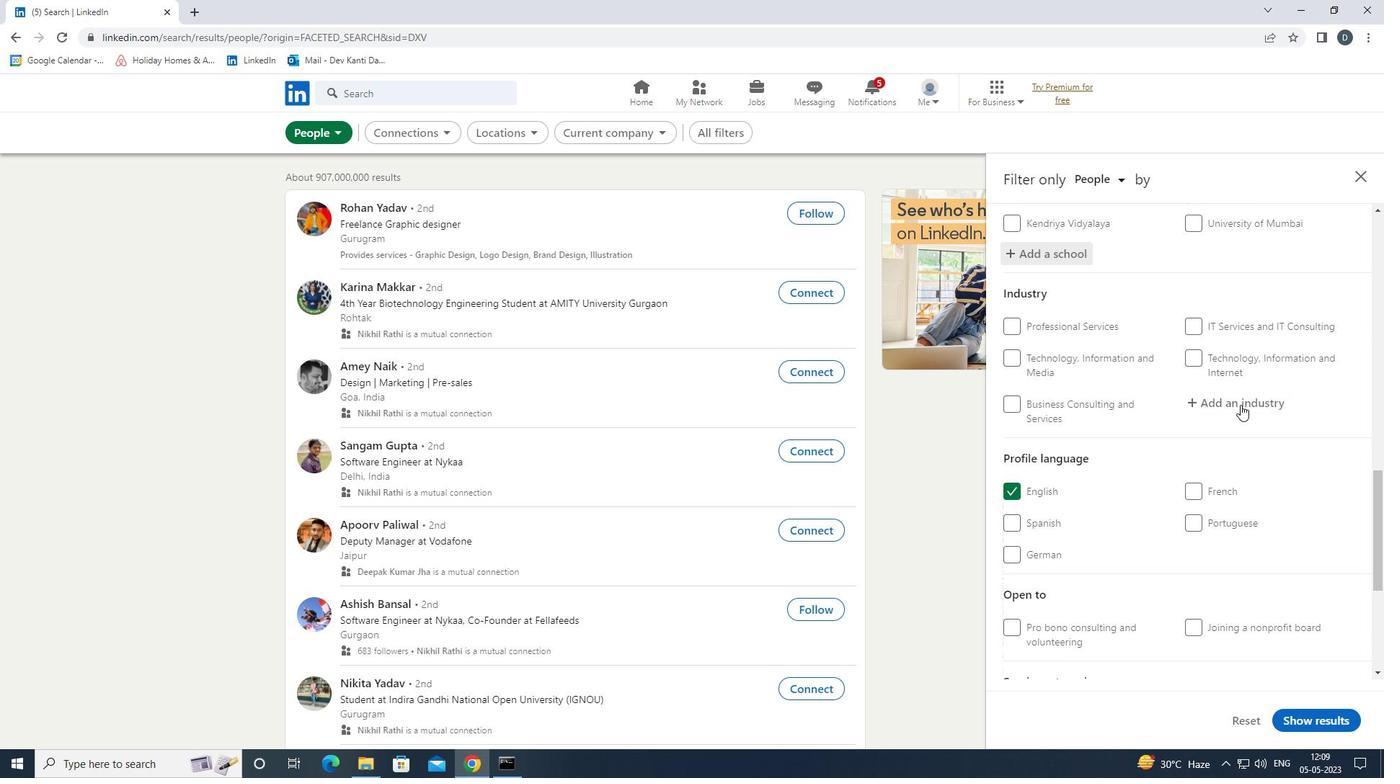 
Action: Mouse moved to (1149, 393)
Screenshot: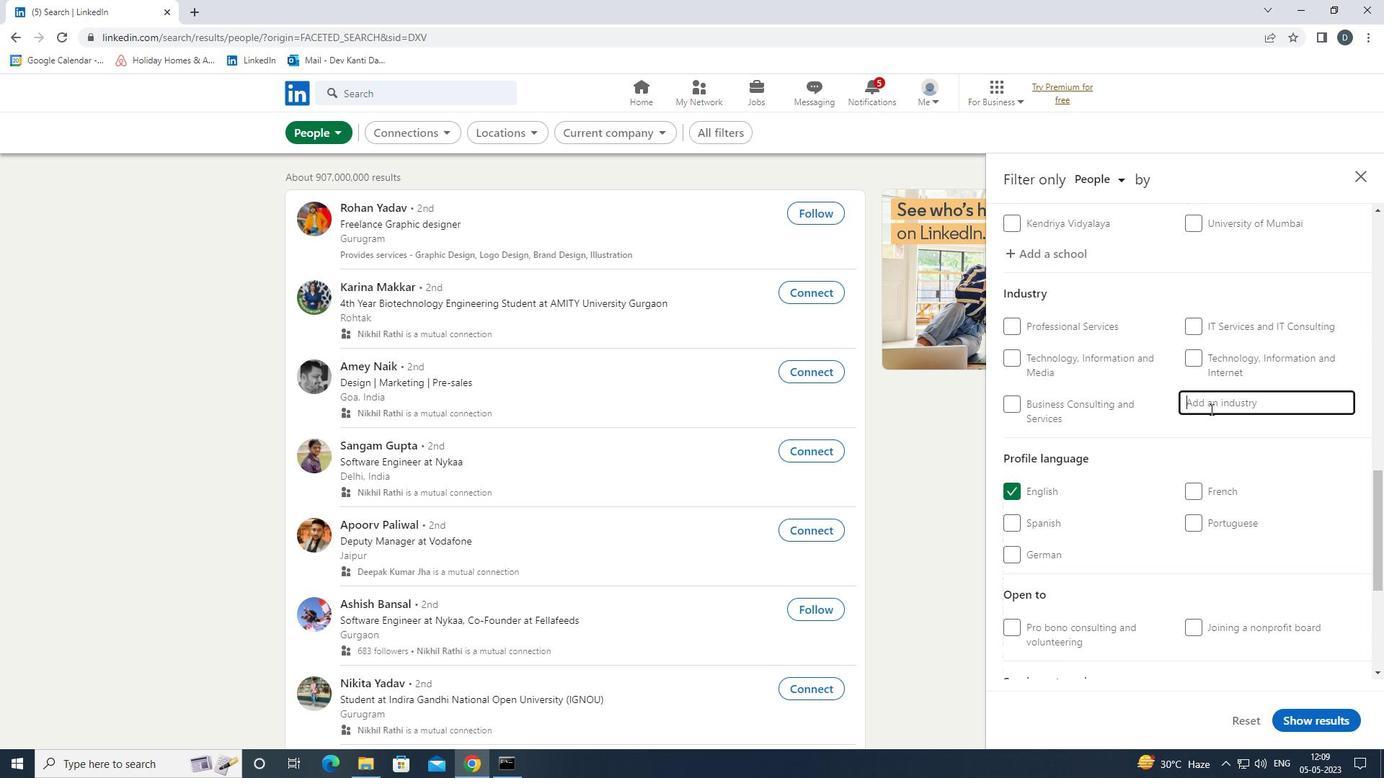 
Action: Key pressed <Key.shift><Key.shift><Key.shift><Key.shift><Key.shift><Key.shift>WHOLESALE<Key.space><Key.shift>IMORT<Key.backspace><Key.backspace><Key.backspace>PORT<Key.down><Key.enter>
Screenshot: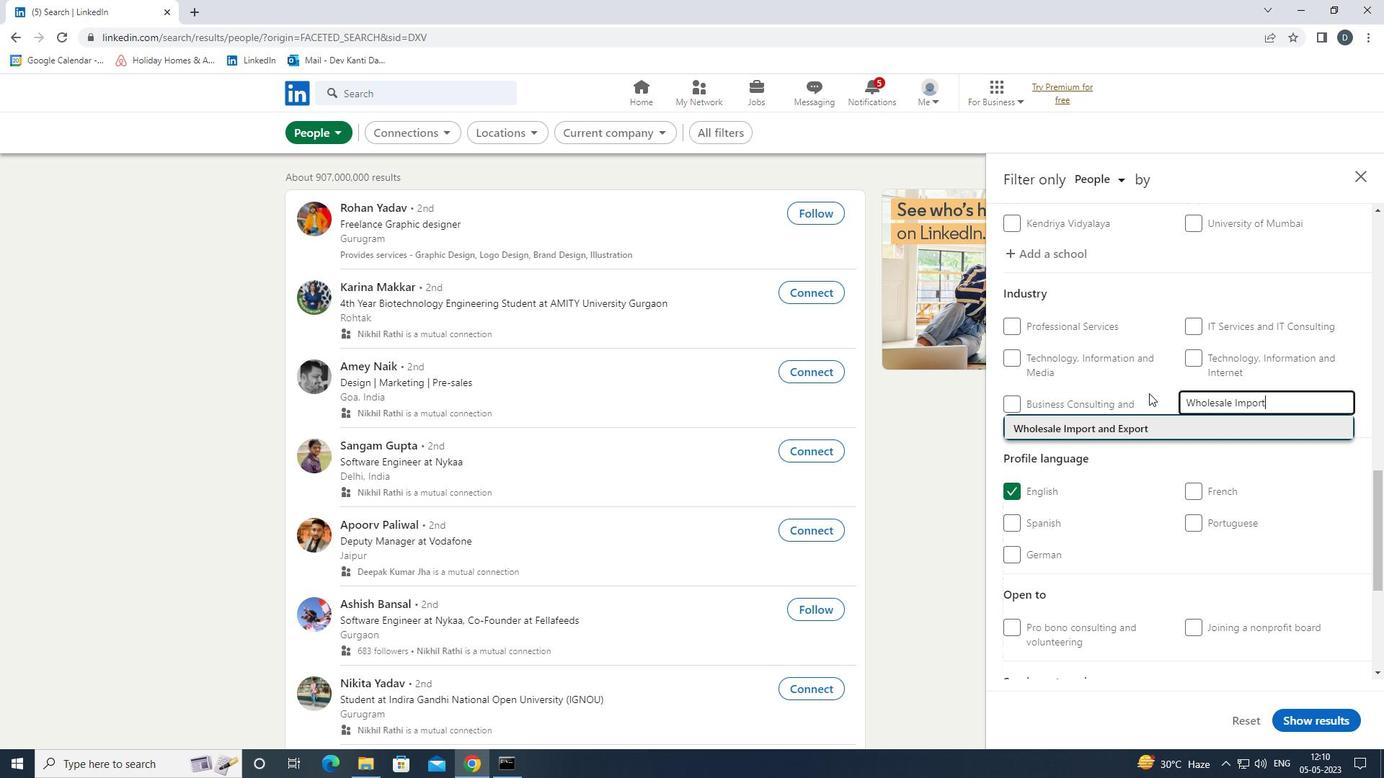 
Action: Mouse moved to (1222, 387)
Screenshot: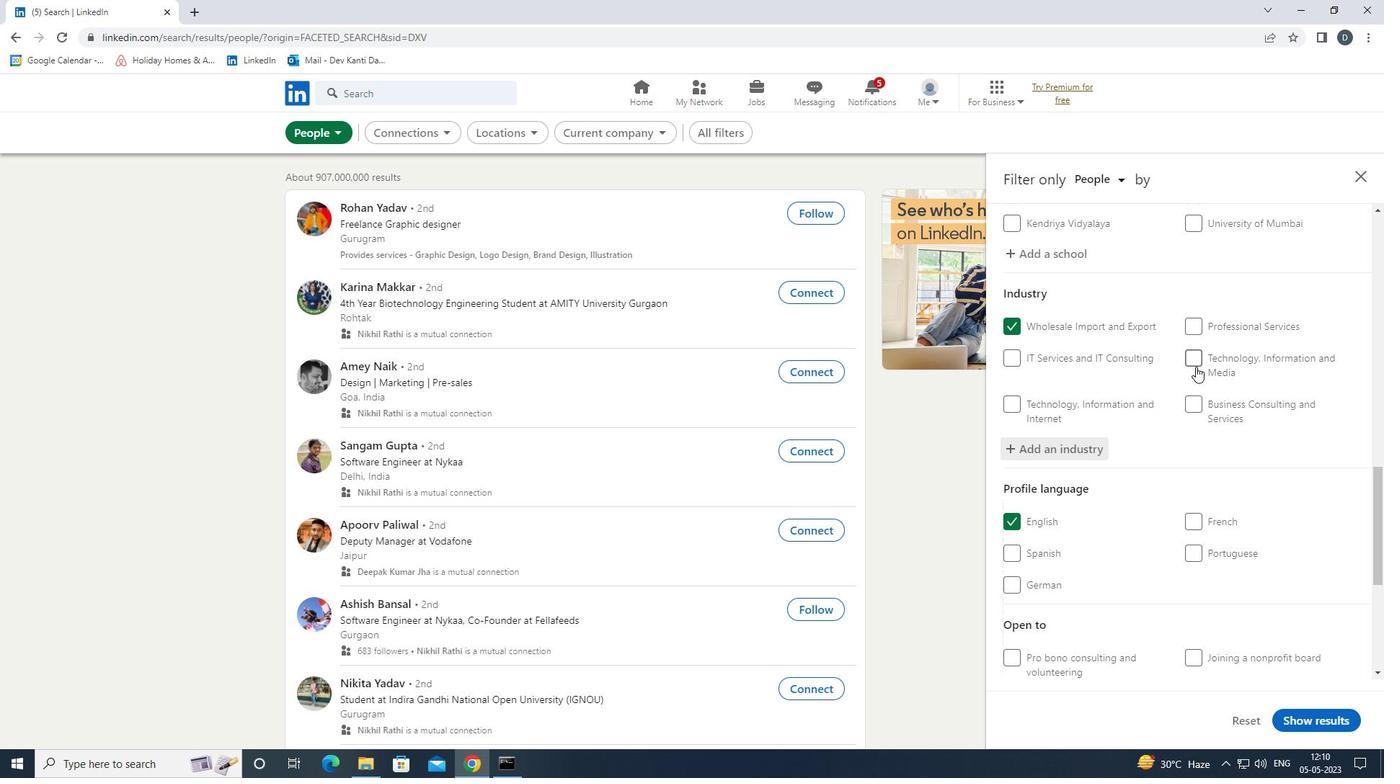 
Action: Mouse scrolled (1222, 386) with delta (0, 0)
Screenshot: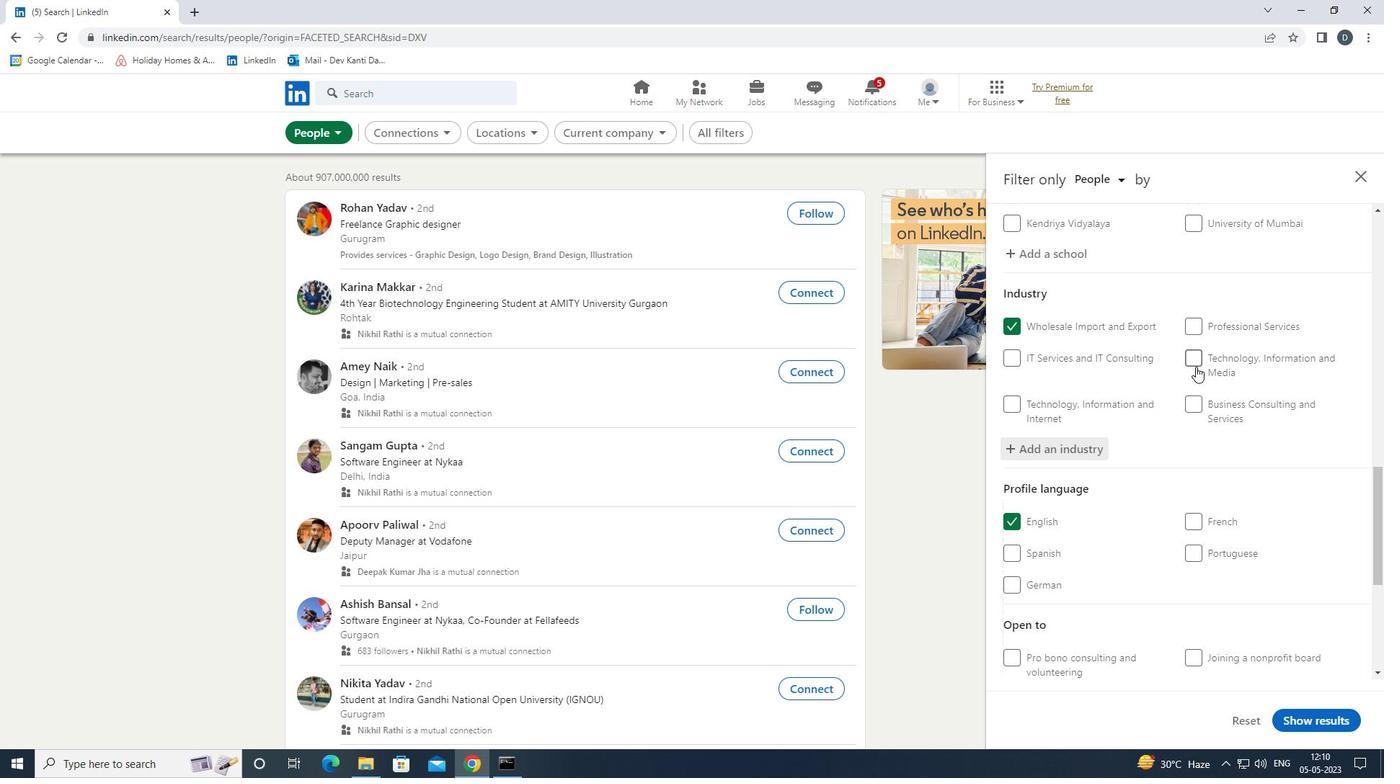 
Action: Mouse moved to (1224, 391)
Screenshot: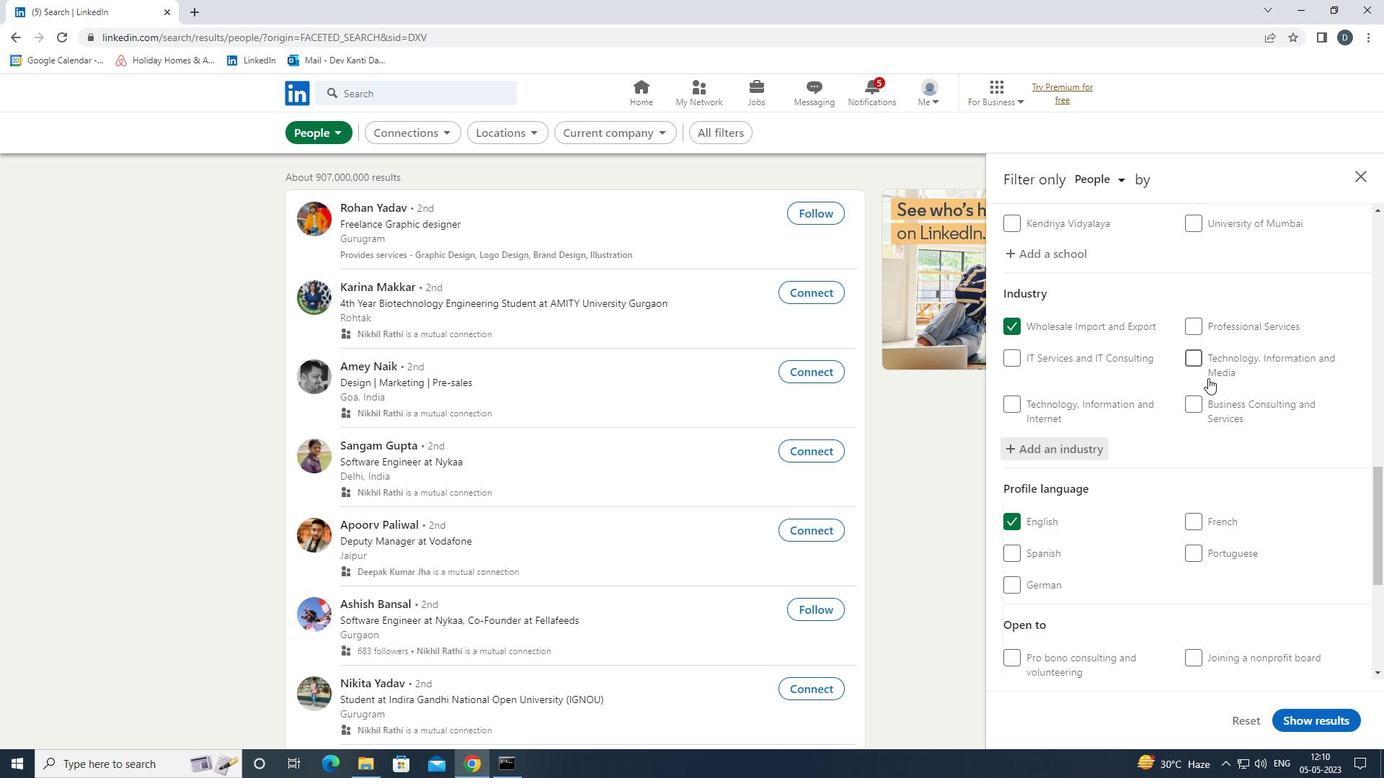 
Action: Mouse scrolled (1224, 390) with delta (0, 0)
Screenshot: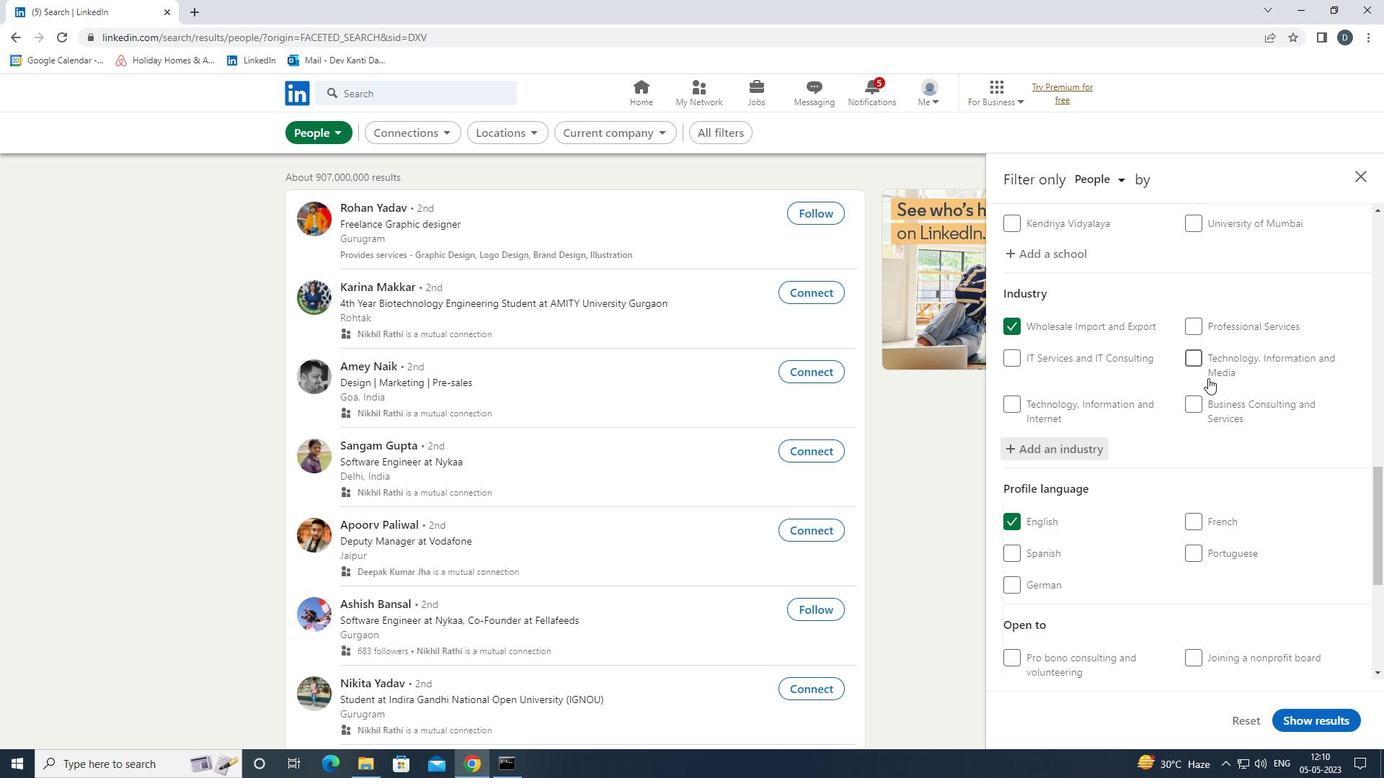 
Action: Mouse moved to (1232, 400)
Screenshot: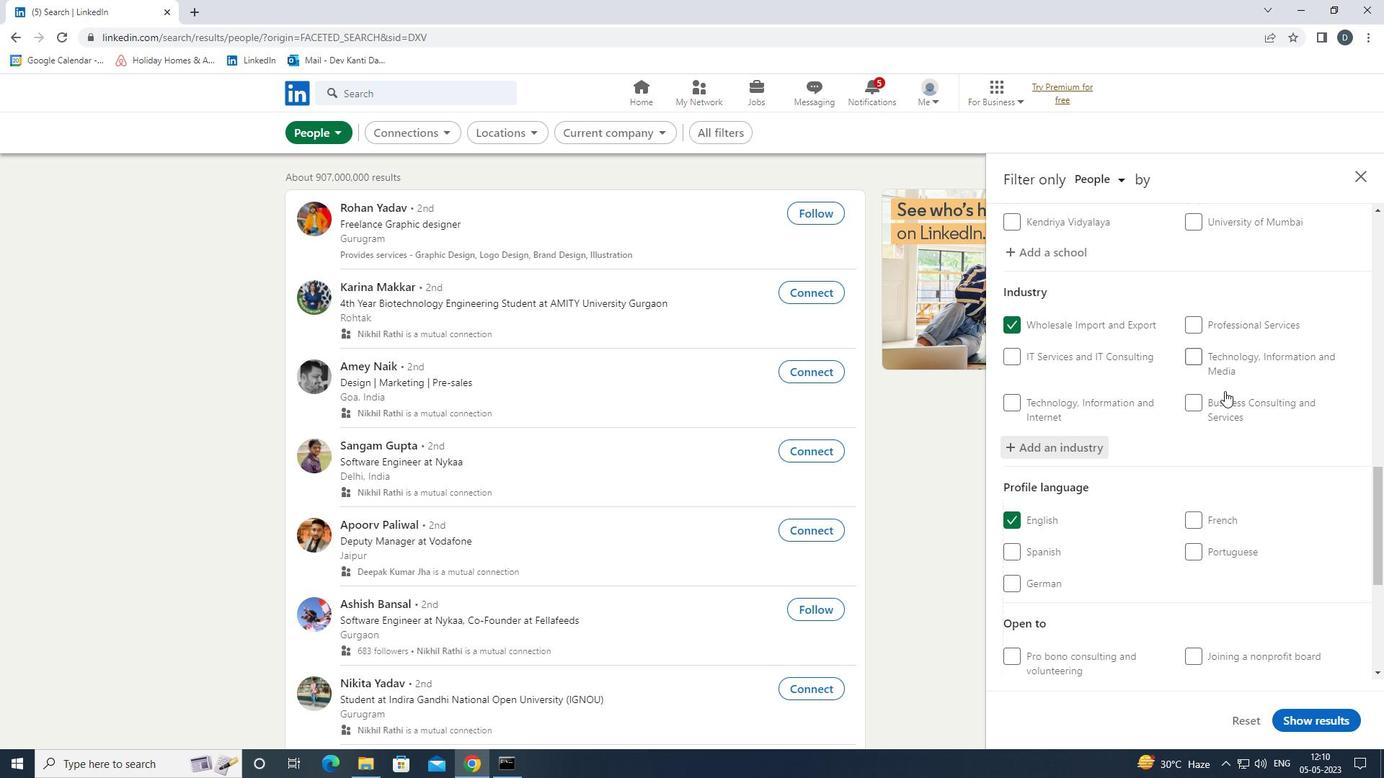 
Action: Mouse scrolled (1232, 400) with delta (0, 0)
Screenshot: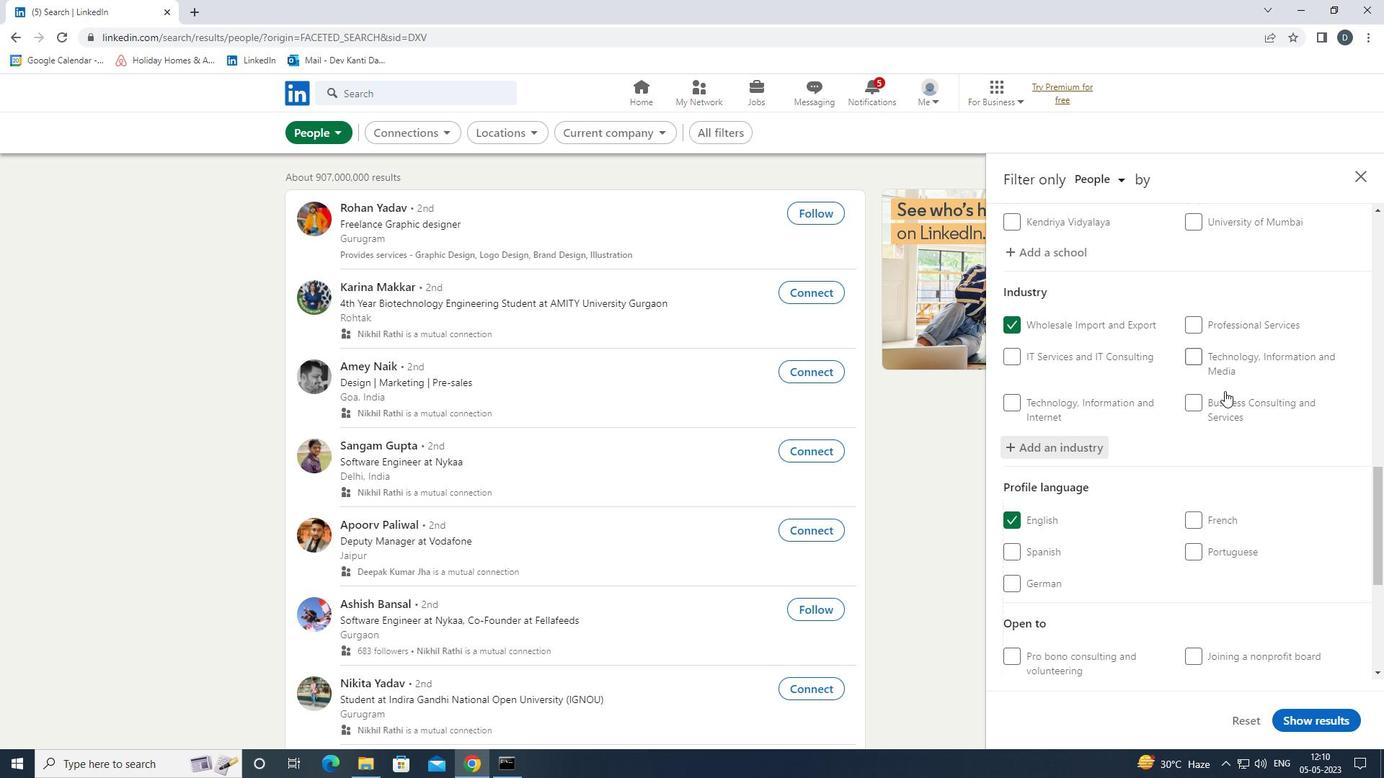 
Action: Mouse moved to (1237, 405)
Screenshot: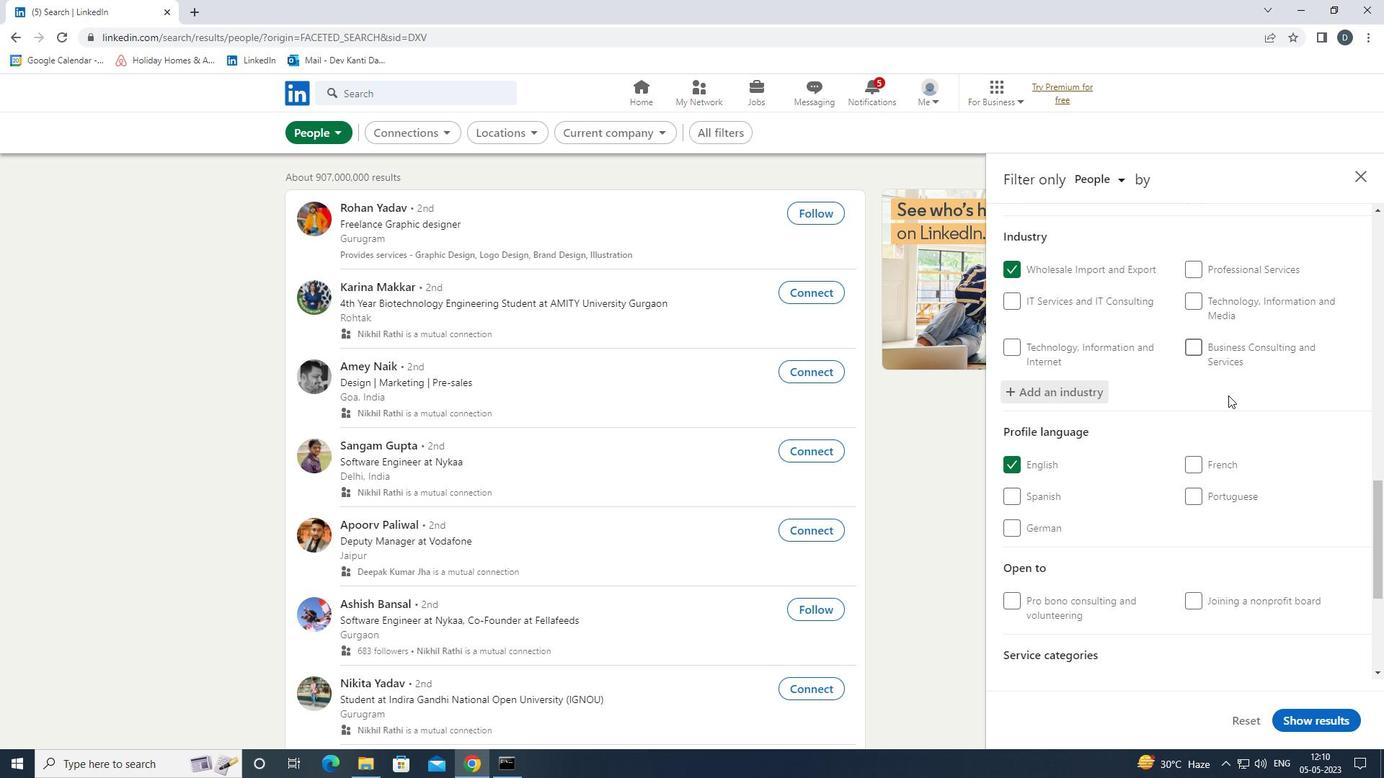 
Action: Mouse scrolled (1237, 405) with delta (0, 0)
Screenshot: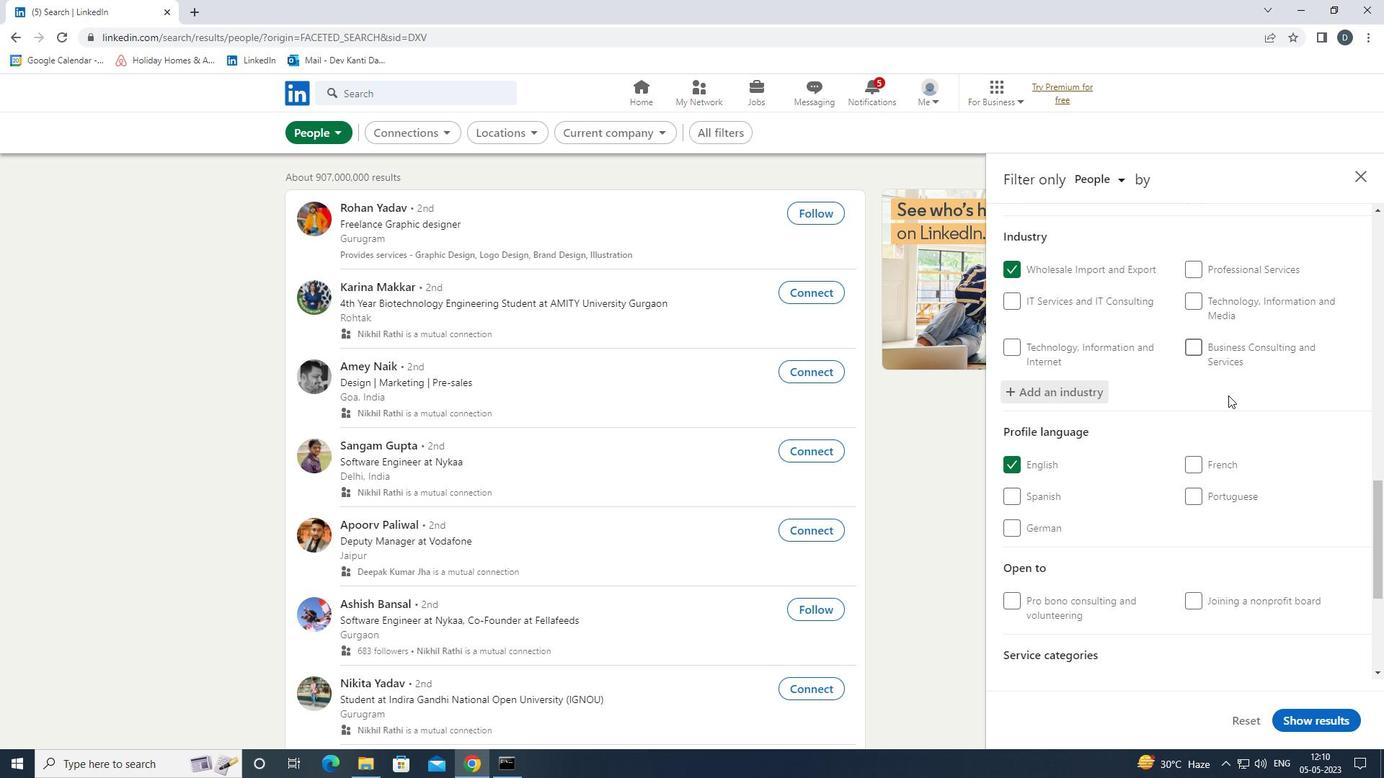 
Action: Mouse moved to (1229, 517)
Screenshot: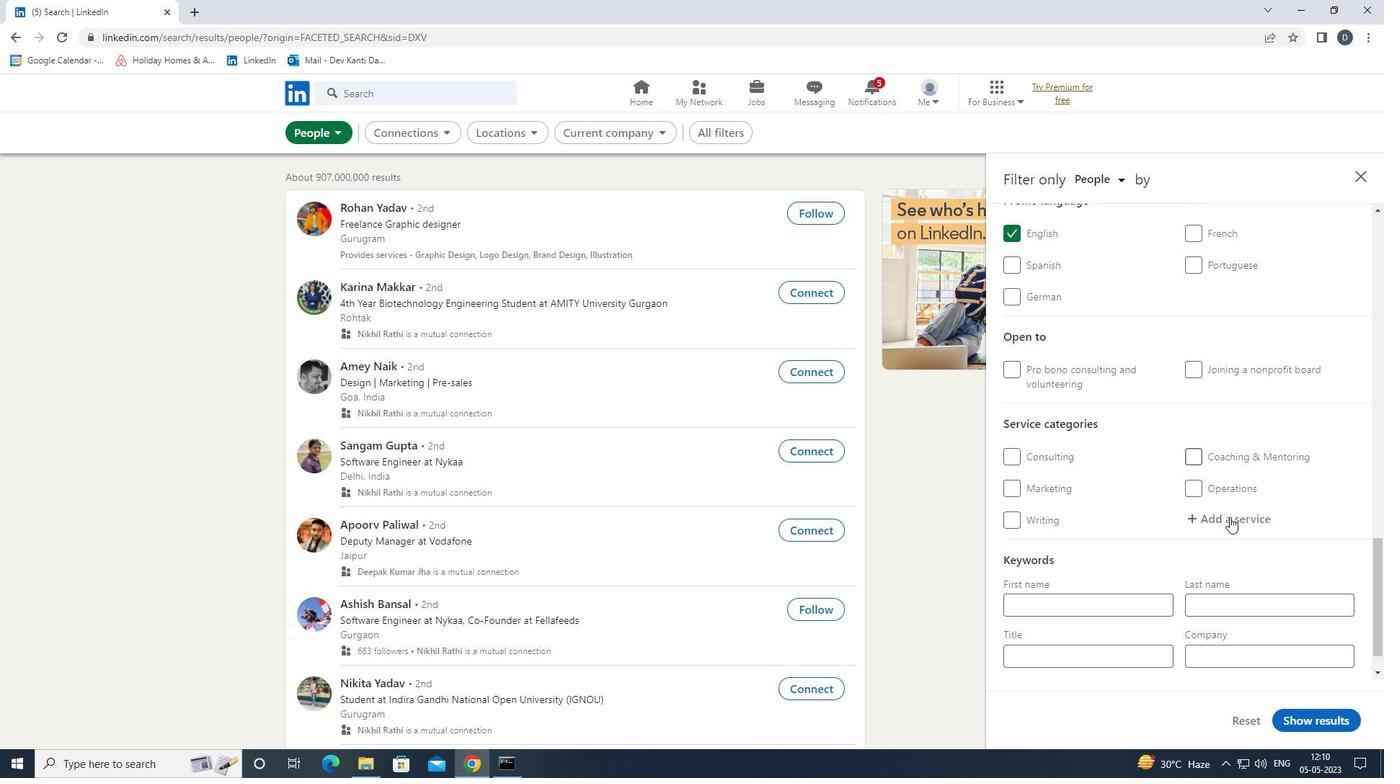 
Action: Mouse pressed left at (1229, 517)
Screenshot: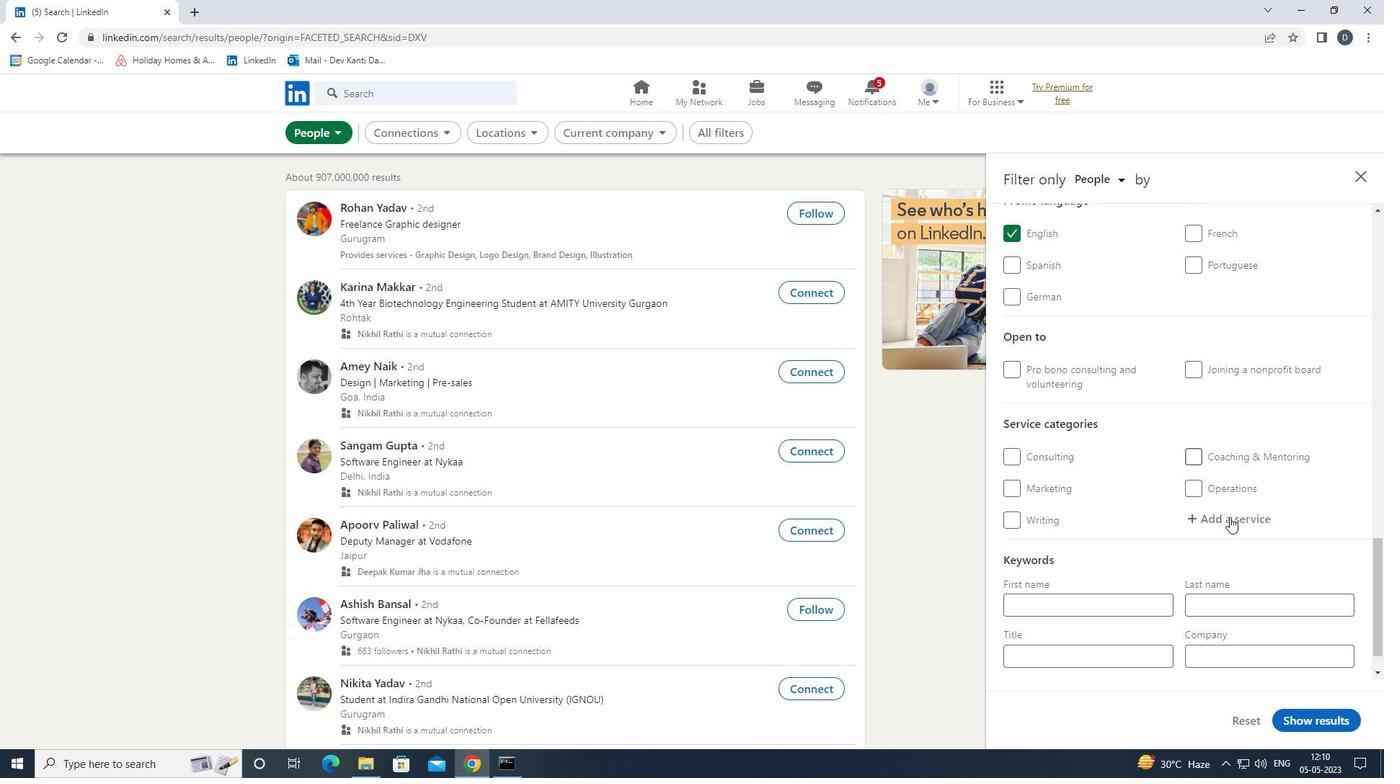 
Action: Mouse moved to (1229, 508)
Screenshot: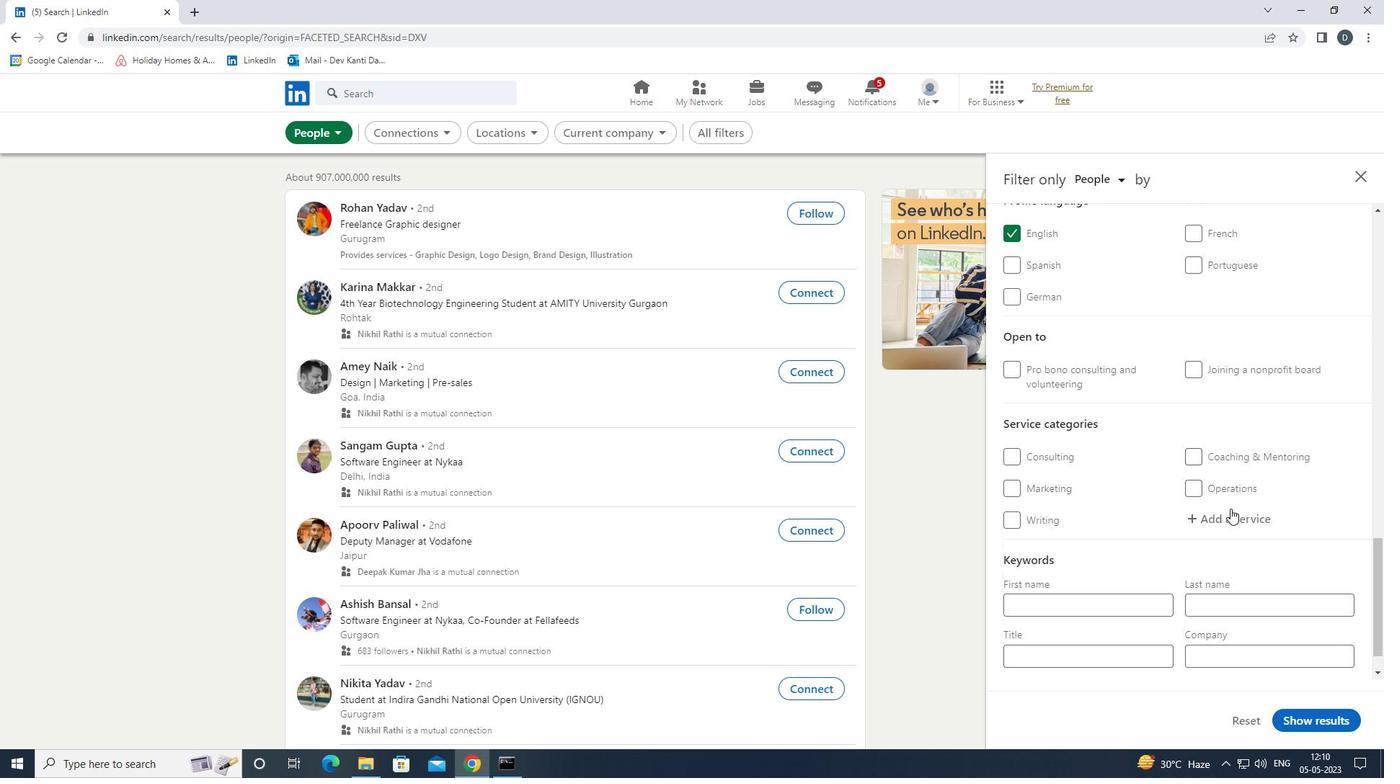 
Action: Key pressed <Key.shift><Key.shift><Key.shift><Key.shift><Key.shift><Key.shift><Key.shift><Key.shift><Key.shift>USER<Key.space><Key.shift>EXPERIENCE<Key.space><Key.shift><Key.shift><Key.shift><Key.shift><Key.shift><Key.shift>W<Key.down><Key.enter>
Screenshot: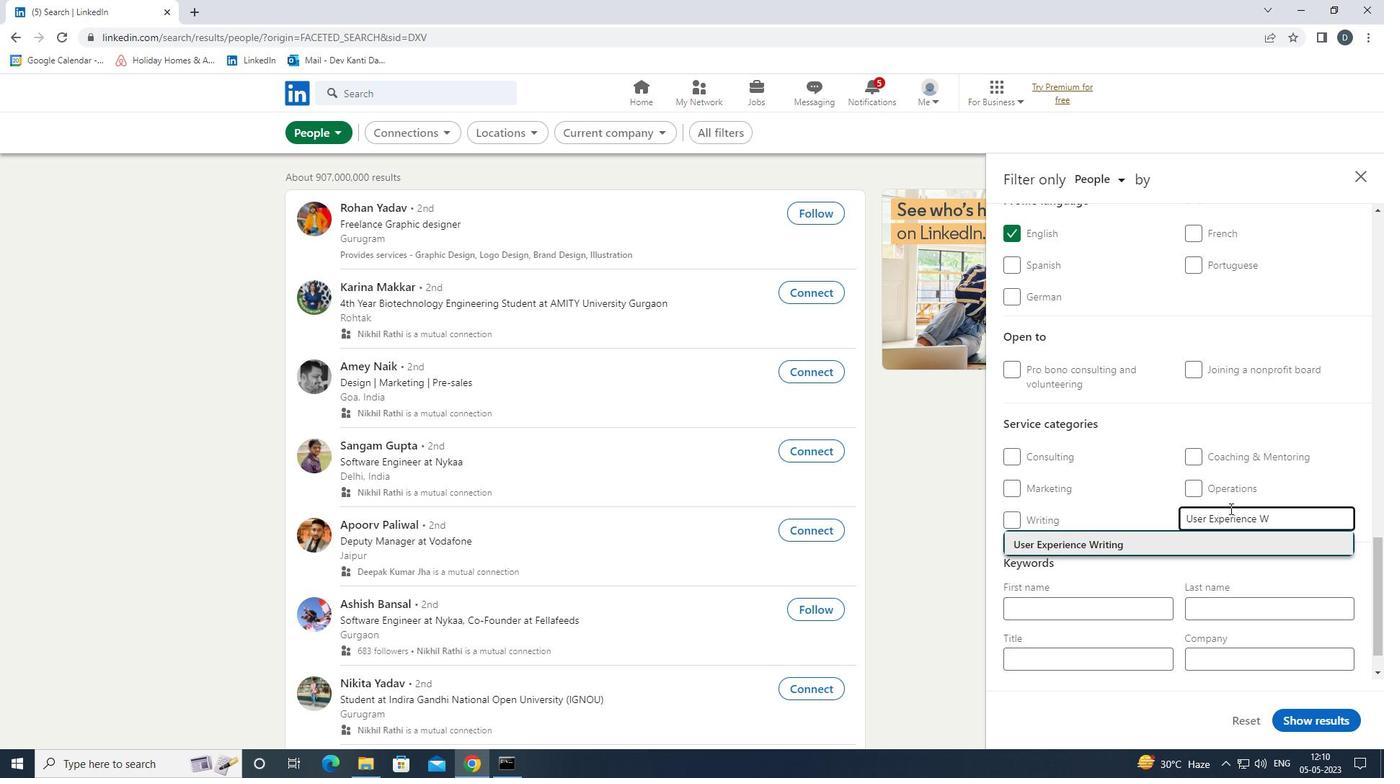 
Action: Mouse scrolled (1229, 508) with delta (0, 0)
Screenshot: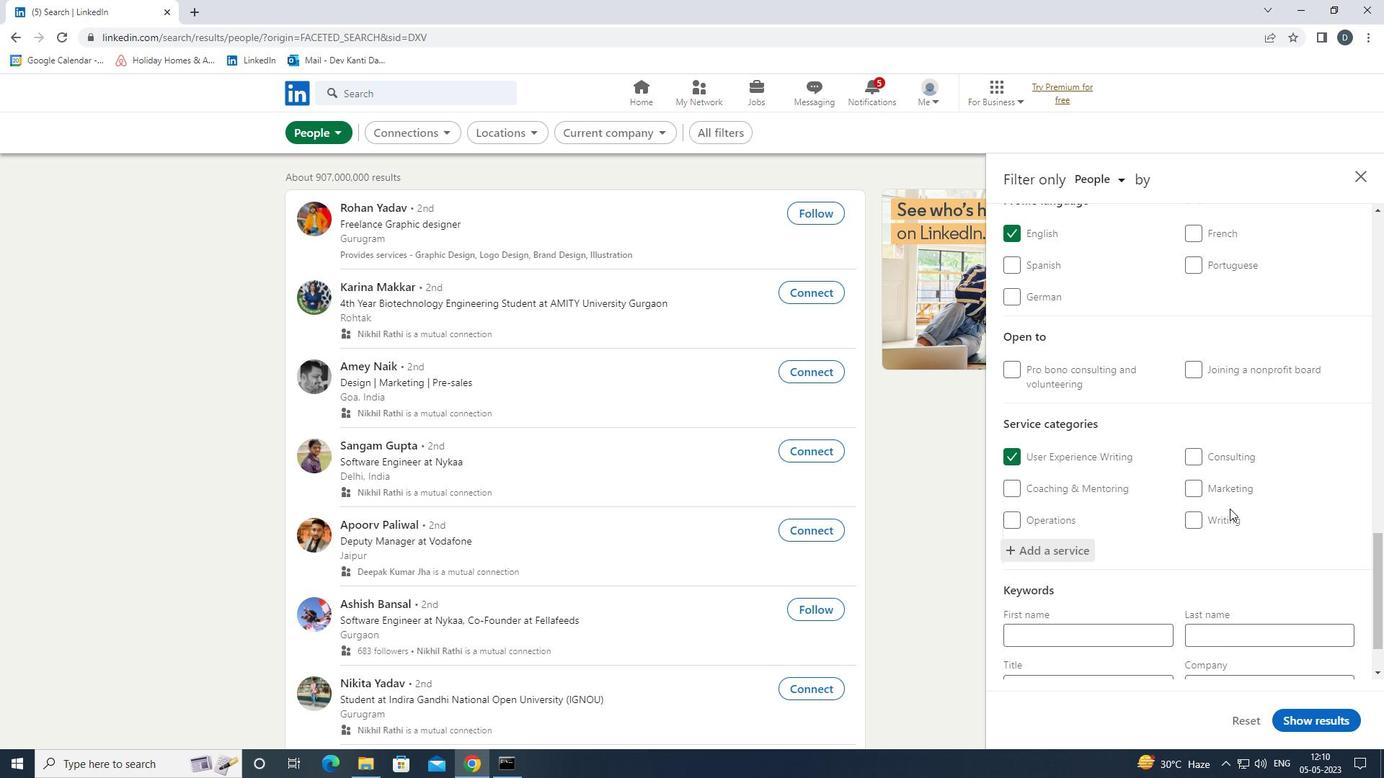 
Action: Mouse scrolled (1229, 508) with delta (0, 0)
Screenshot: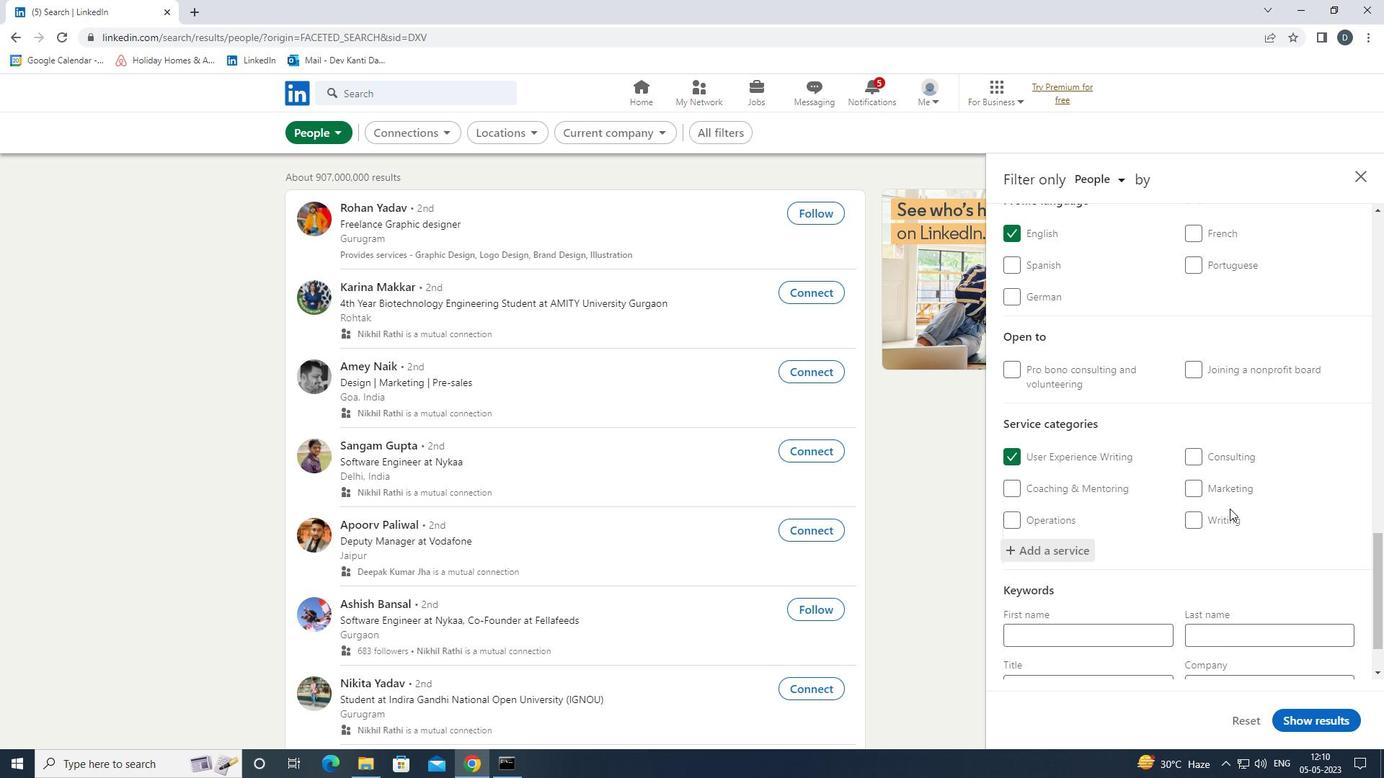 
Action: Mouse scrolled (1229, 508) with delta (0, 0)
Screenshot: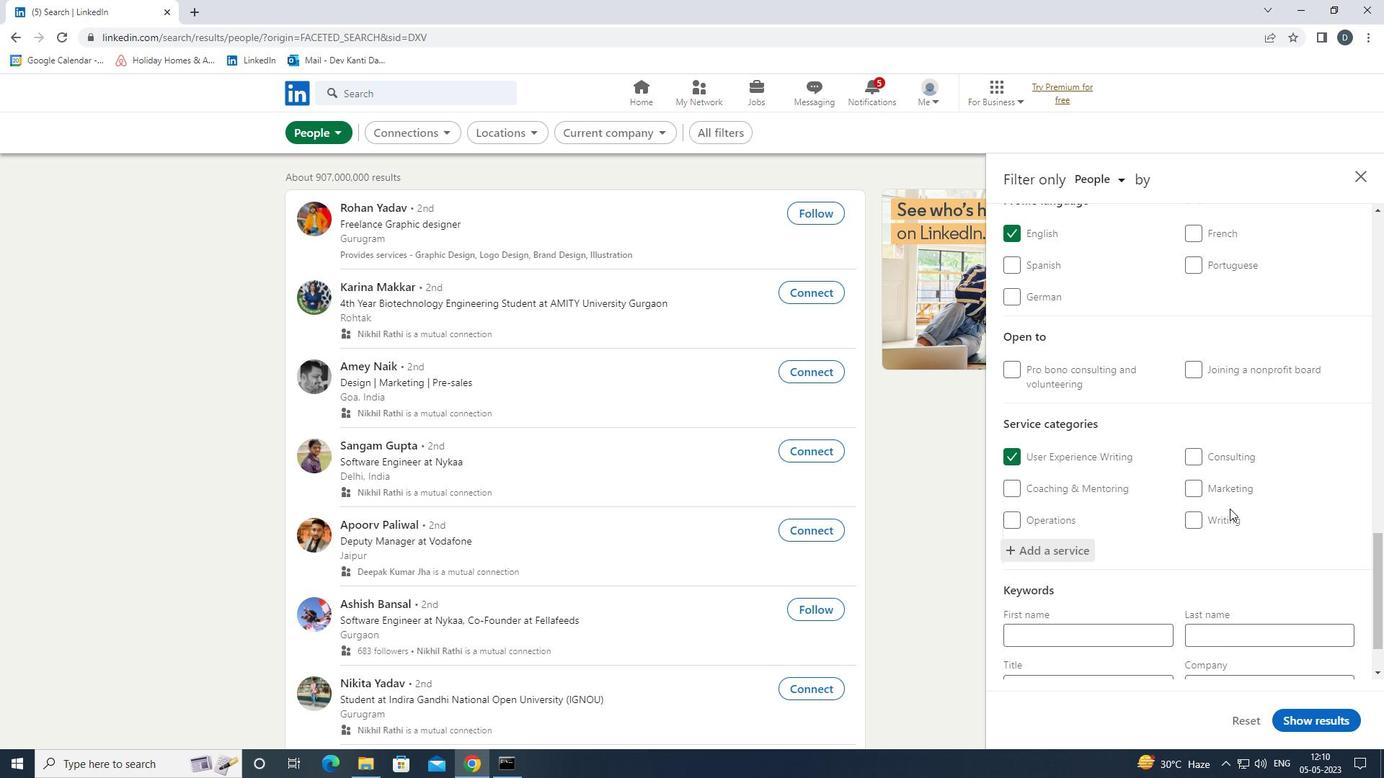 
Action: Mouse moved to (1226, 514)
Screenshot: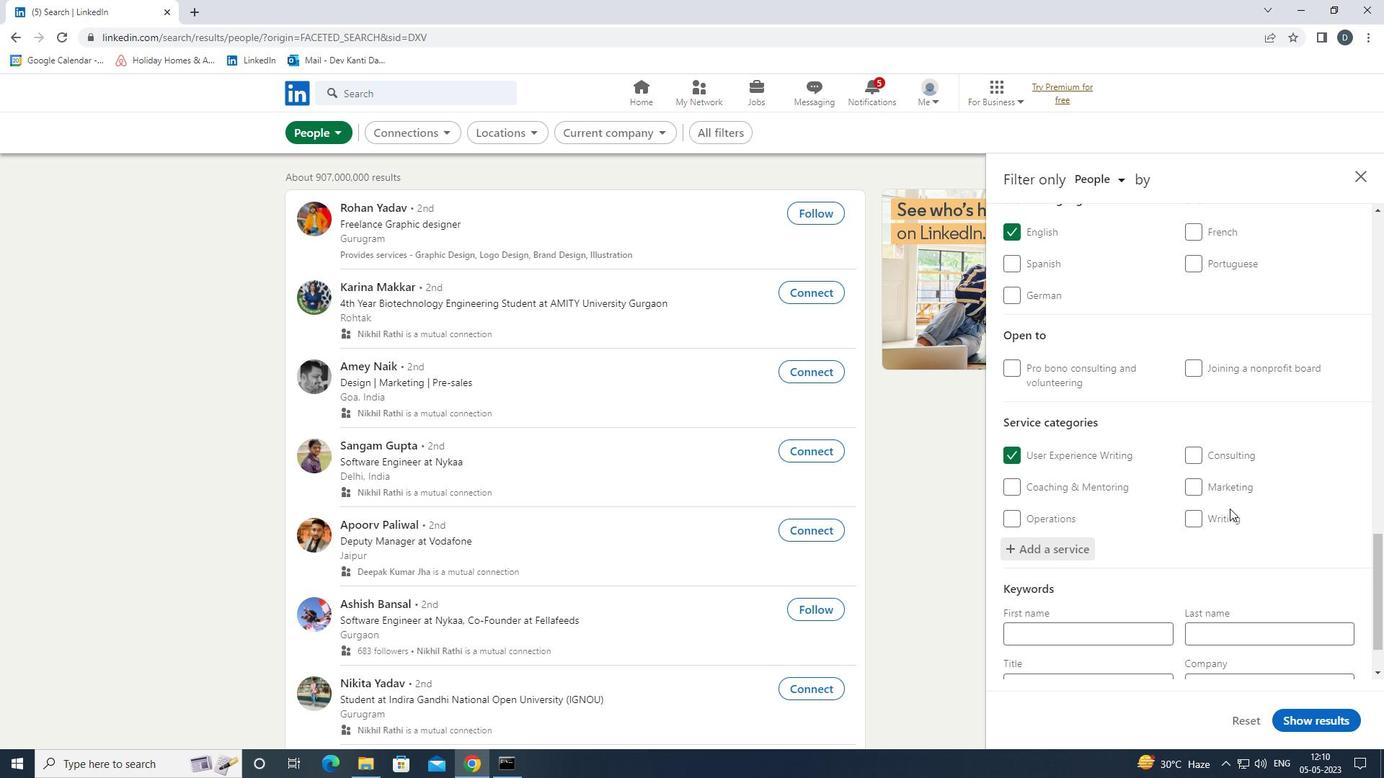 
Action: Mouse scrolled (1226, 513) with delta (0, 0)
Screenshot: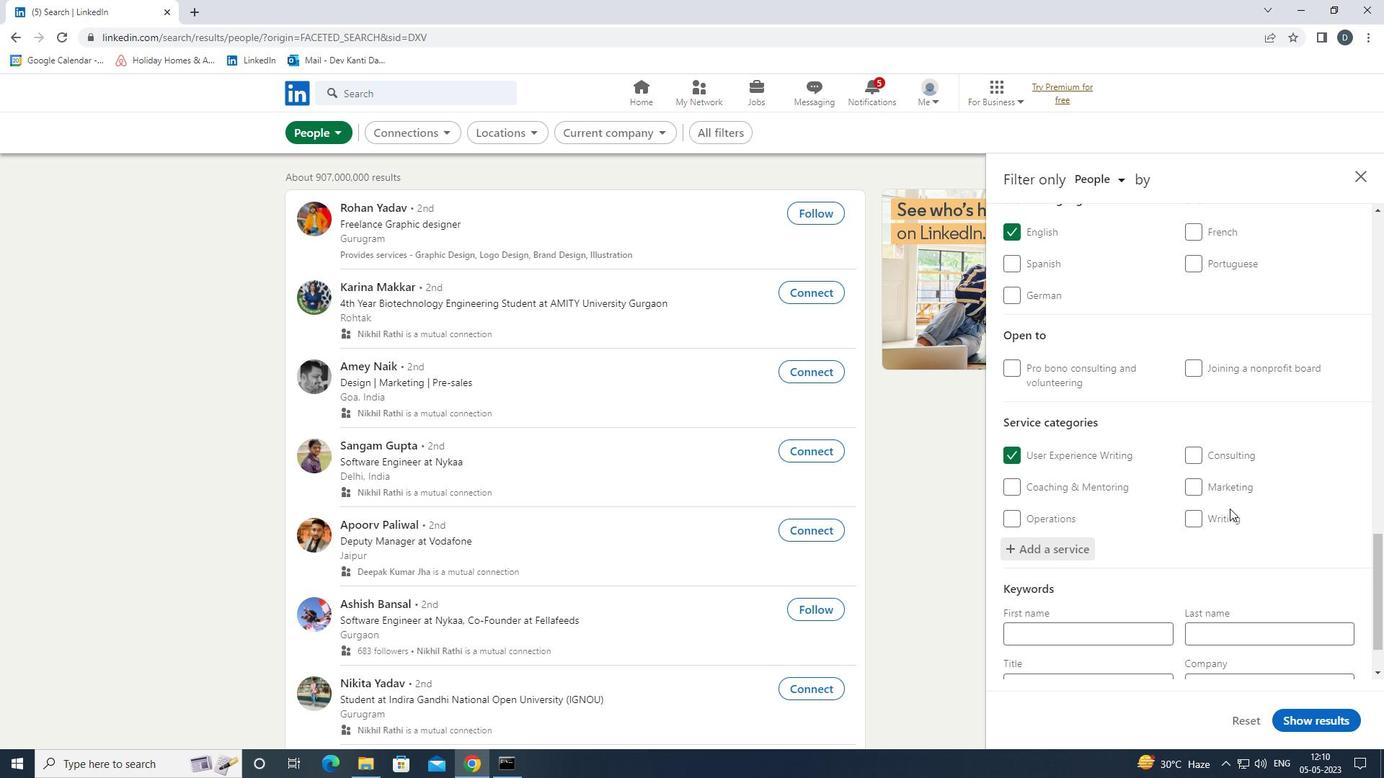 
Action: Mouse moved to (1174, 535)
Screenshot: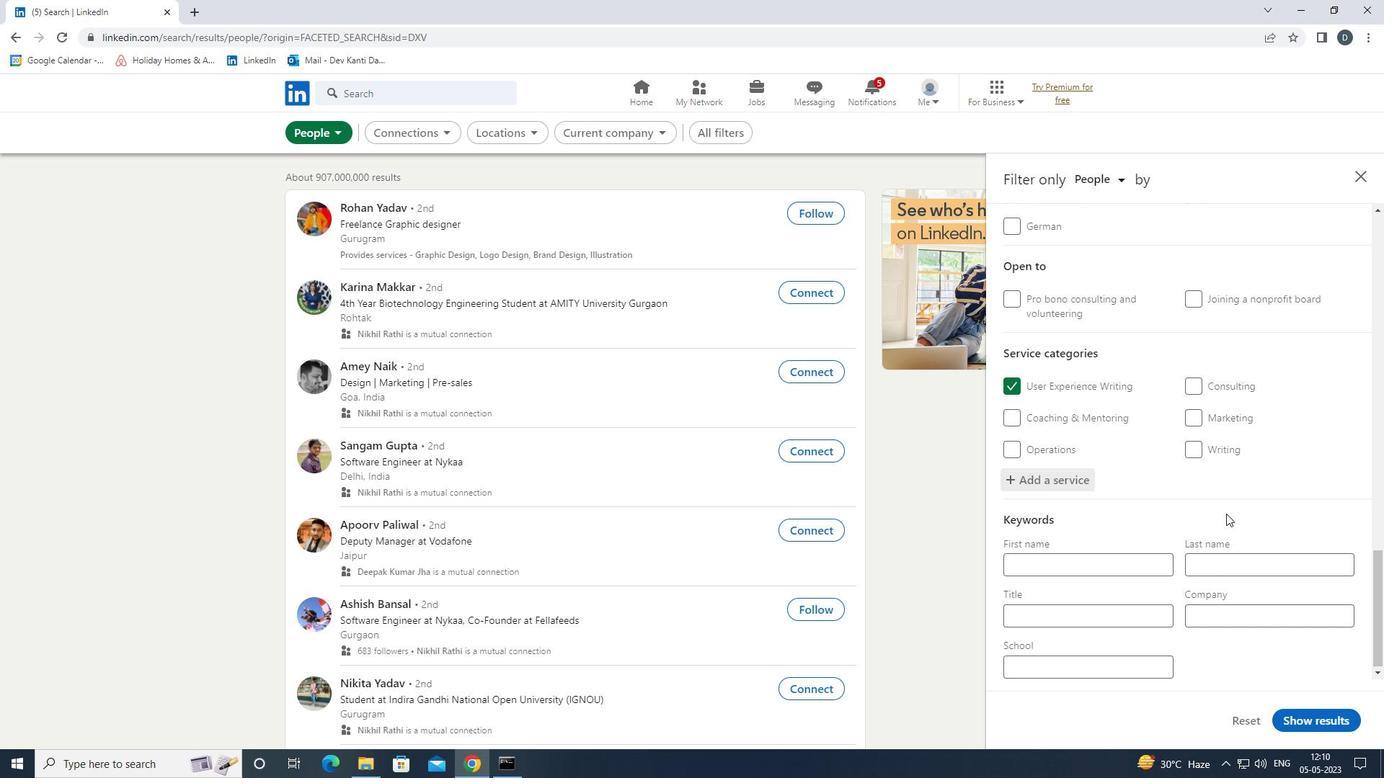 
Action: Mouse scrolled (1174, 534) with delta (0, 0)
Screenshot: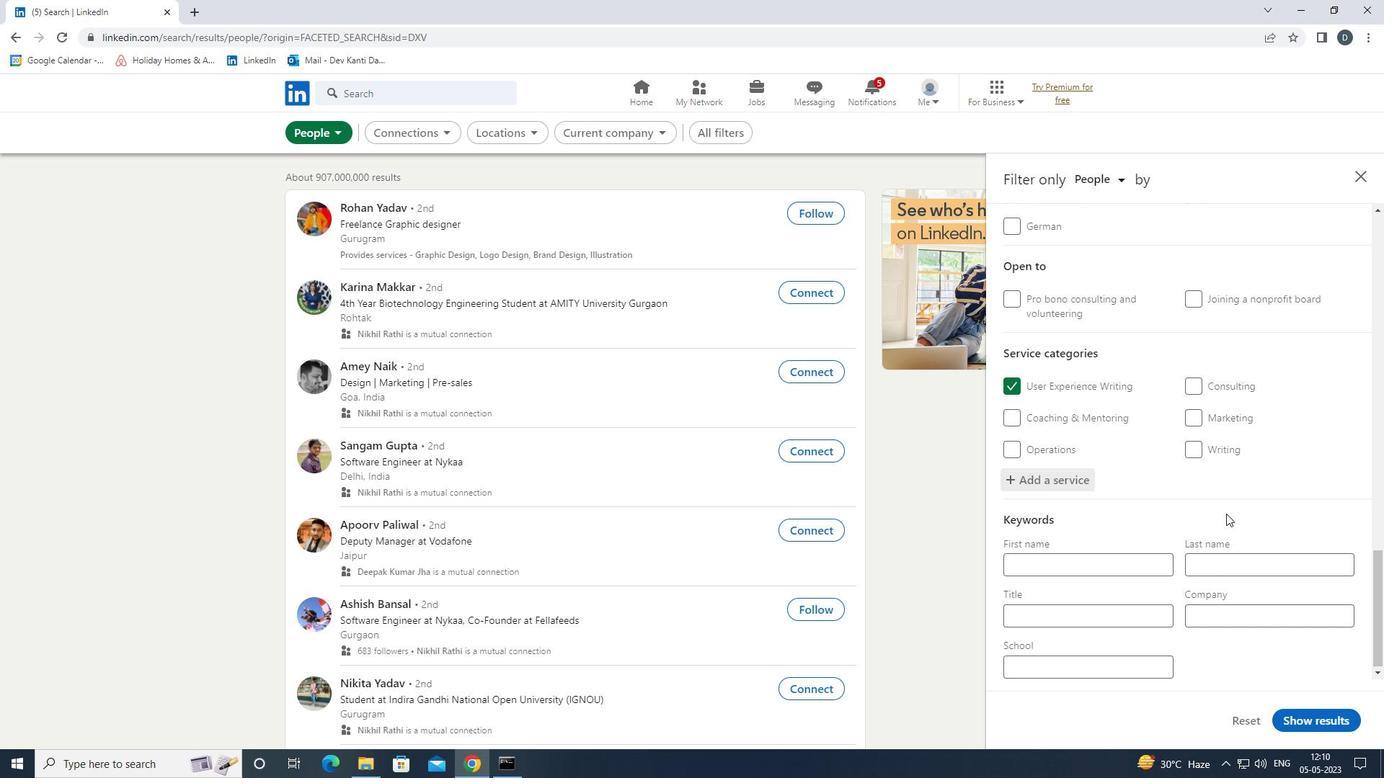 
Action: Mouse moved to (1103, 617)
Screenshot: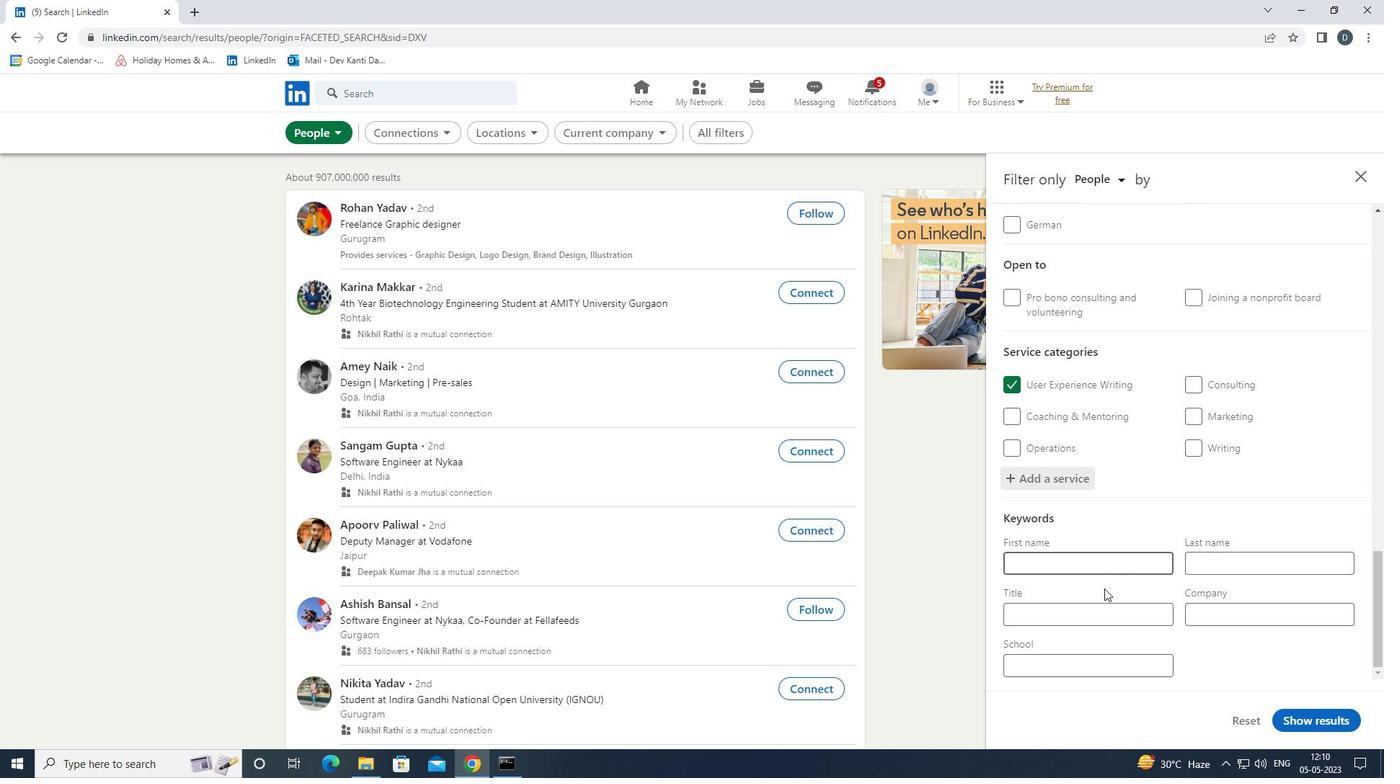
Action: Mouse pressed left at (1103, 617)
Screenshot: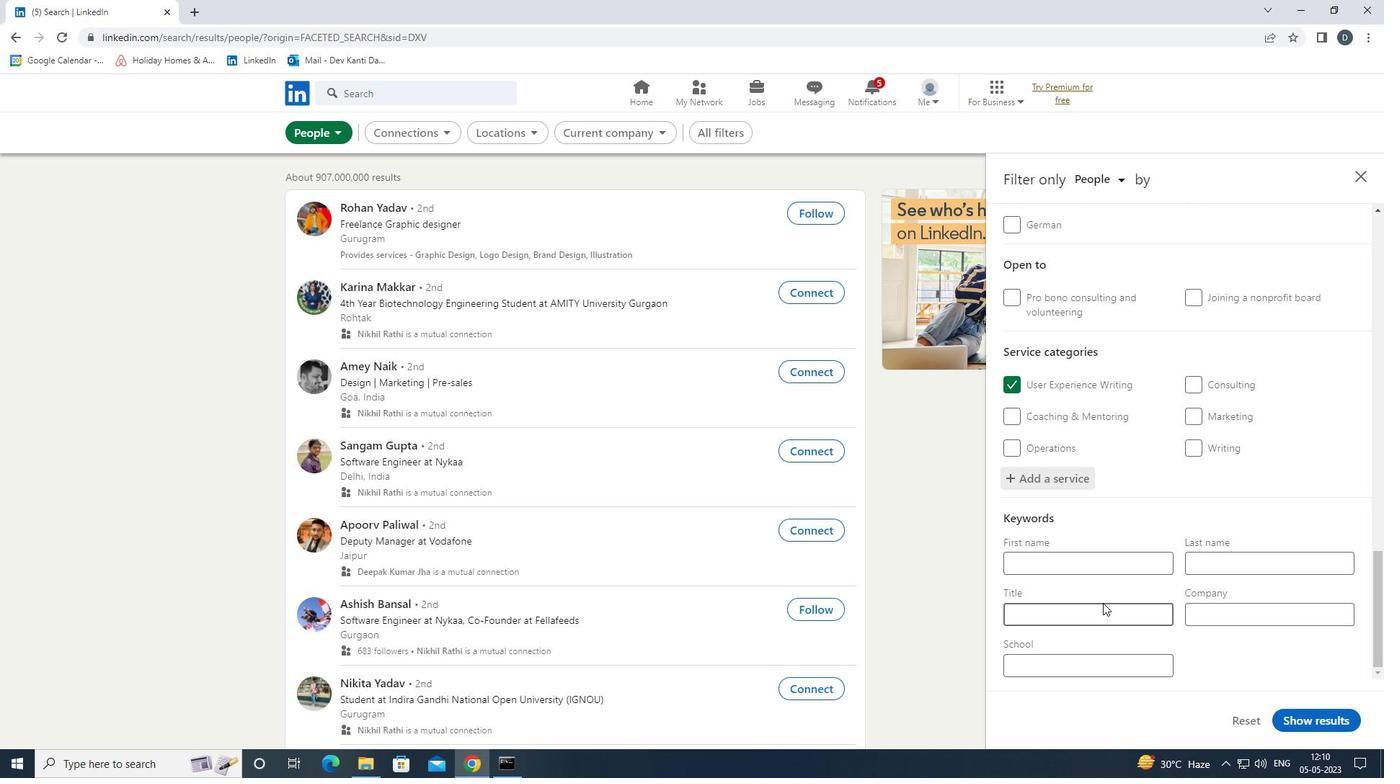 
Action: Key pressed <Key.shift>CHIEF<Key.space><Key.shift>INFORMATION<Key.space><Key.shift>OFFICER<Key.shift_r>(<Key.shift_r>CIO)
Screenshot: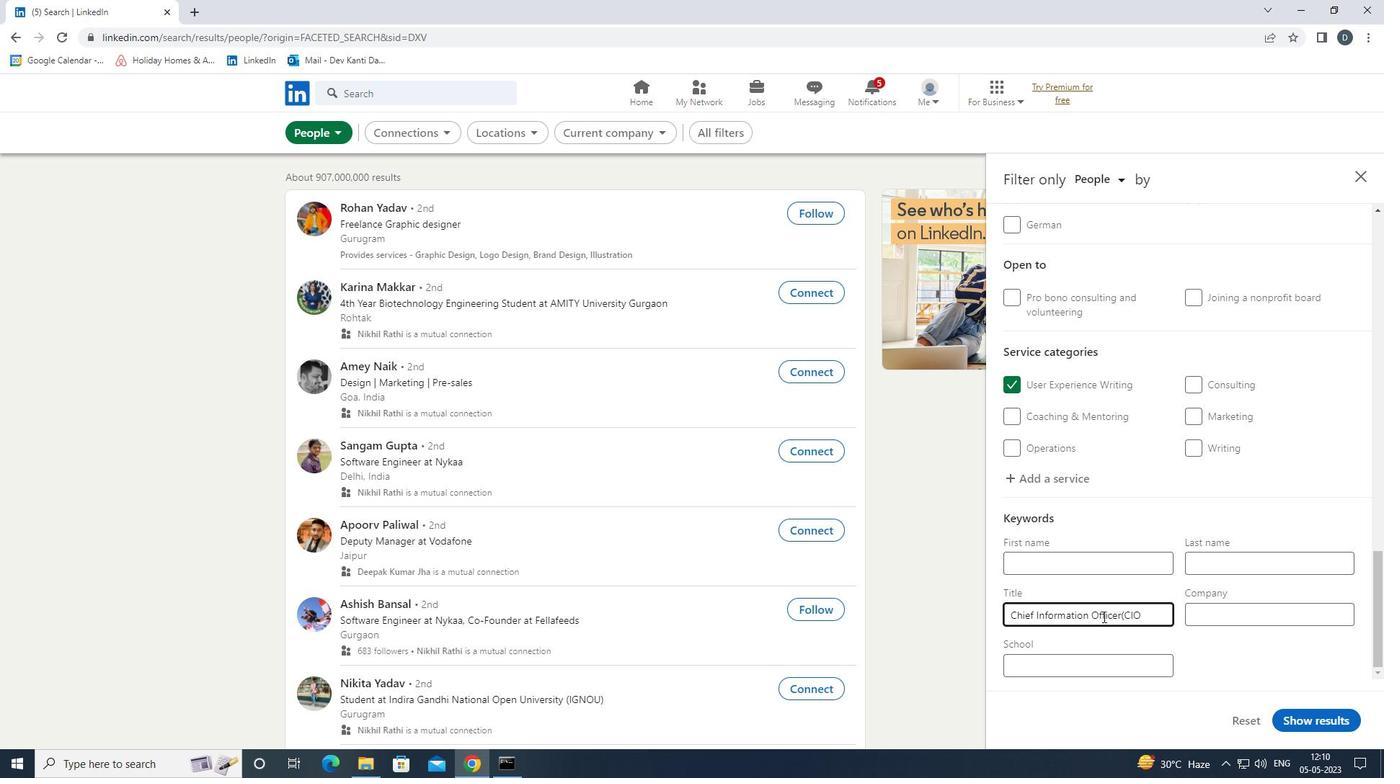 
Action: Mouse moved to (1307, 712)
Screenshot: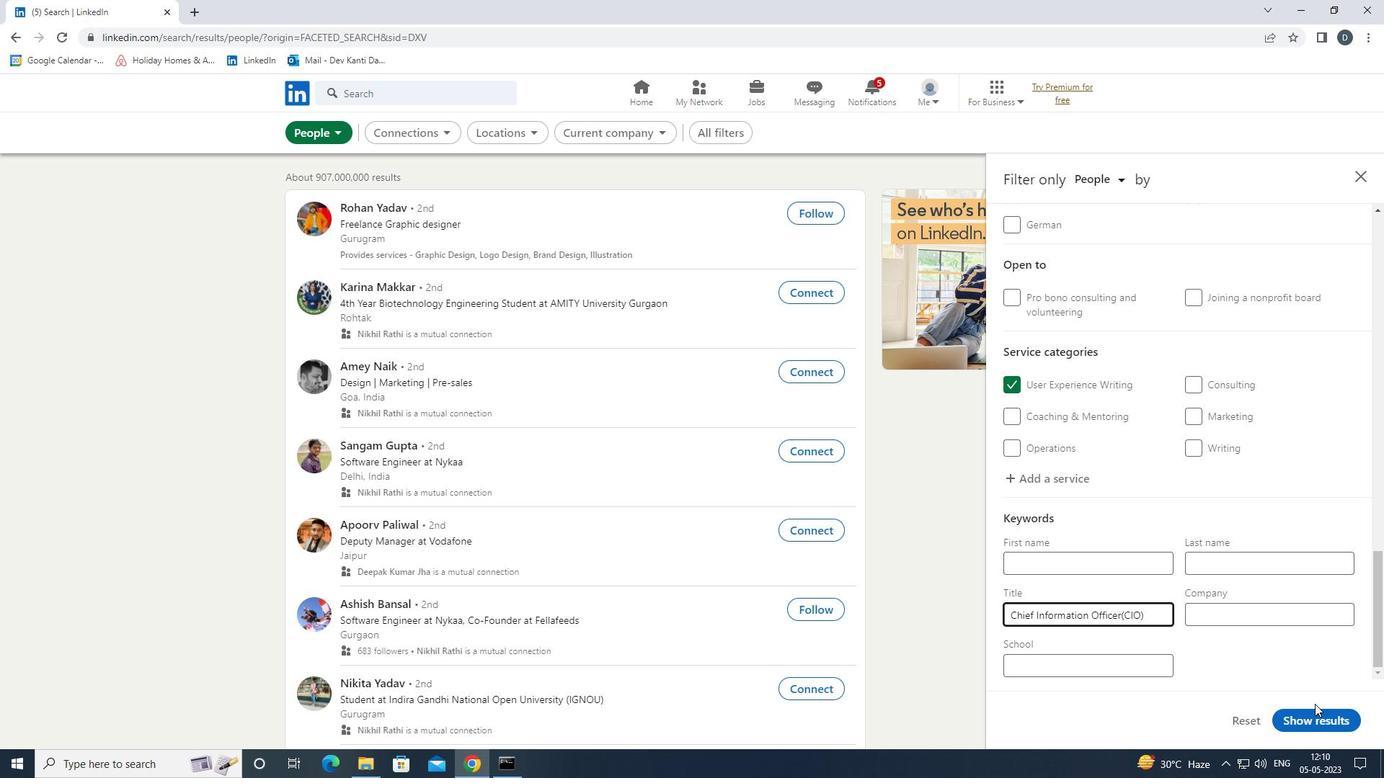 
Action: Mouse pressed left at (1307, 712)
Screenshot: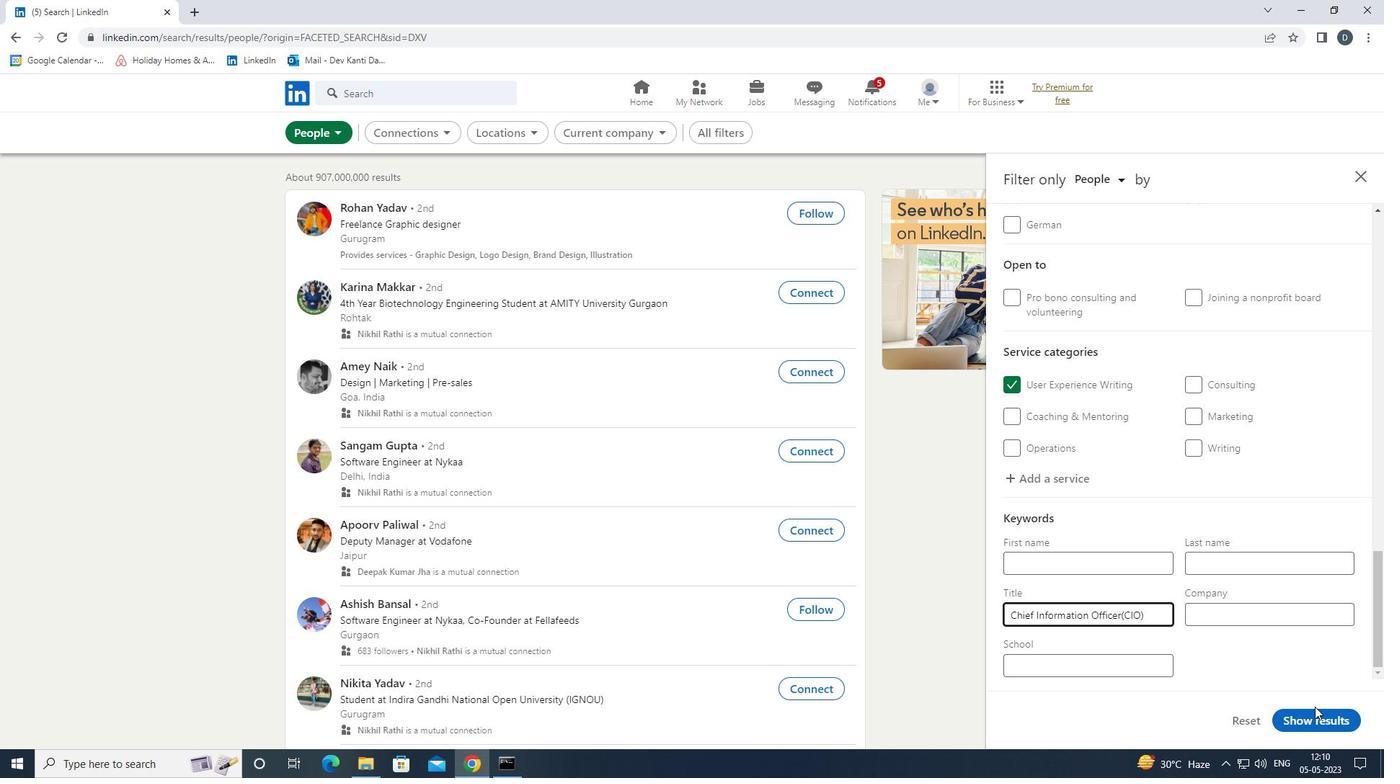
Action: Mouse moved to (1144, 563)
Screenshot: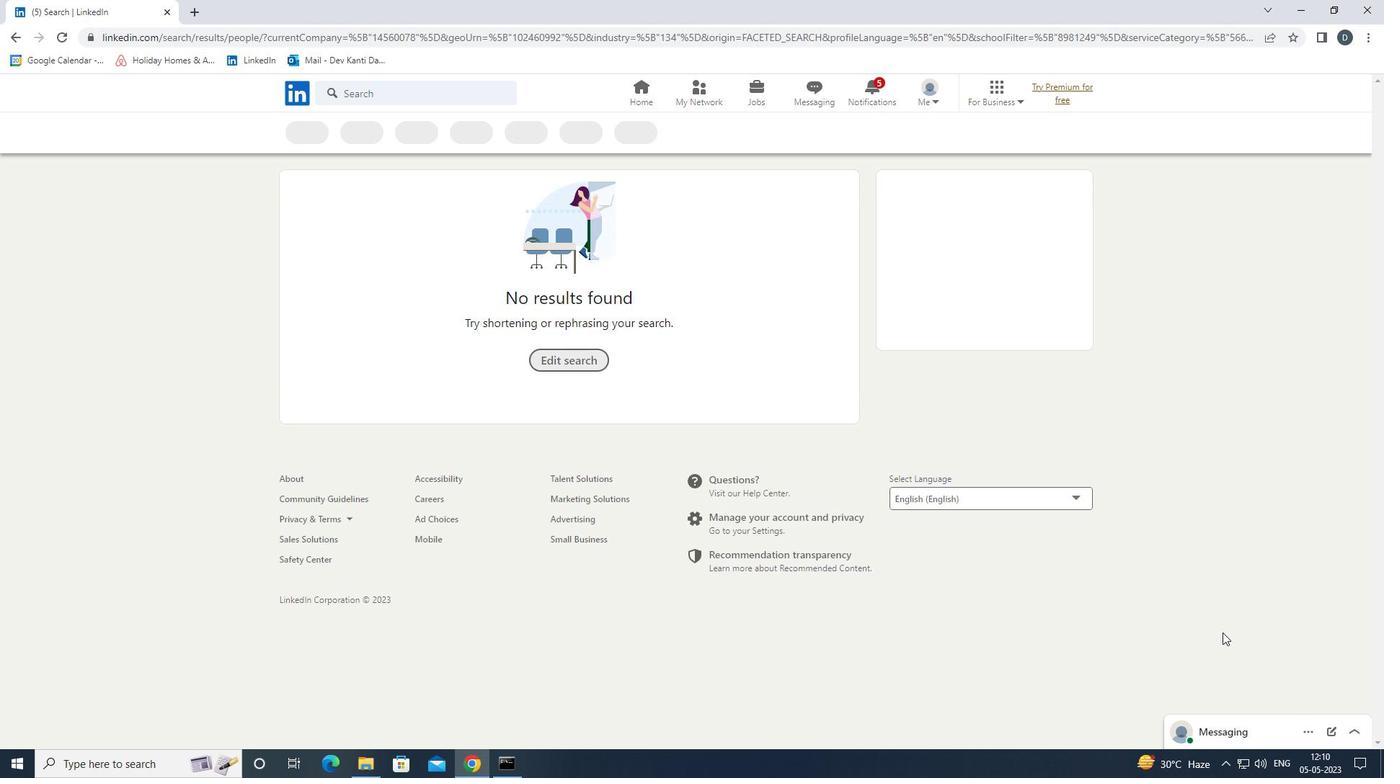 
